 Task: Look for space in Pemangkat, Indonesia from 10th July, 2023 to 15th July, 2023 for 7 adults in price range Rs.10000 to Rs.15000. Place can be entire place or shared room with 4 bedrooms having 7 beds and 4 bathrooms. Property type can be house, flat, guest house. Amenities needed are: wifi, TV, free parkinig on premises, gym, breakfast. Booking option can be shelf check-in. Required host language is English.
Action: Mouse moved to (619, 155)
Screenshot: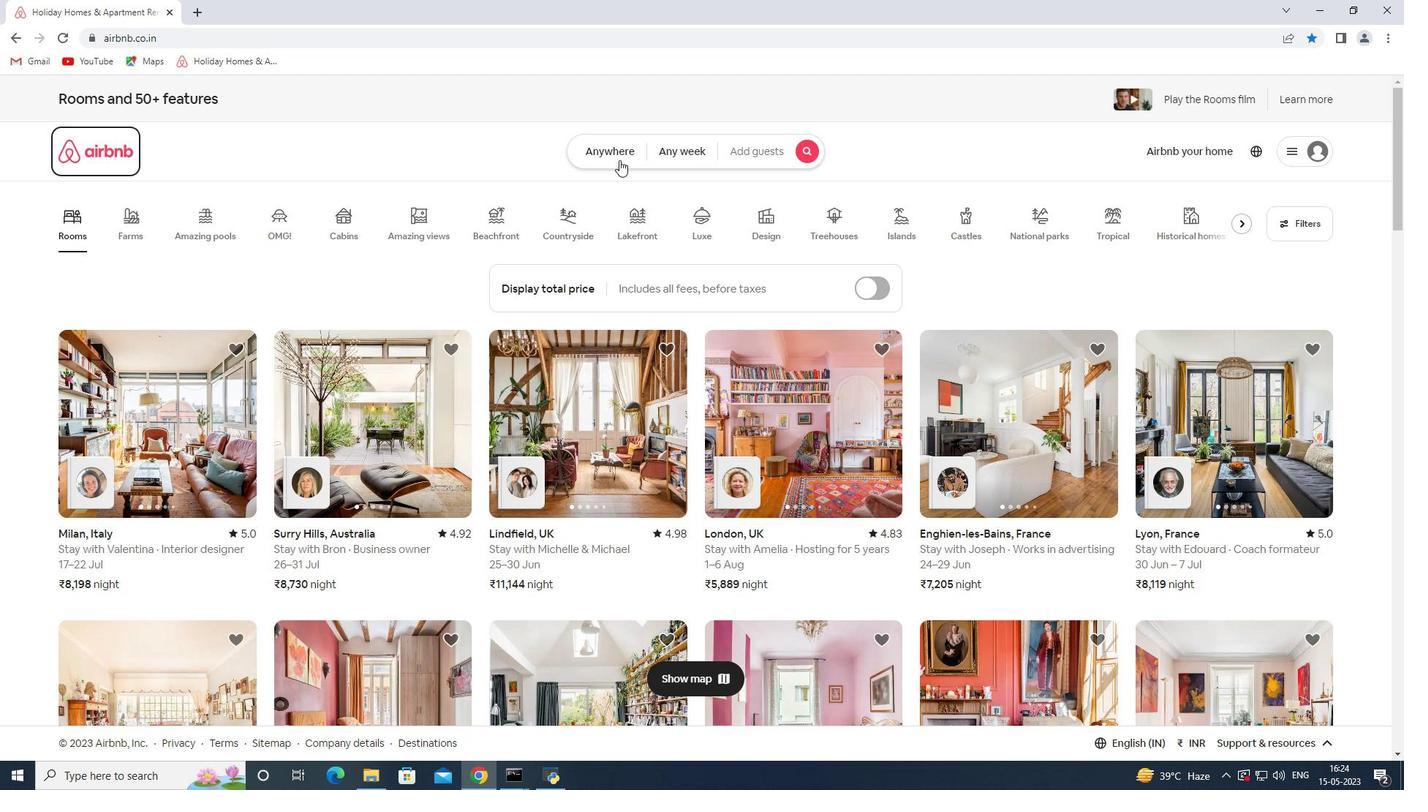 
Action: Mouse pressed left at (619, 155)
Screenshot: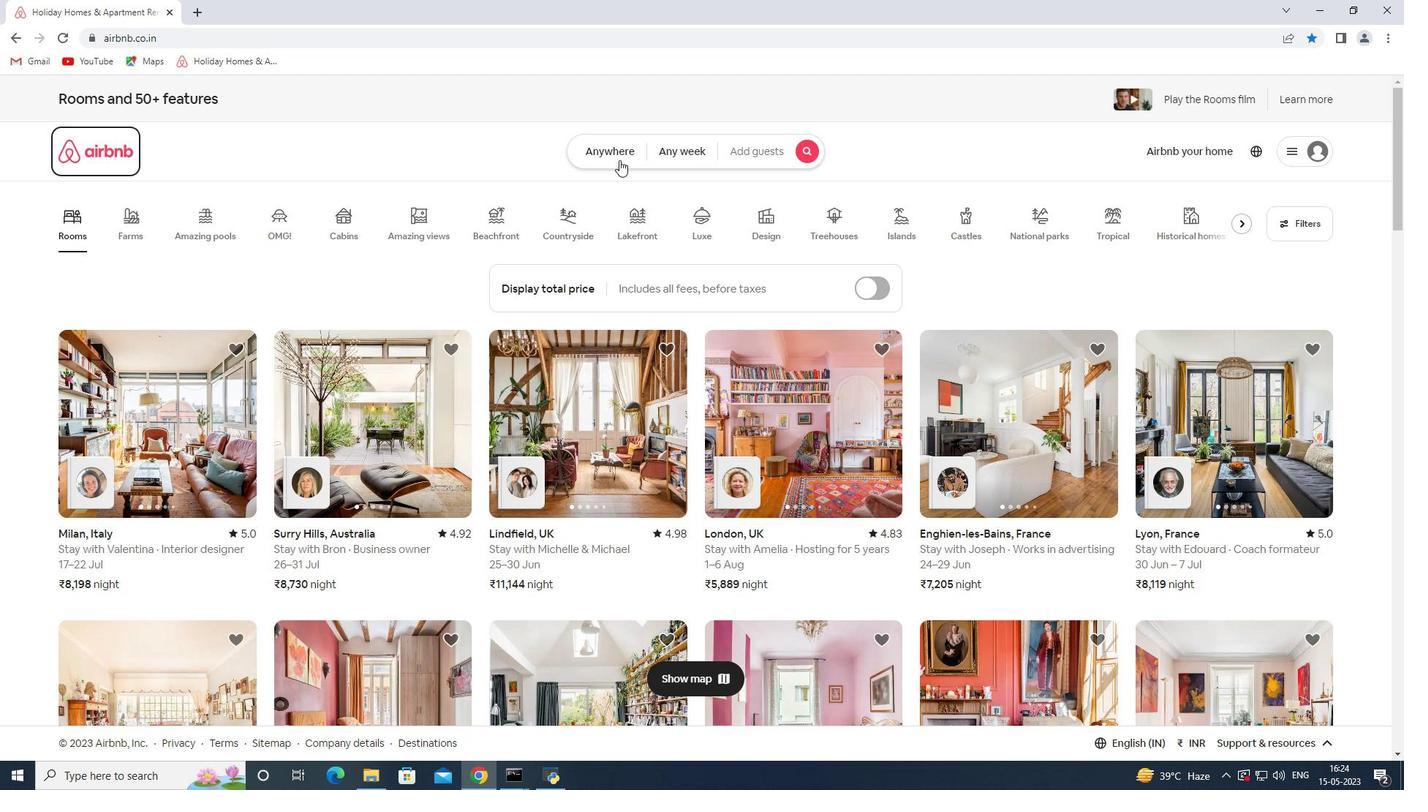 
Action: Mouse moved to (540, 209)
Screenshot: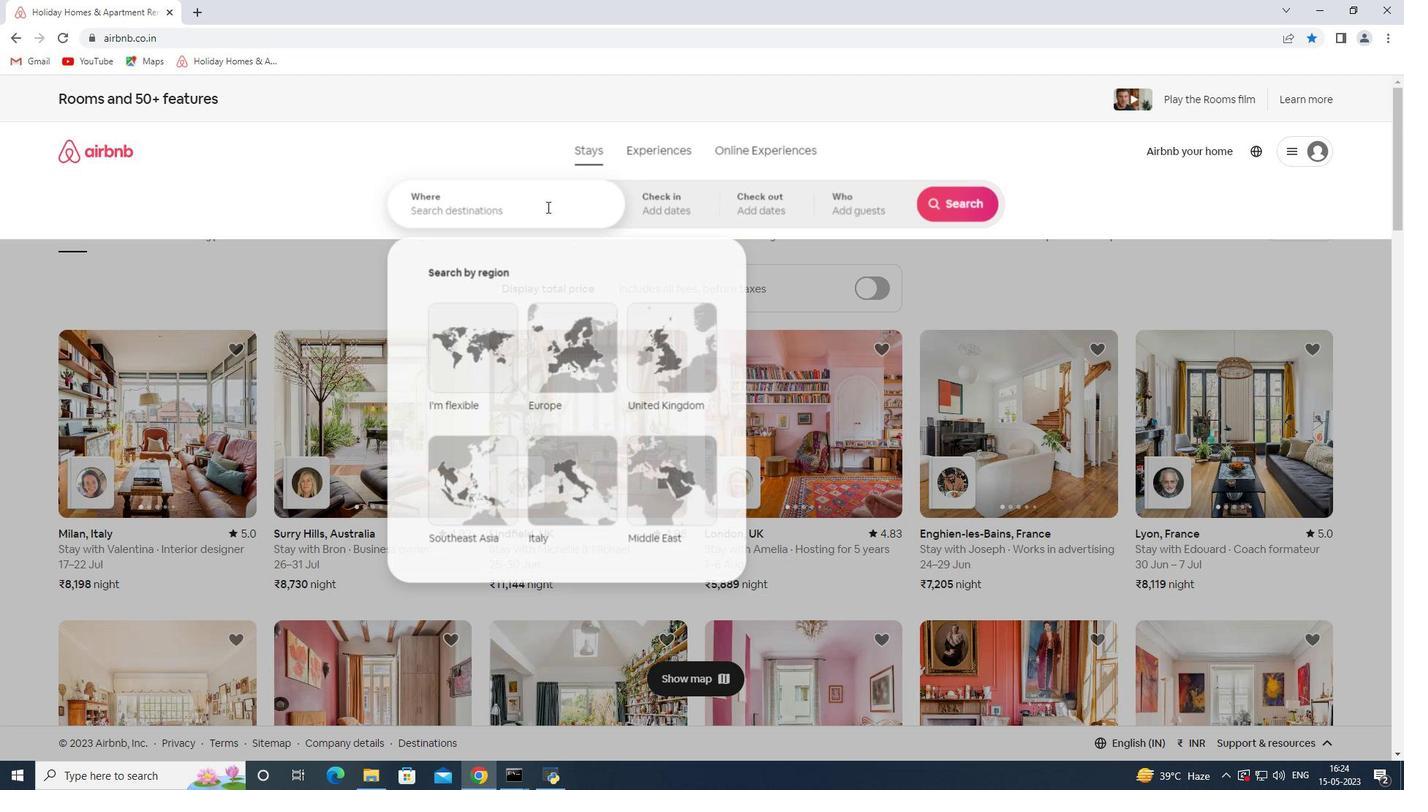 
Action: Mouse pressed left at (540, 209)
Screenshot: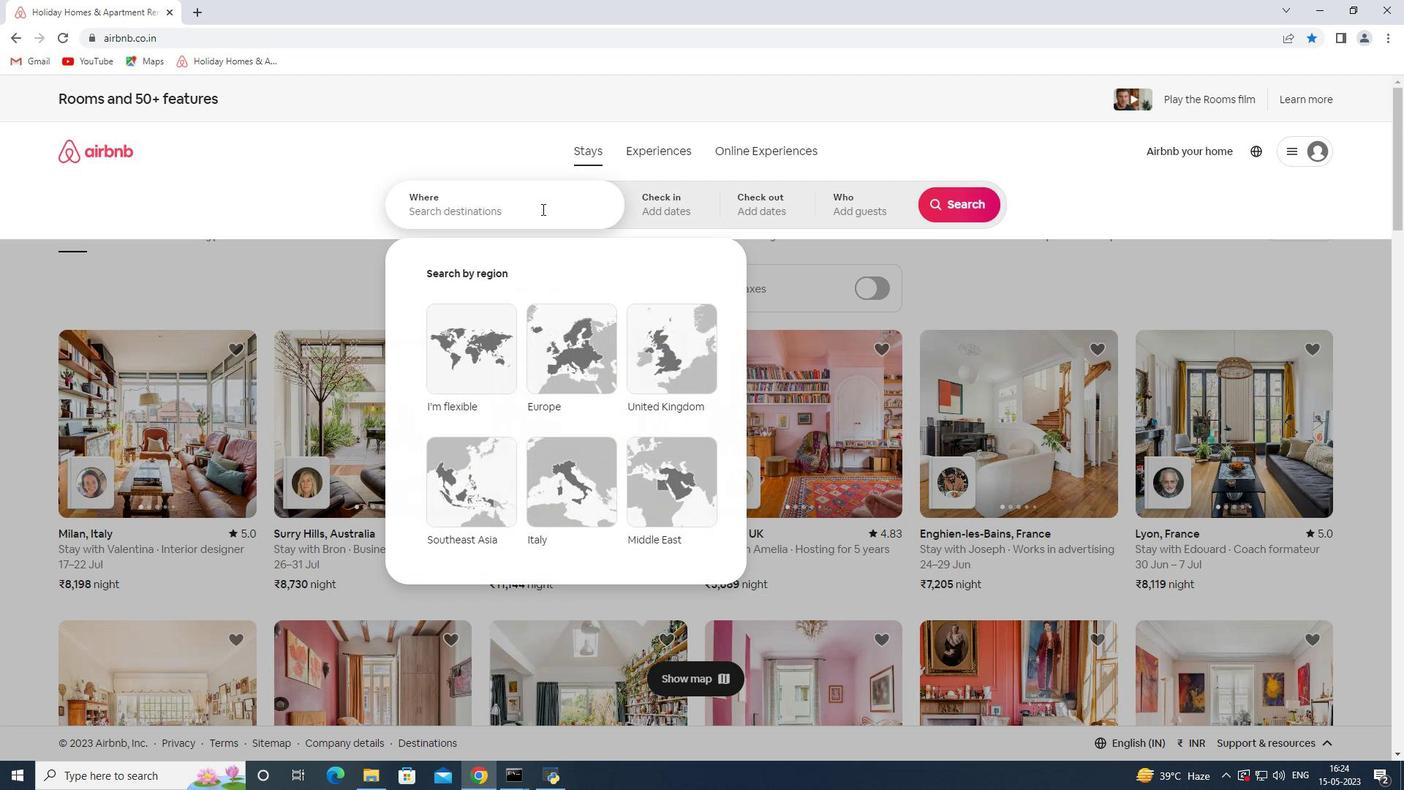 
Action: Key pressed <Key.shift><Key.shift><Key.shift><Key.shift><Key.shift><Key.shift><Key.shift><Key.shift><Key.shift><Key.shift><Key.shift><Key.shift><Key.shift><Key.shift><Key.shift><Key.shift><Key.shift><Key.shift><Key.shift><Key.shift><Key.shift><Key.shift><Key.shift><Key.shift><Key.shift><Key.shift><Key.shift><Key.shift><Key.shift><Key.shift><Key.shift><Key.shift><Key.shift><Key.shift><Key.shift><Key.shift><Key.shift><Key.shift><Key.shift><Key.shift><Key.shift><Key.shift><Key.shift><Key.shift><Key.shift><Key.shift><Key.shift><Key.shift><Key.shift><Key.shift><Key.shift><Key.shift><Key.shift><Key.shift><Key.shift>Pemangkat<Key.space><Key.shift>Indonesia<Key.space>b<Key.backspace><Key.enter>
Screenshot: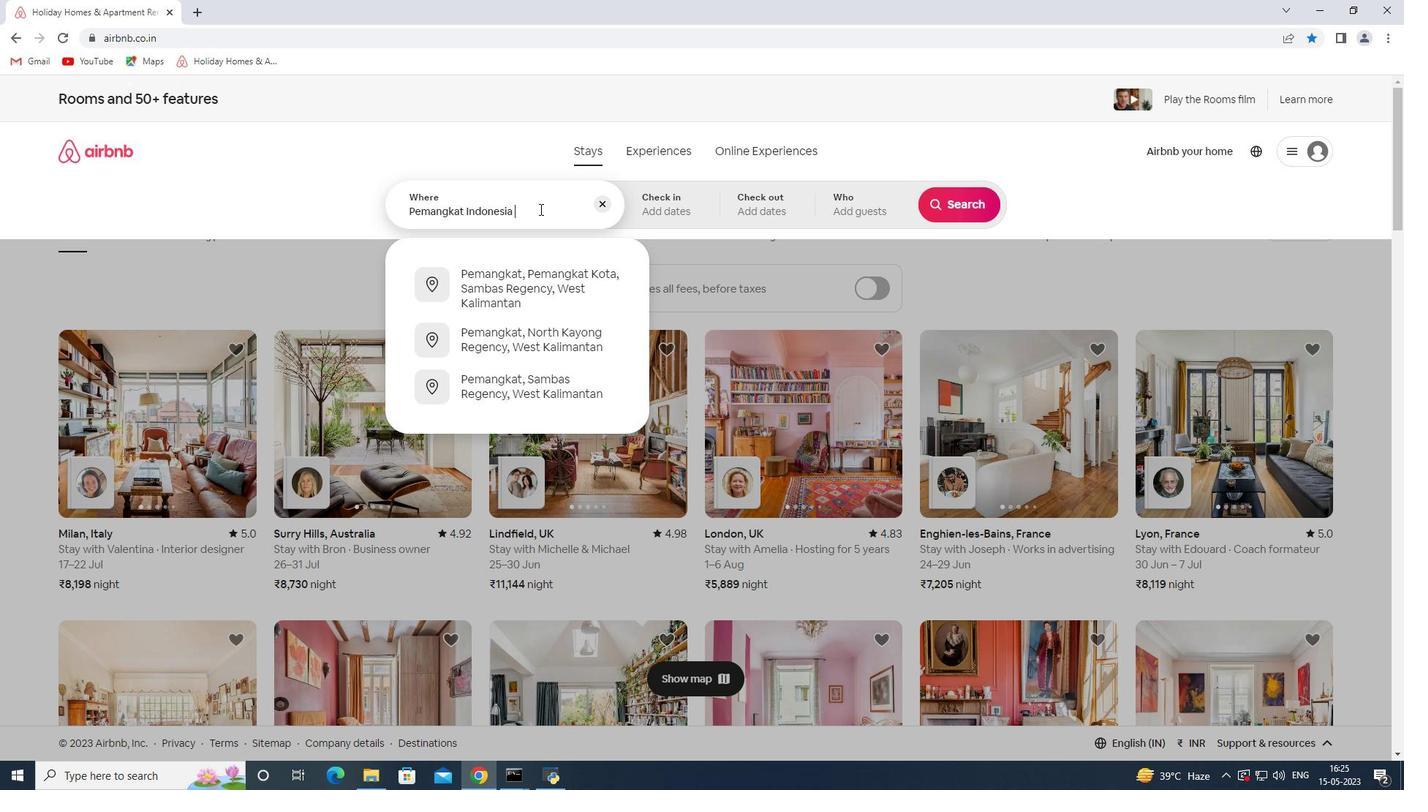 
Action: Mouse moved to (952, 321)
Screenshot: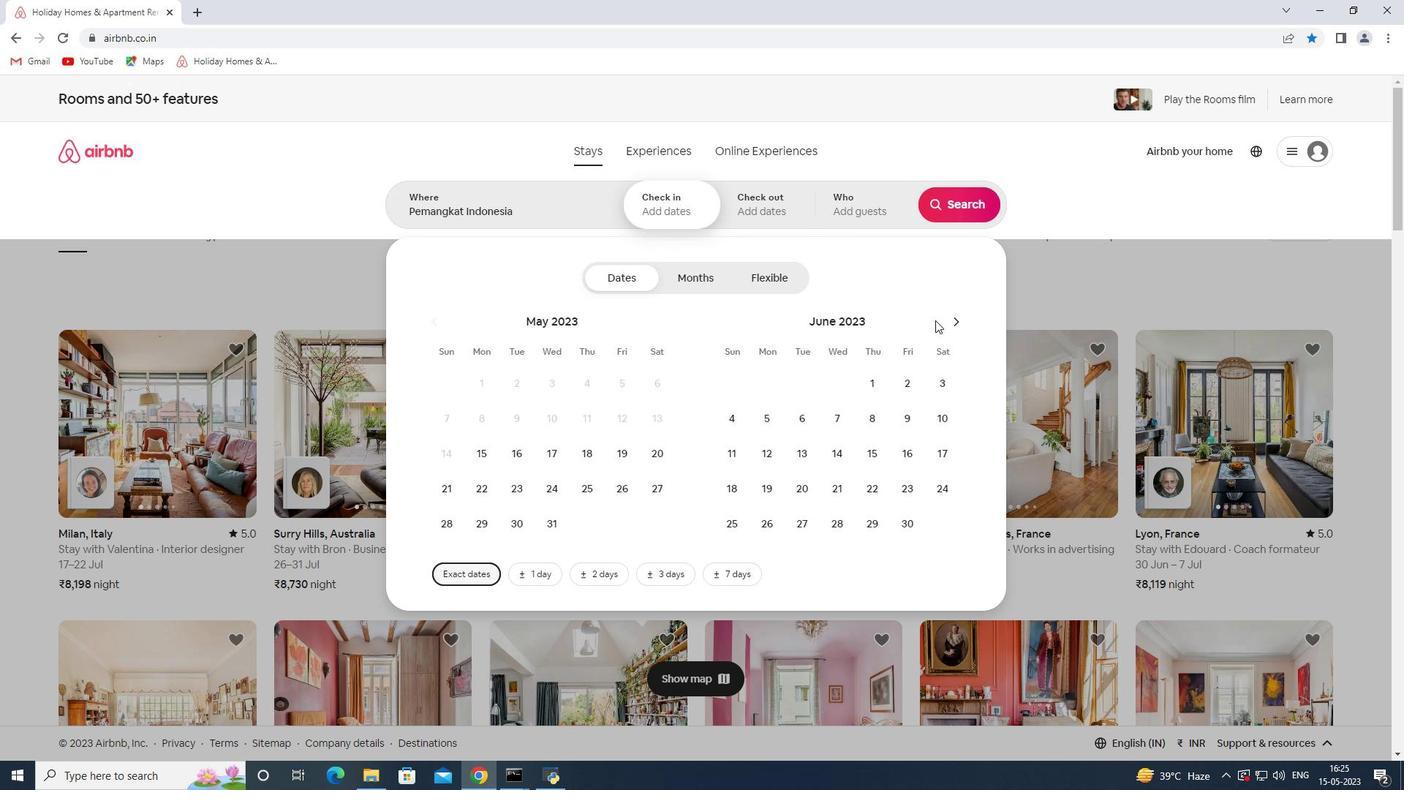 
Action: Mouse pressed left at (952, 321)
Screenshot: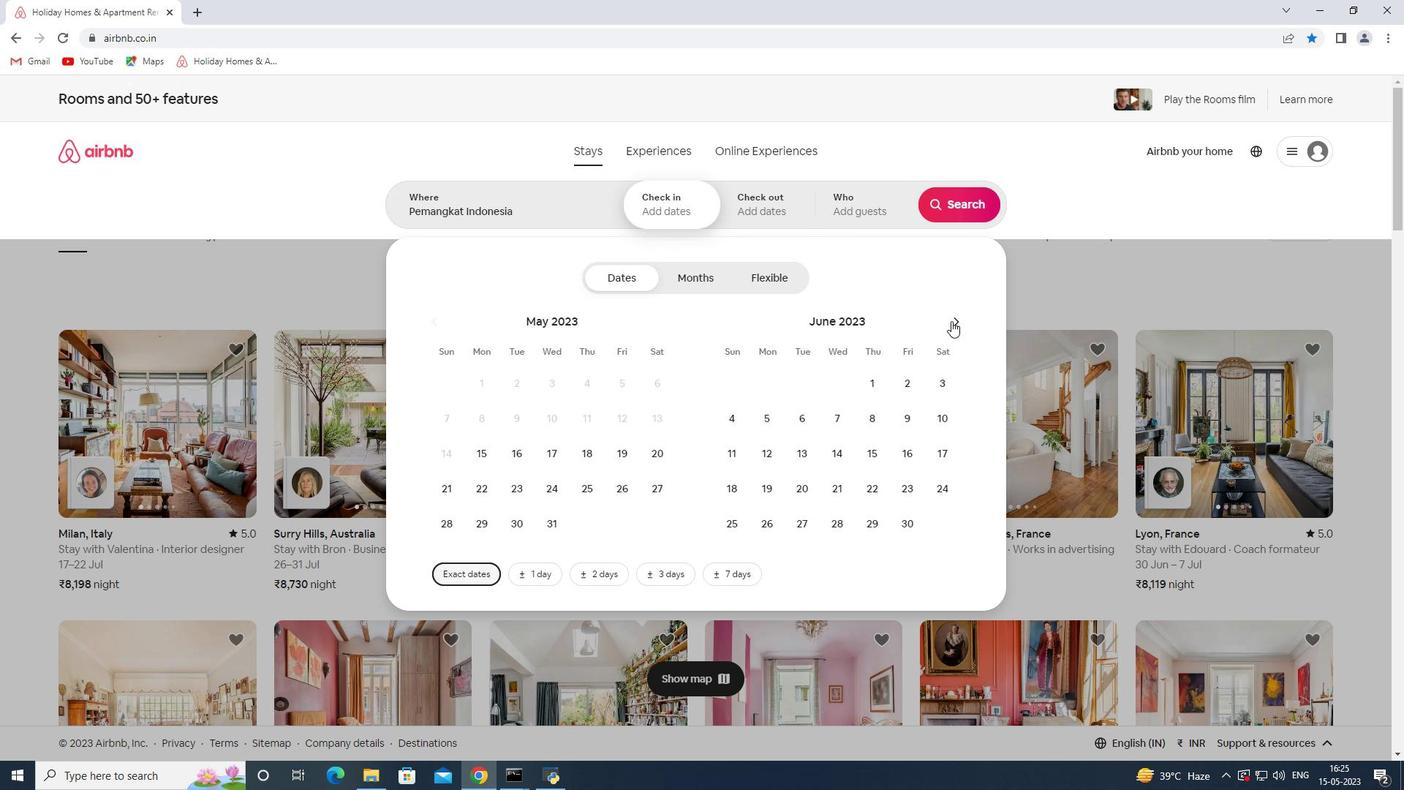 
Action: Mouse moved to (775, 452)
Screenshot: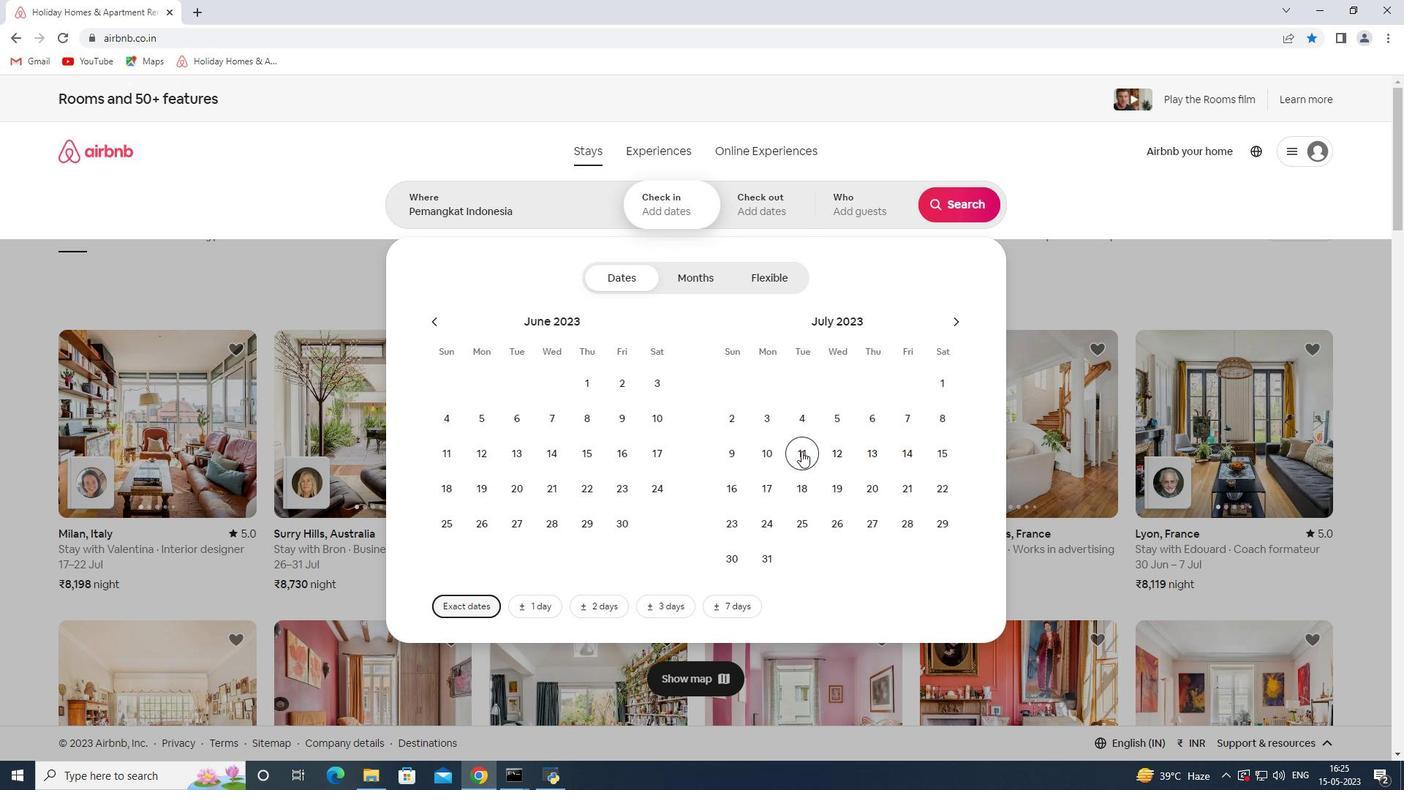 
Action: Mouse pressed left at (775, 452)
Screenshot: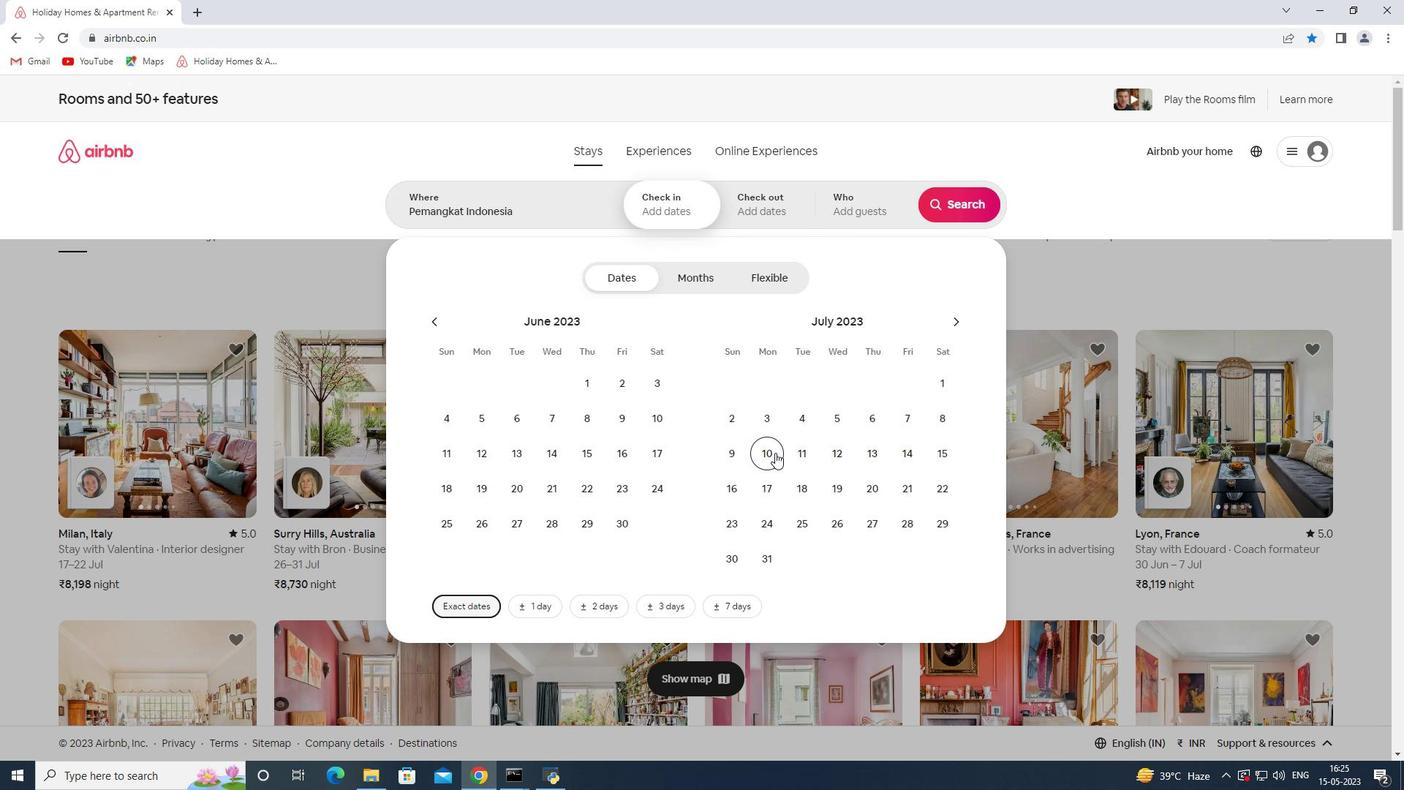
Action: Mouse moved to (955, 452)
Screenshot: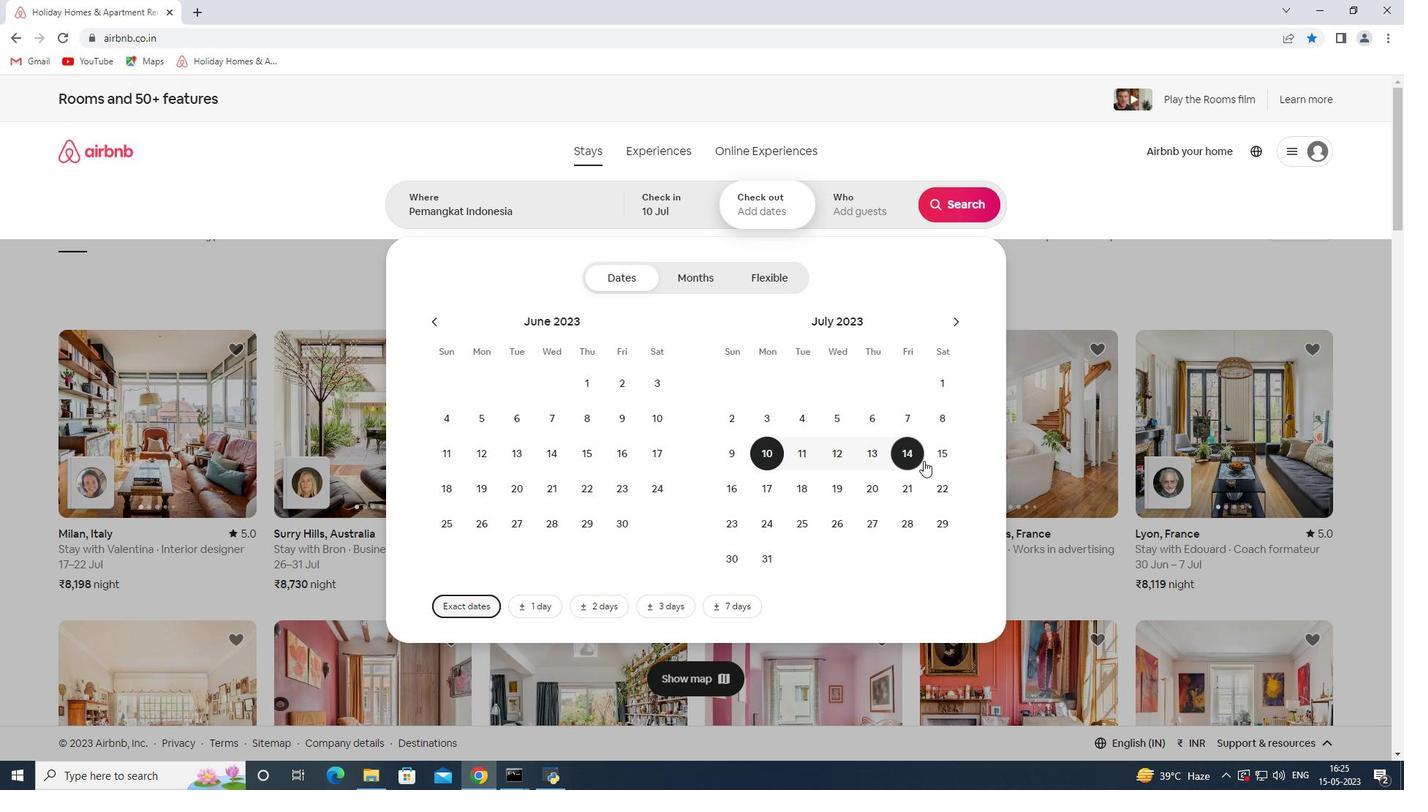 
Action: Mouse pressed left at (955, 452)
Screenshot: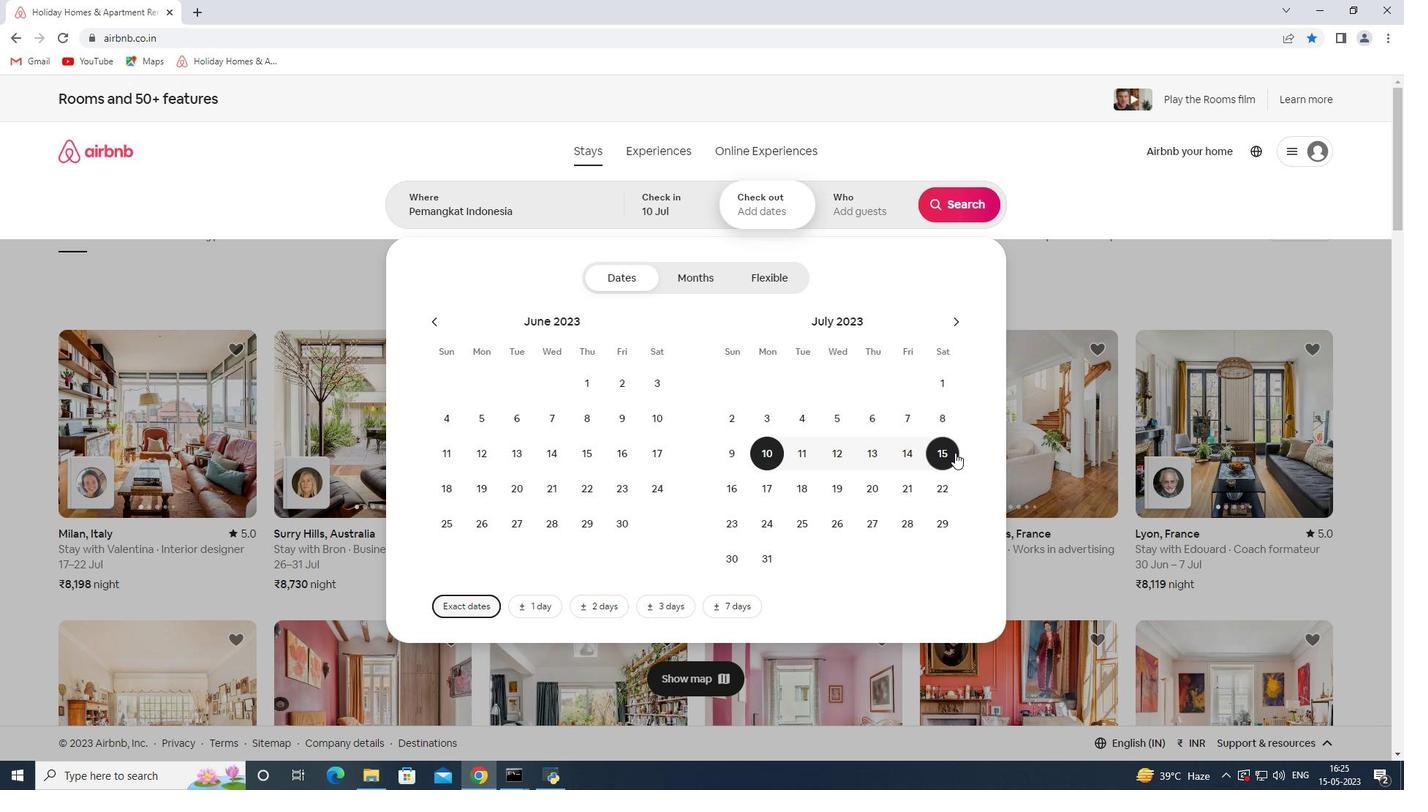 
Action: Mouse moved to (859, 210)
Screenshot: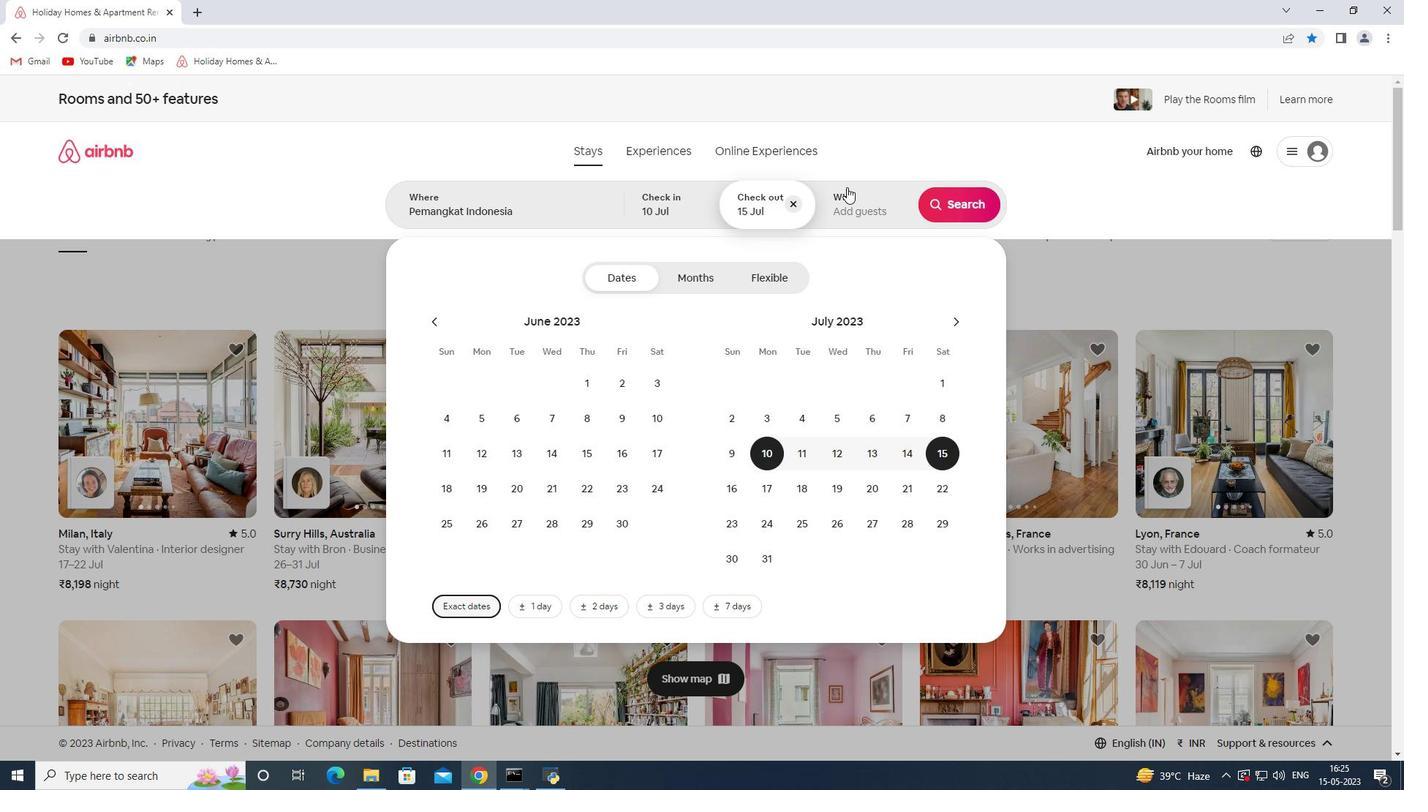 
Action: Mouse pressed left at (859, 210)
Screenshot: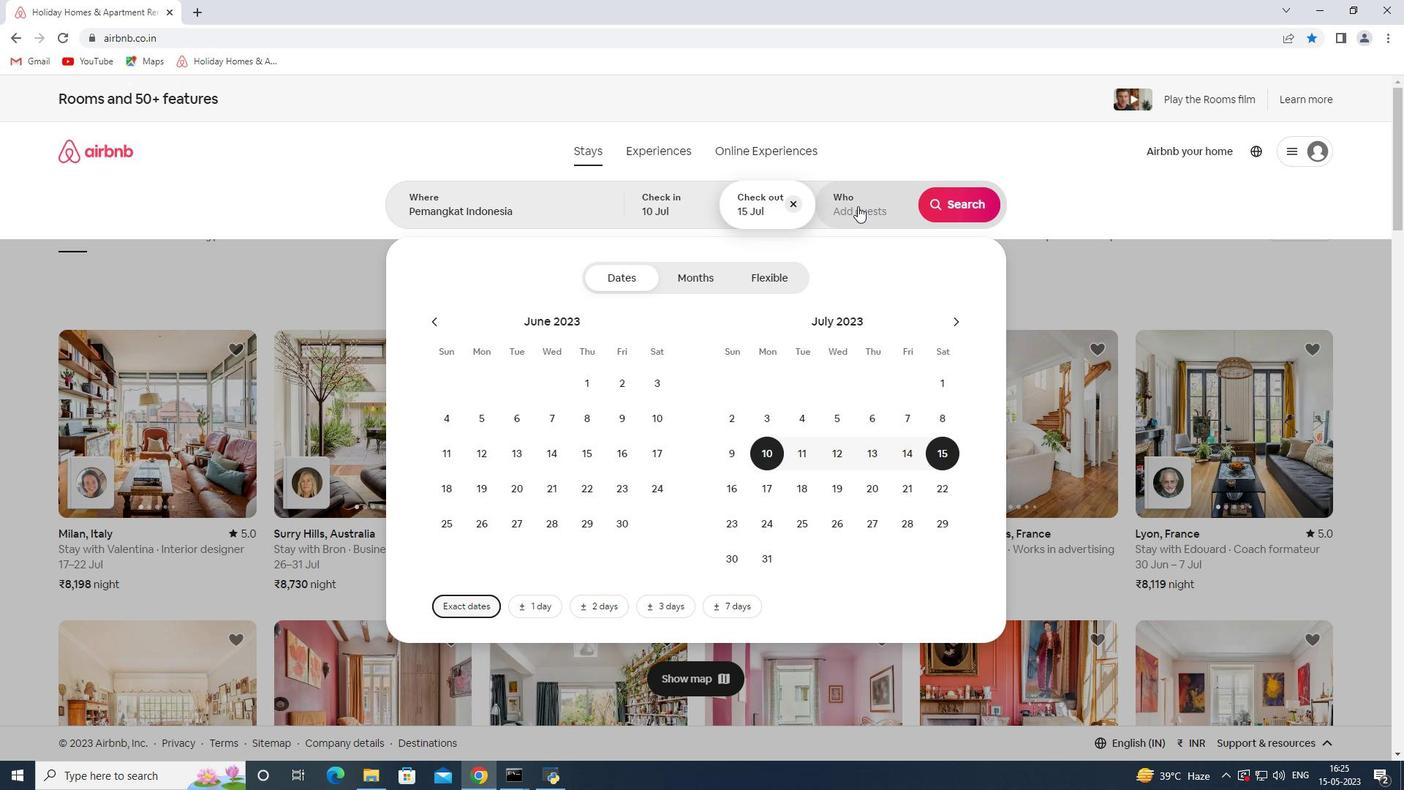 
Action: Mouse moved to (960, 287)
Screenshot: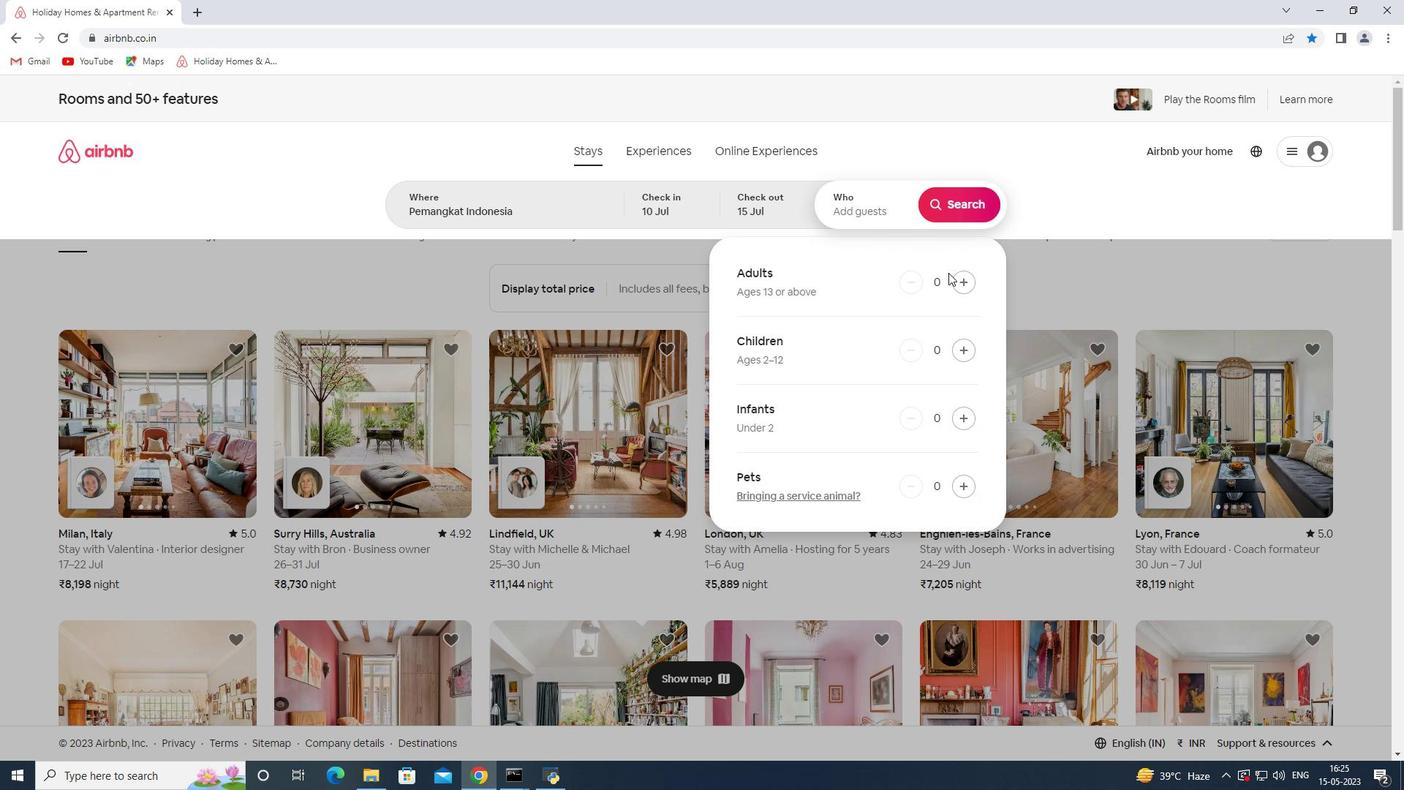 
Action: Mouse pressed left at (960, 287)
Screenshot: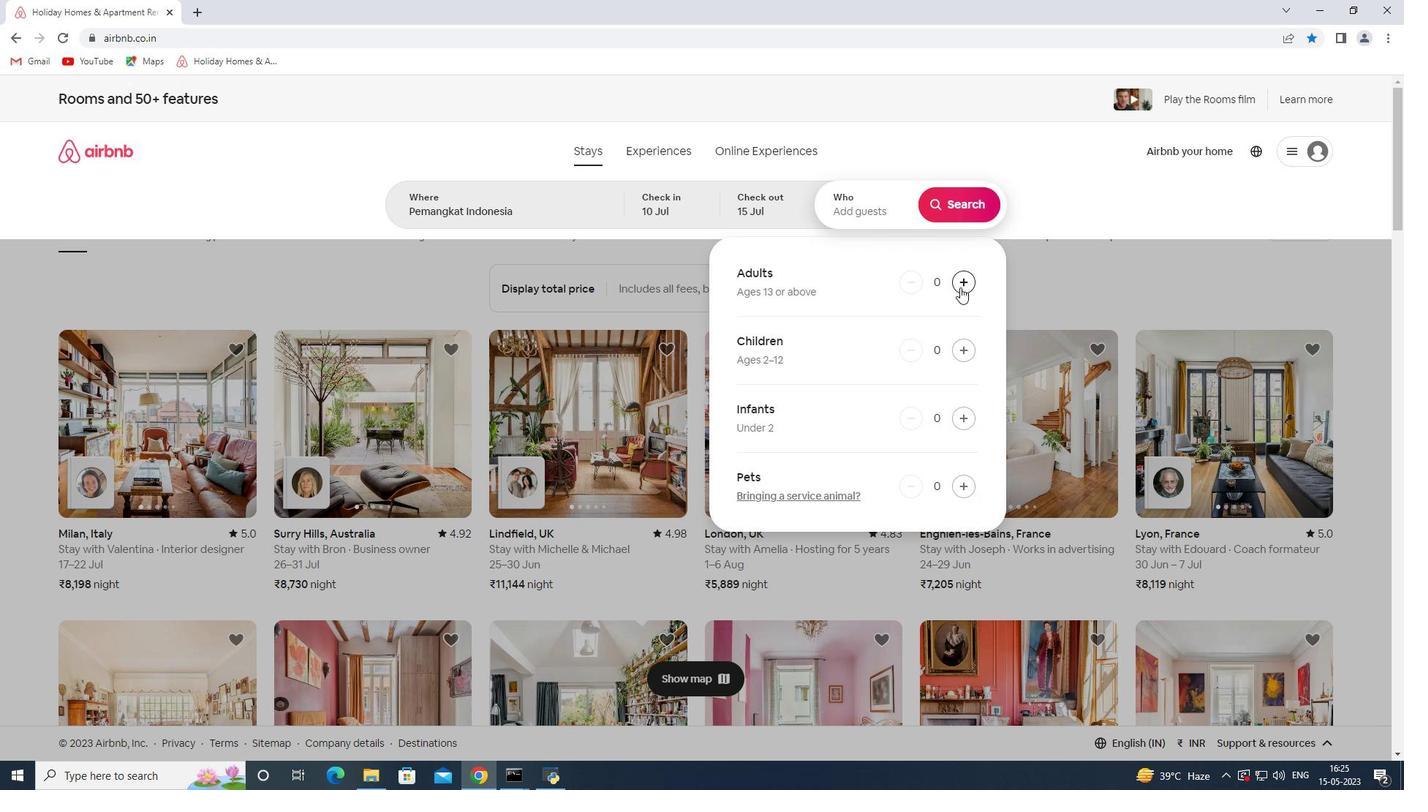 
Action: Mouse pressed left at (960, 287)
Screenshot: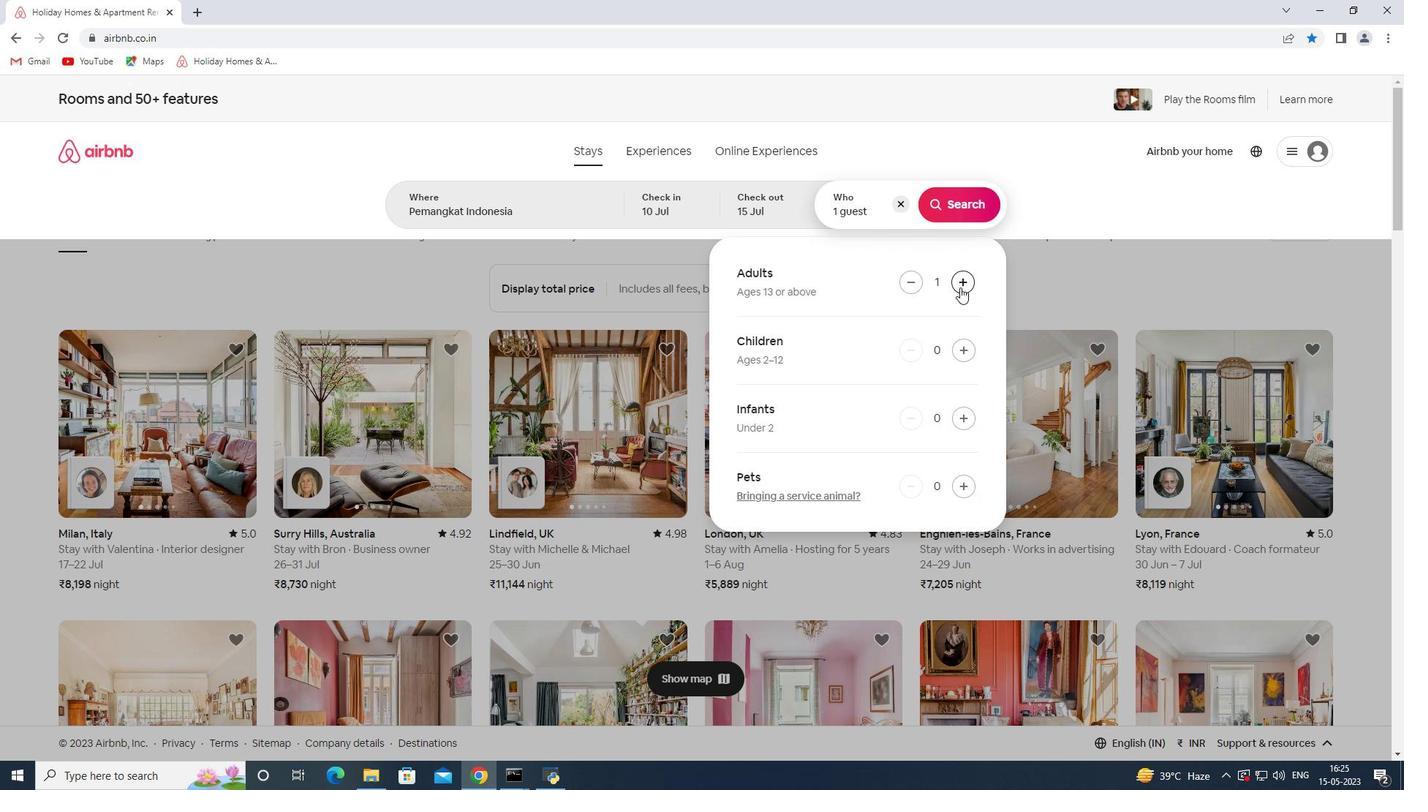 
Action: Mouse pressed left at (960, 287)
Screenshot: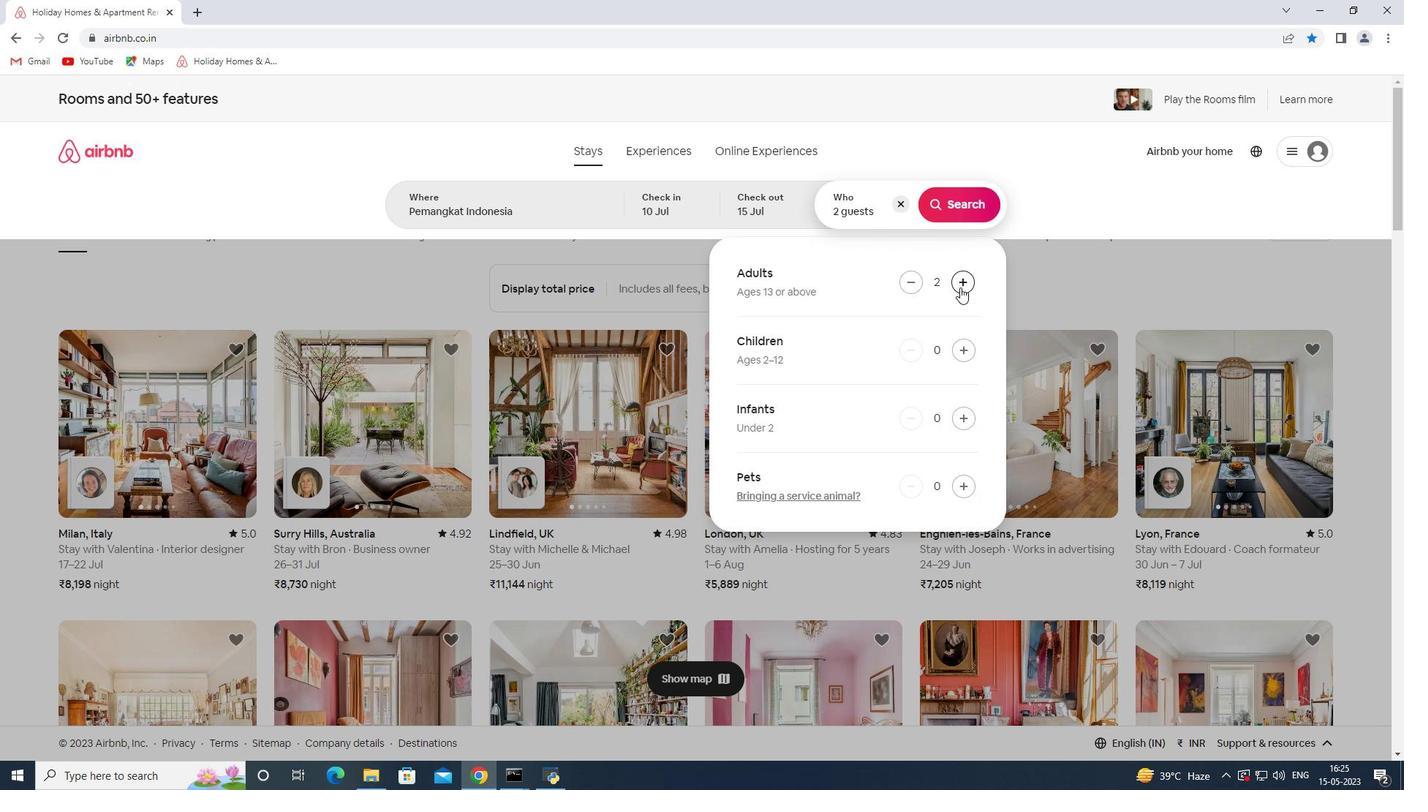 
Action: Mouse pressed left at (960, 287)
Screenshot: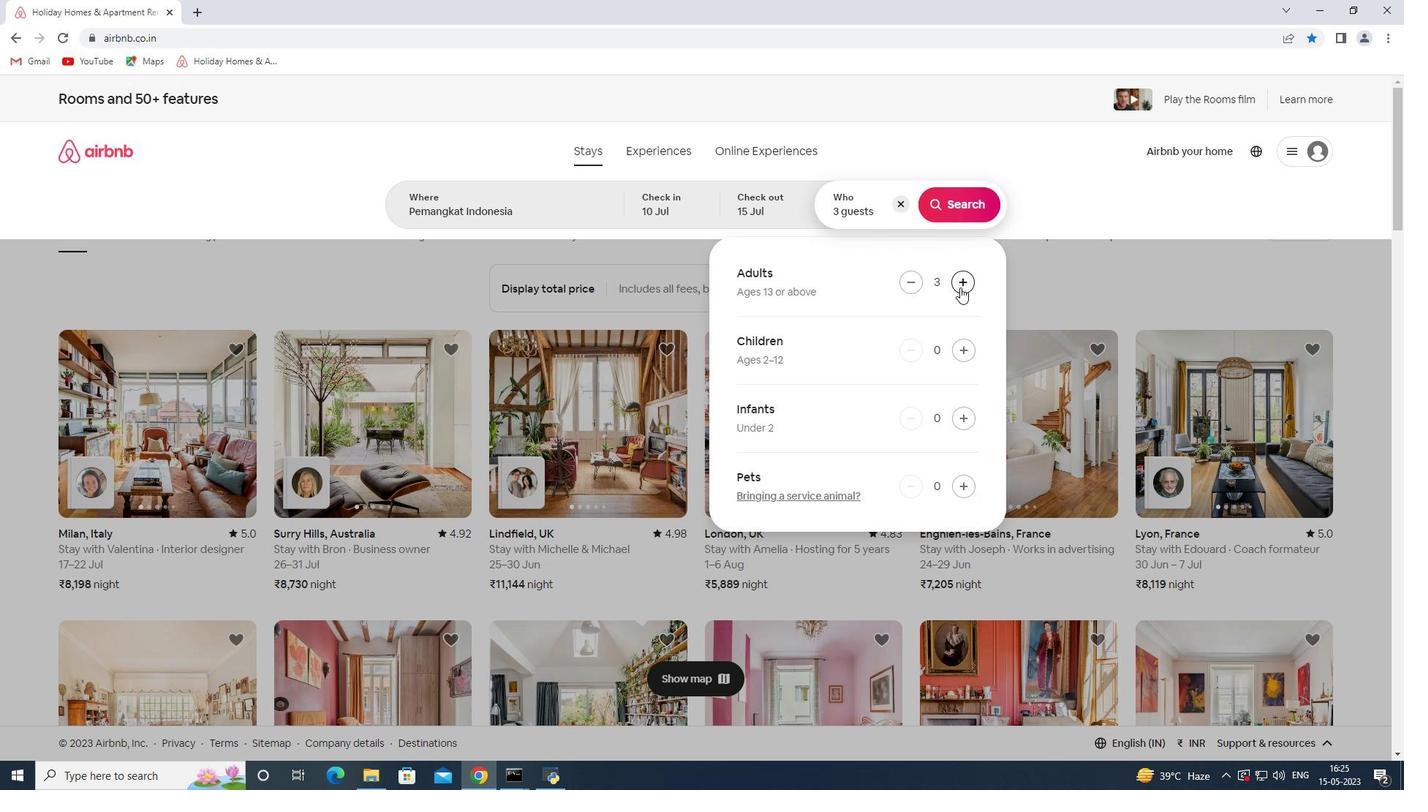 
Action: Mouse pressed left at (960, 287)
Screenshot: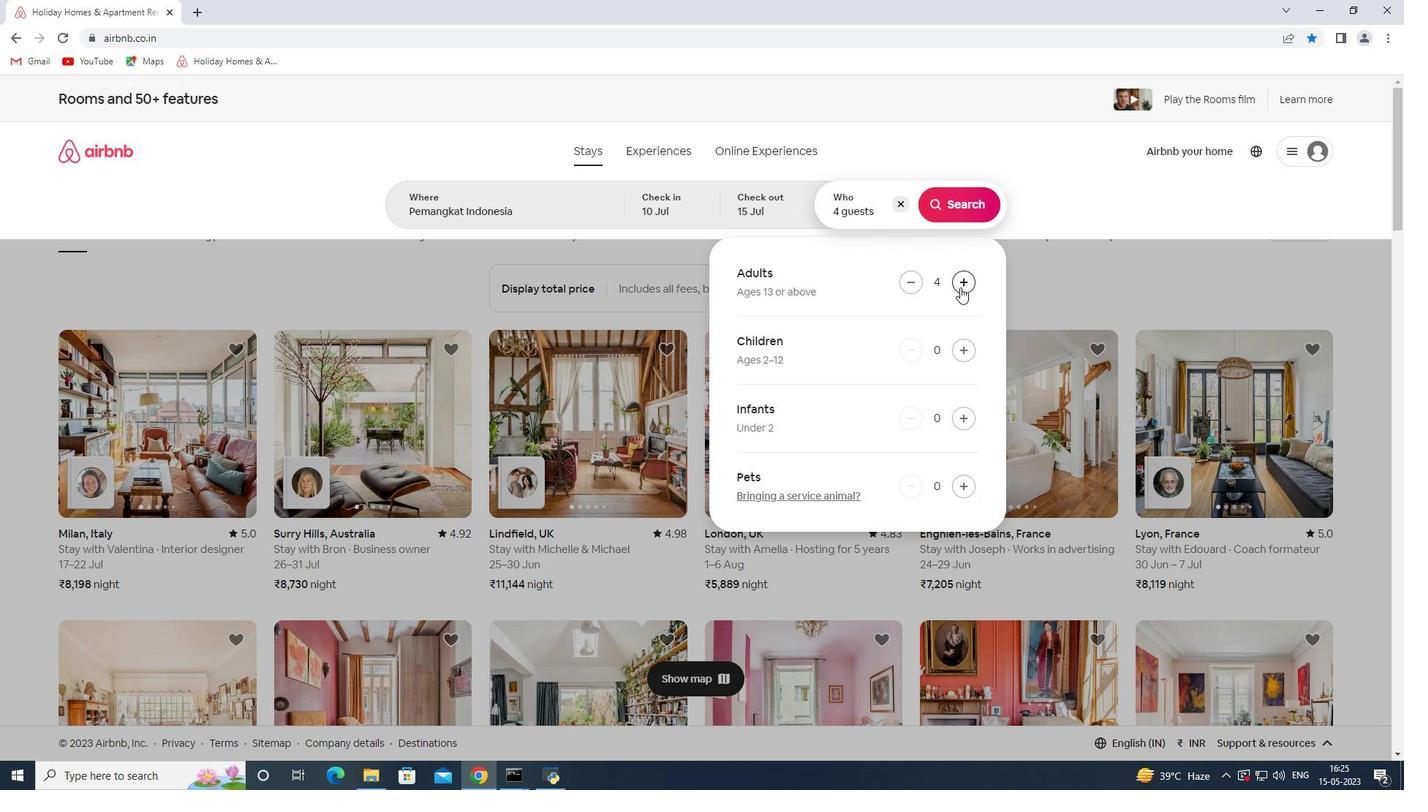 
Action: Mouse pressed left at (960, 287)
Screenshot: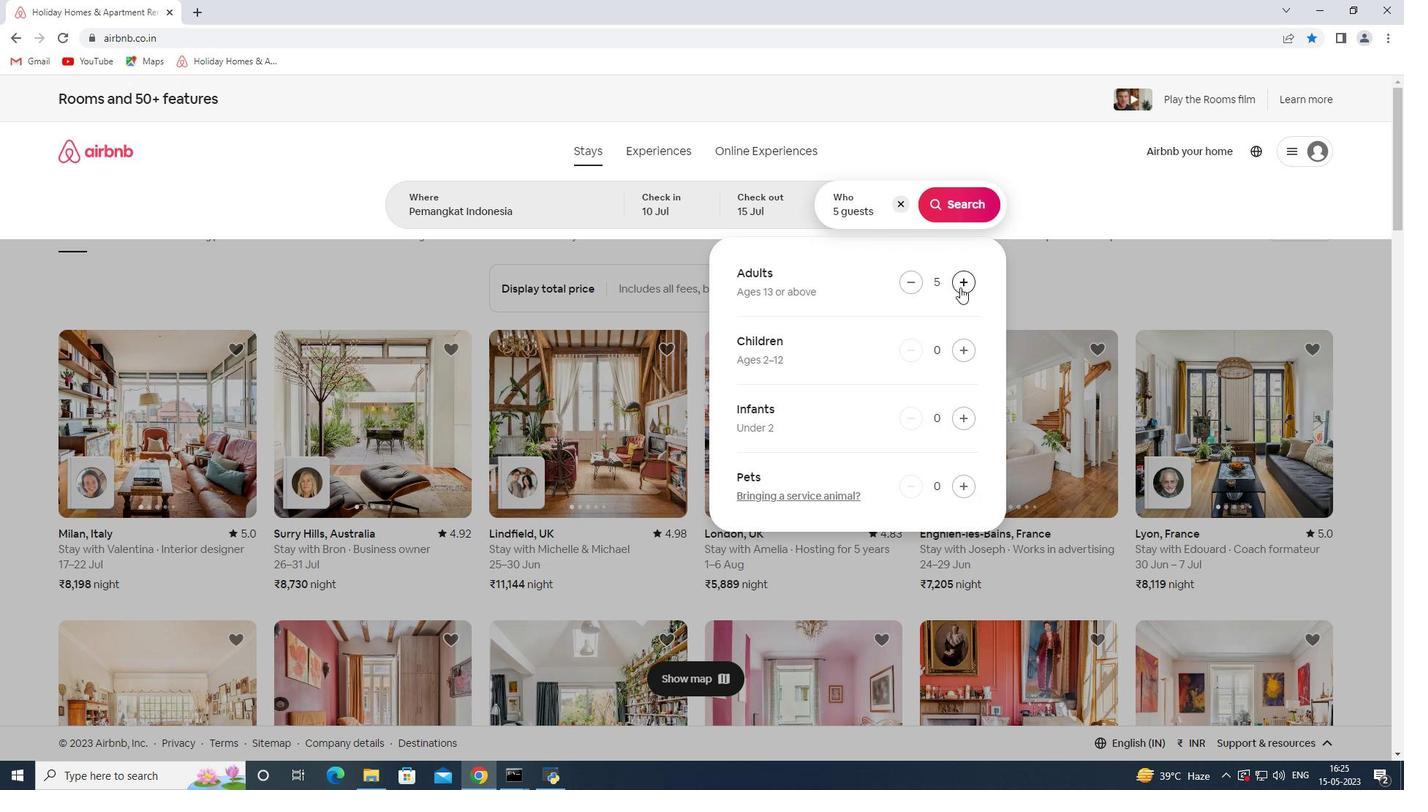 
Action: Mouse pressed left at (960, 287)
Screenshot: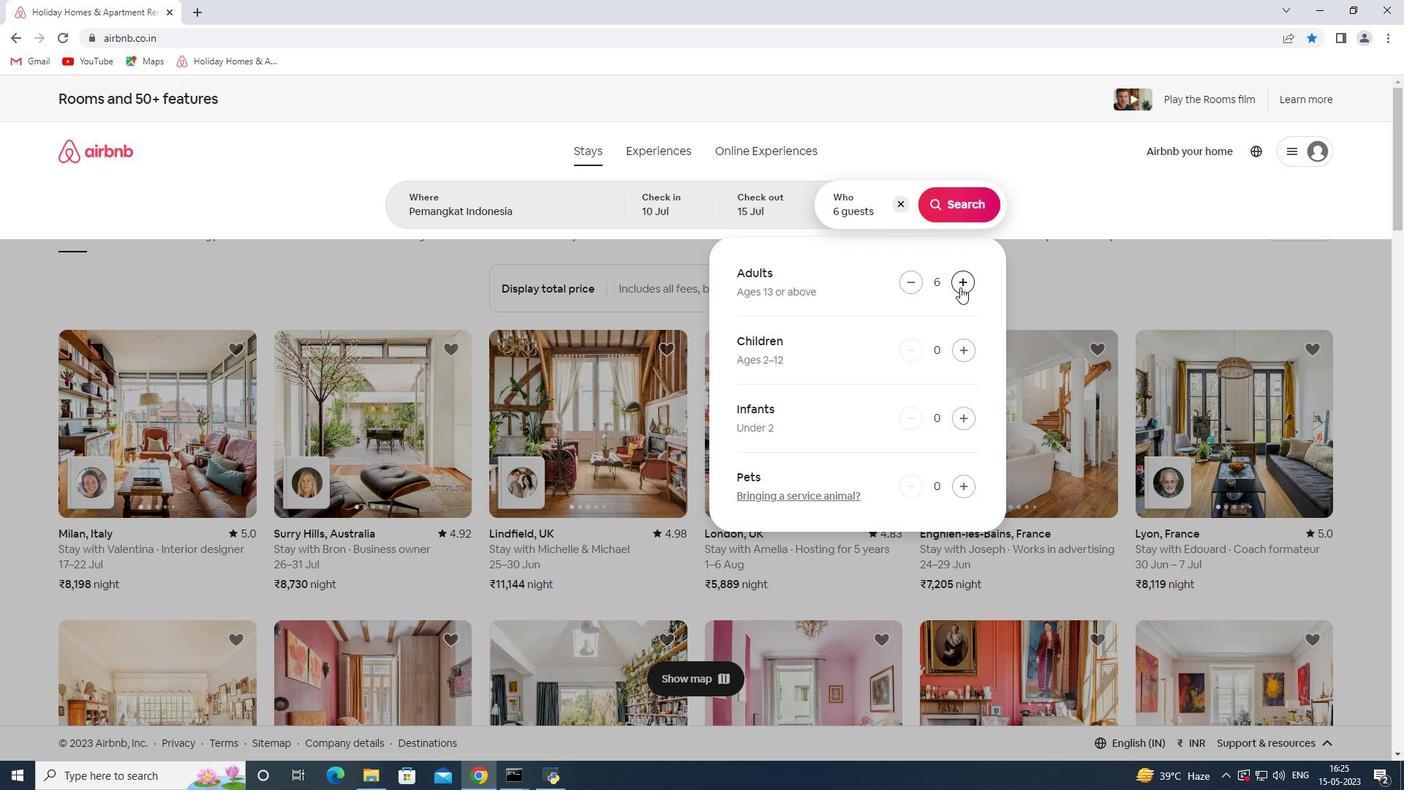 
Action: Mouse moved to (962, 209)
Screenshot: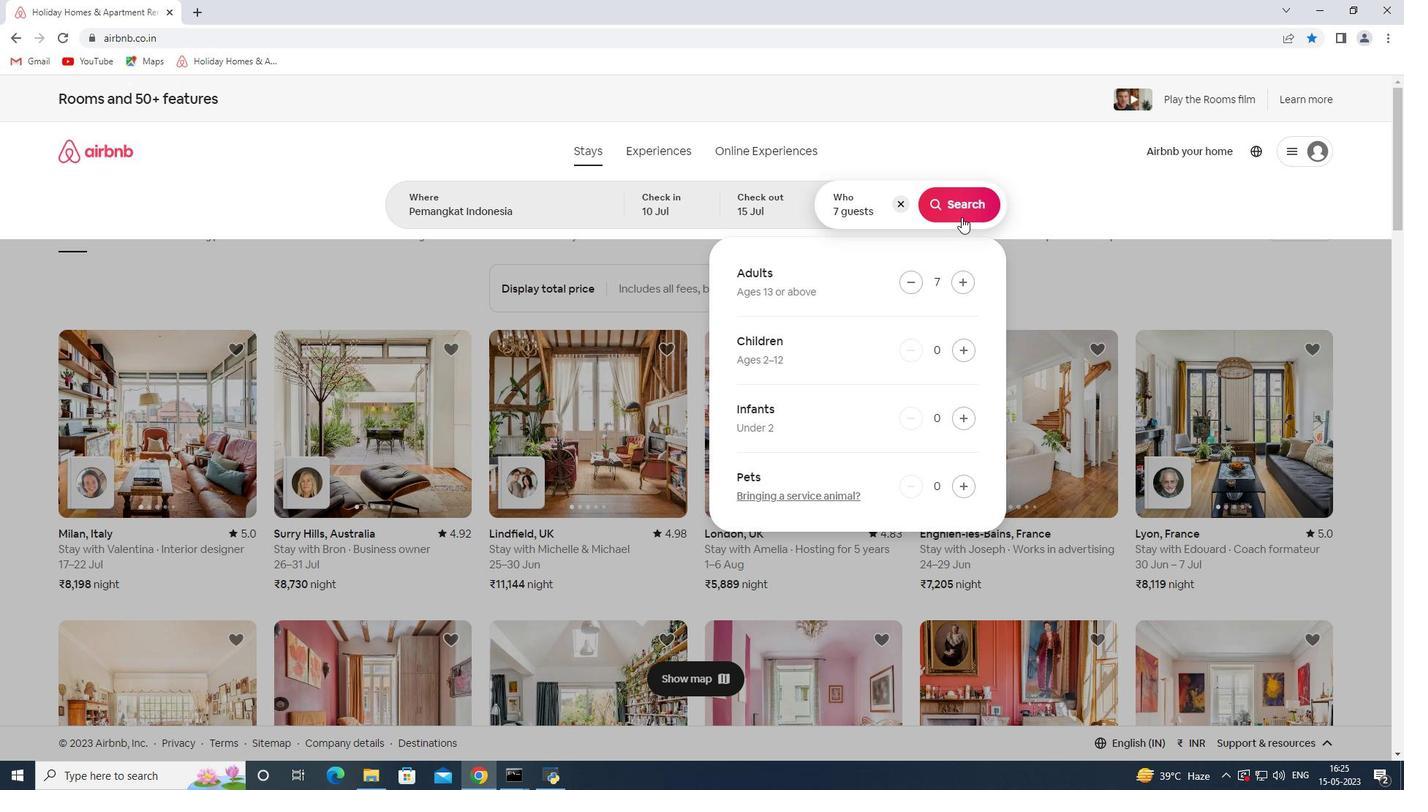 
Action: Mouse pressed left at (962, 209)
Screenshot: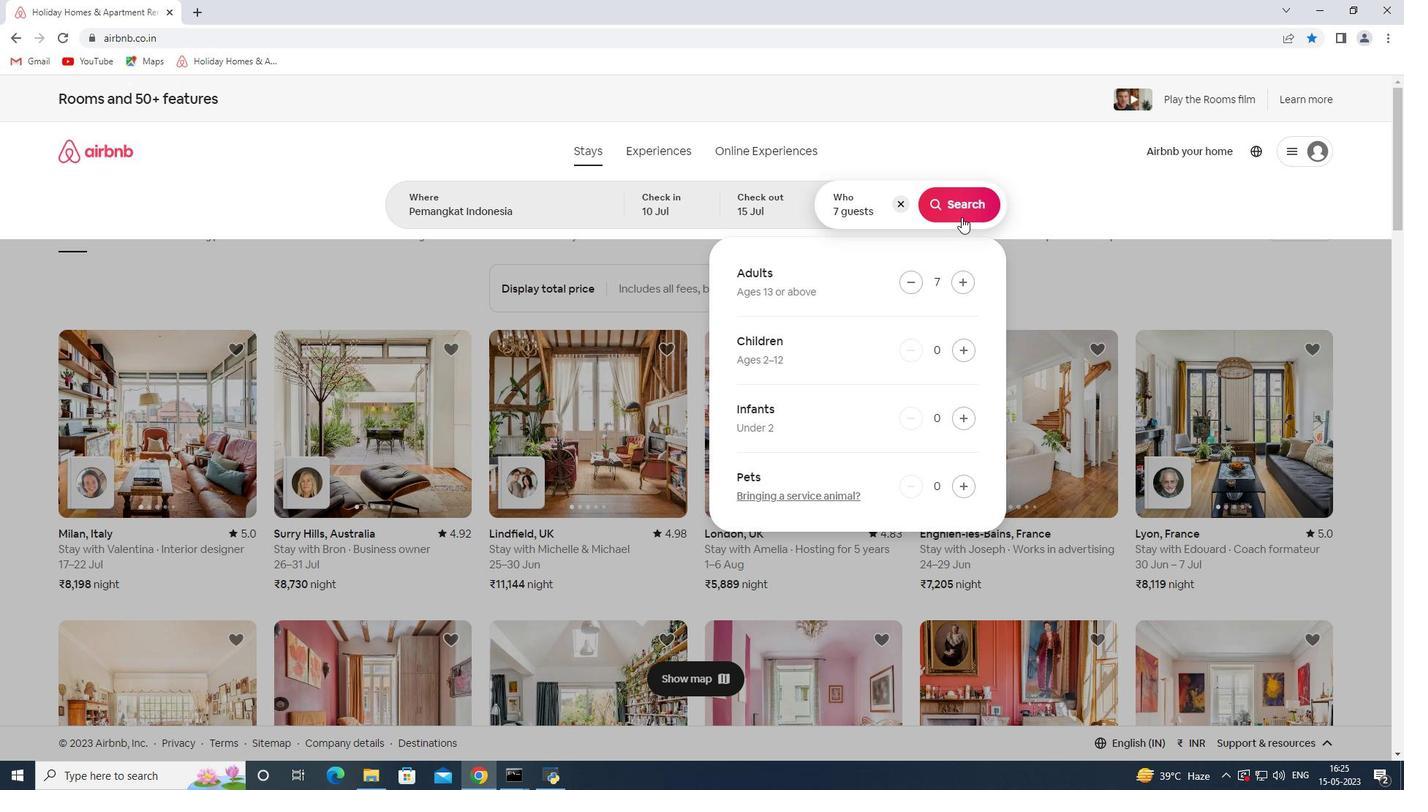 
Action: Mouse moved to (1342, 168)
Screenshot: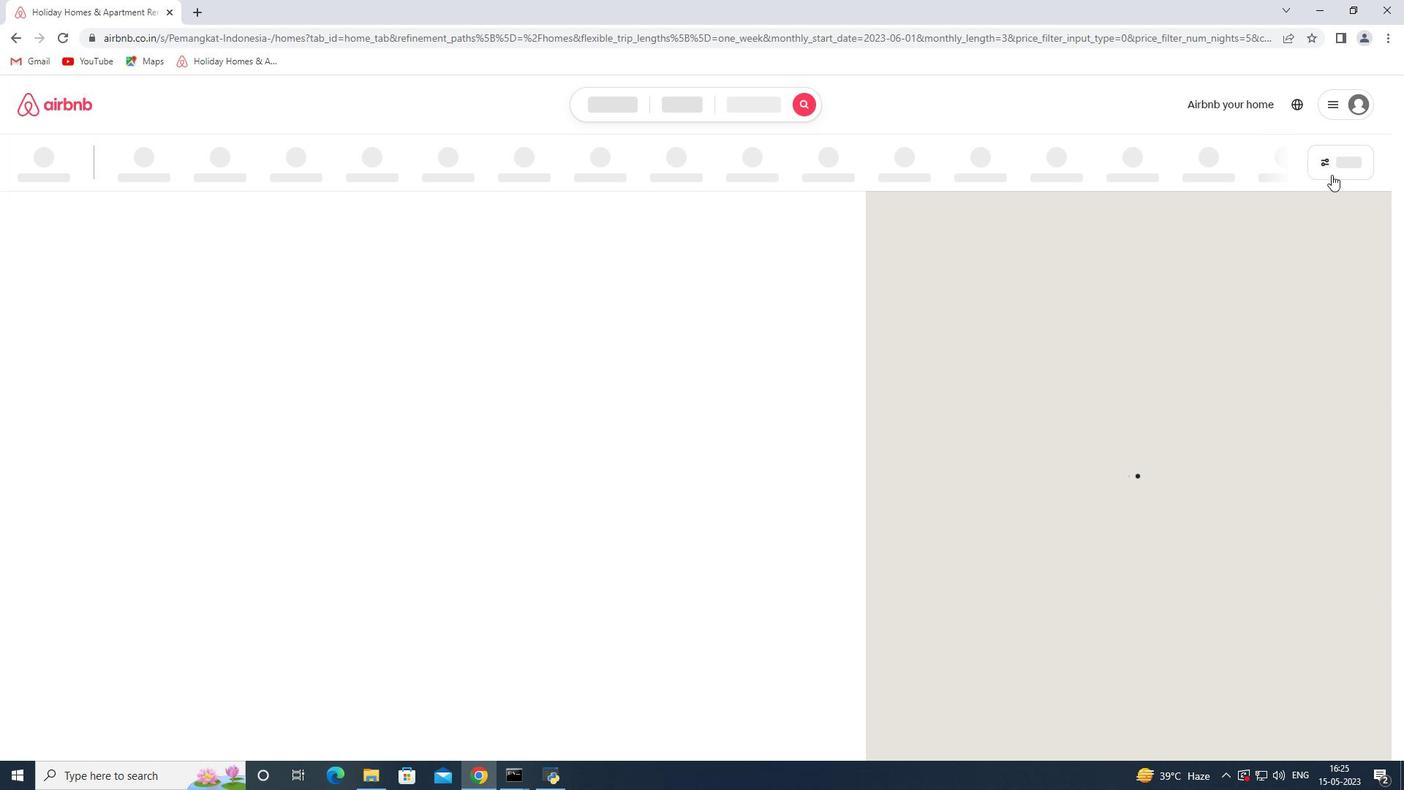 
Action: Mouse pressed left at (1342, 168)
Screenshot: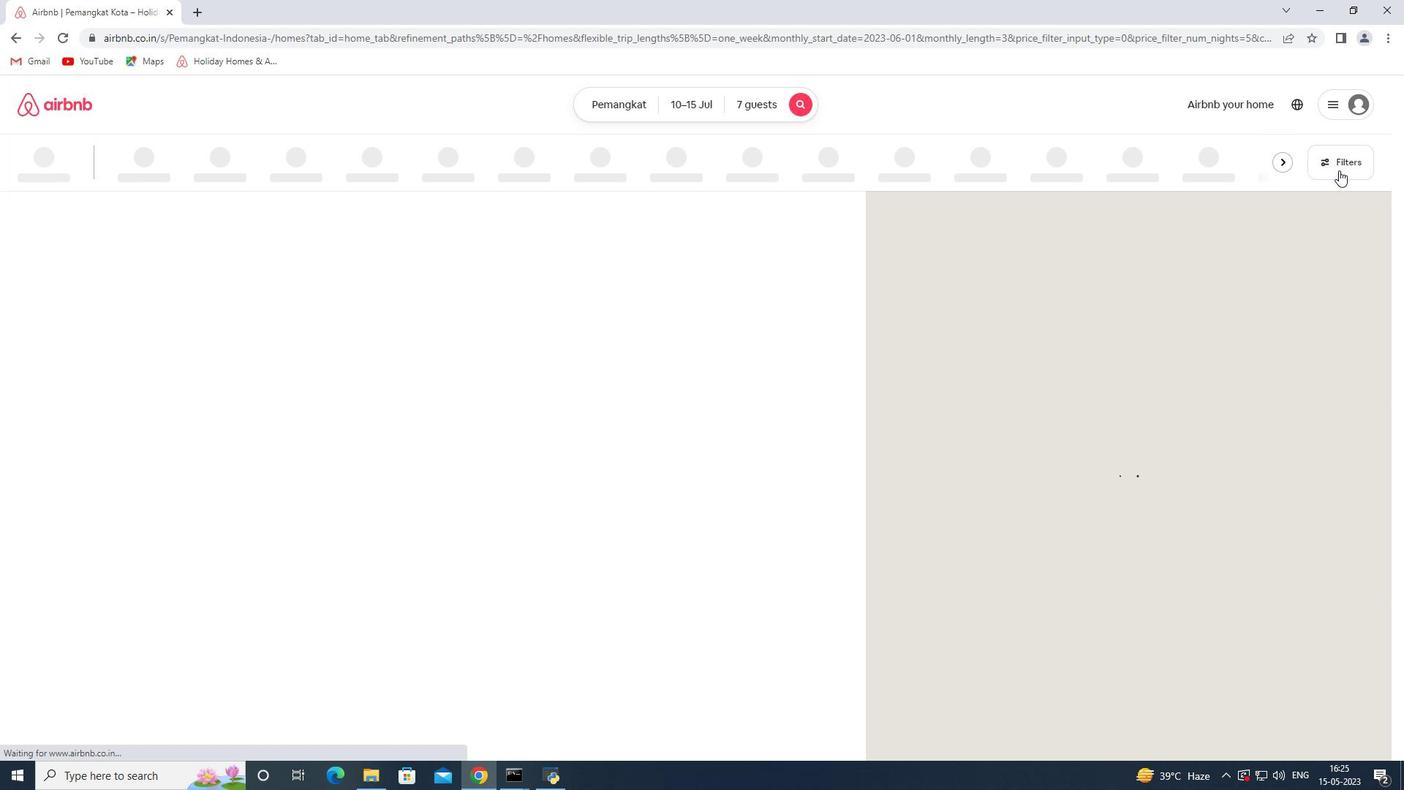 
Action: Mouse moved to (515, 519)
Screenshot: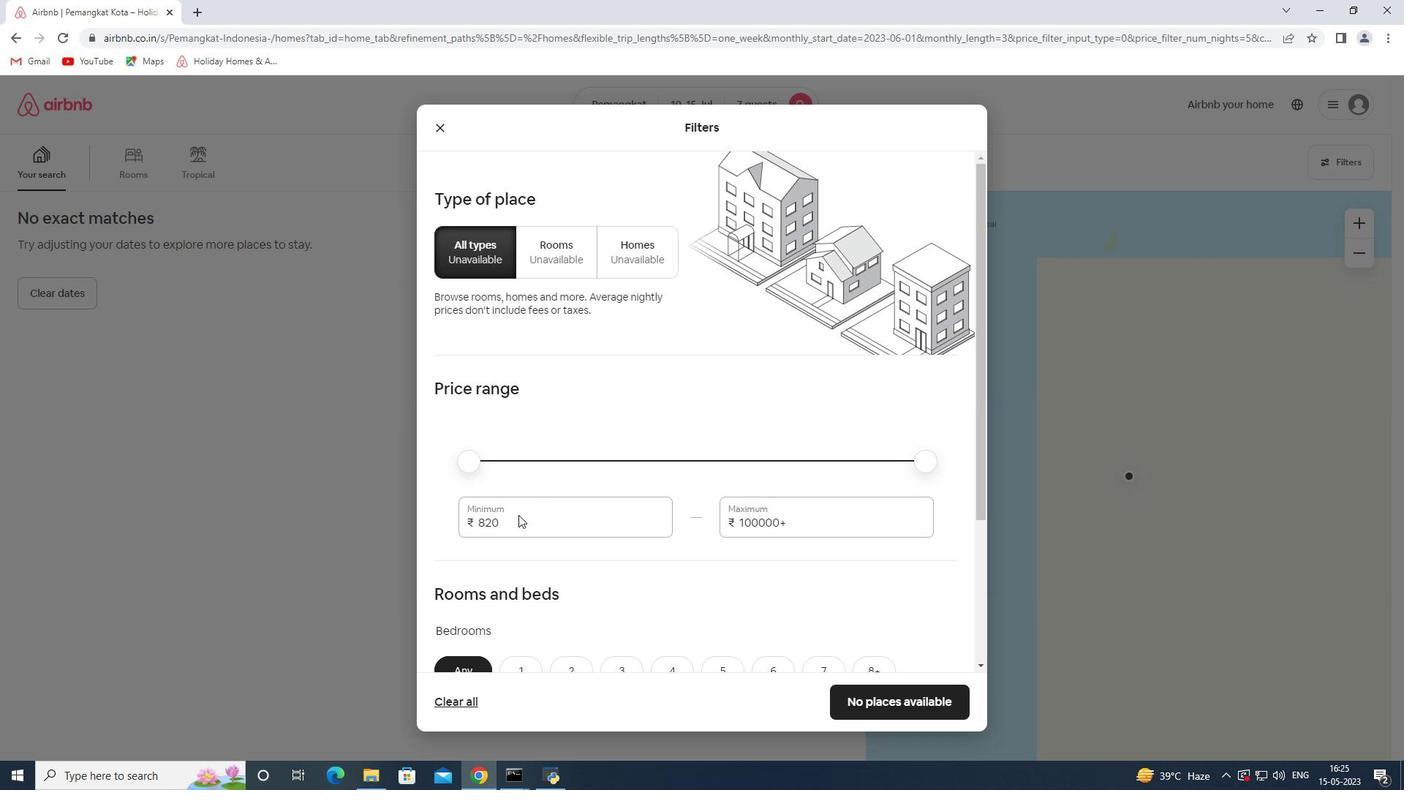 
Action: Mouse pressed left at (515, 519)
Screenshot: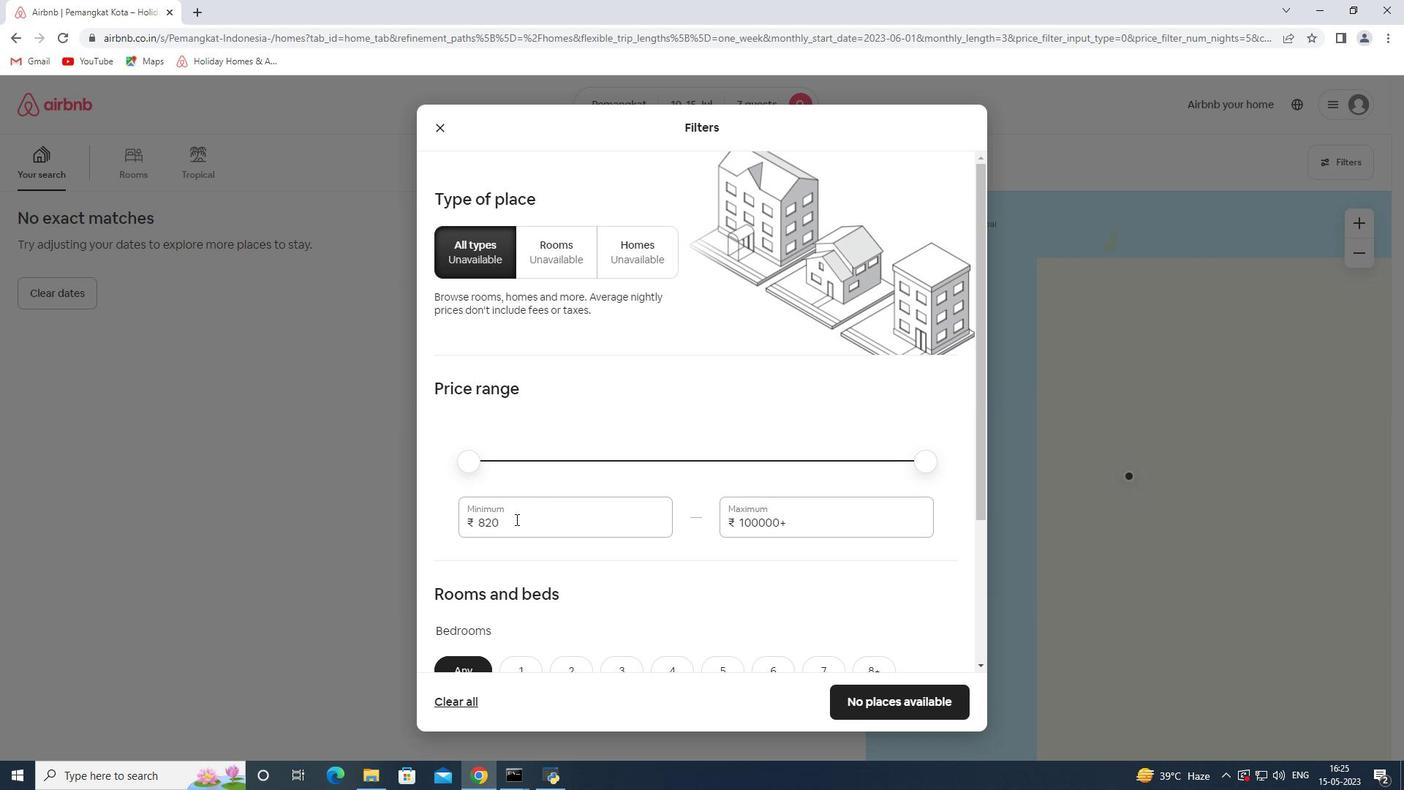 
Action: Mouse pressed left at (515, 519)
Screenshot: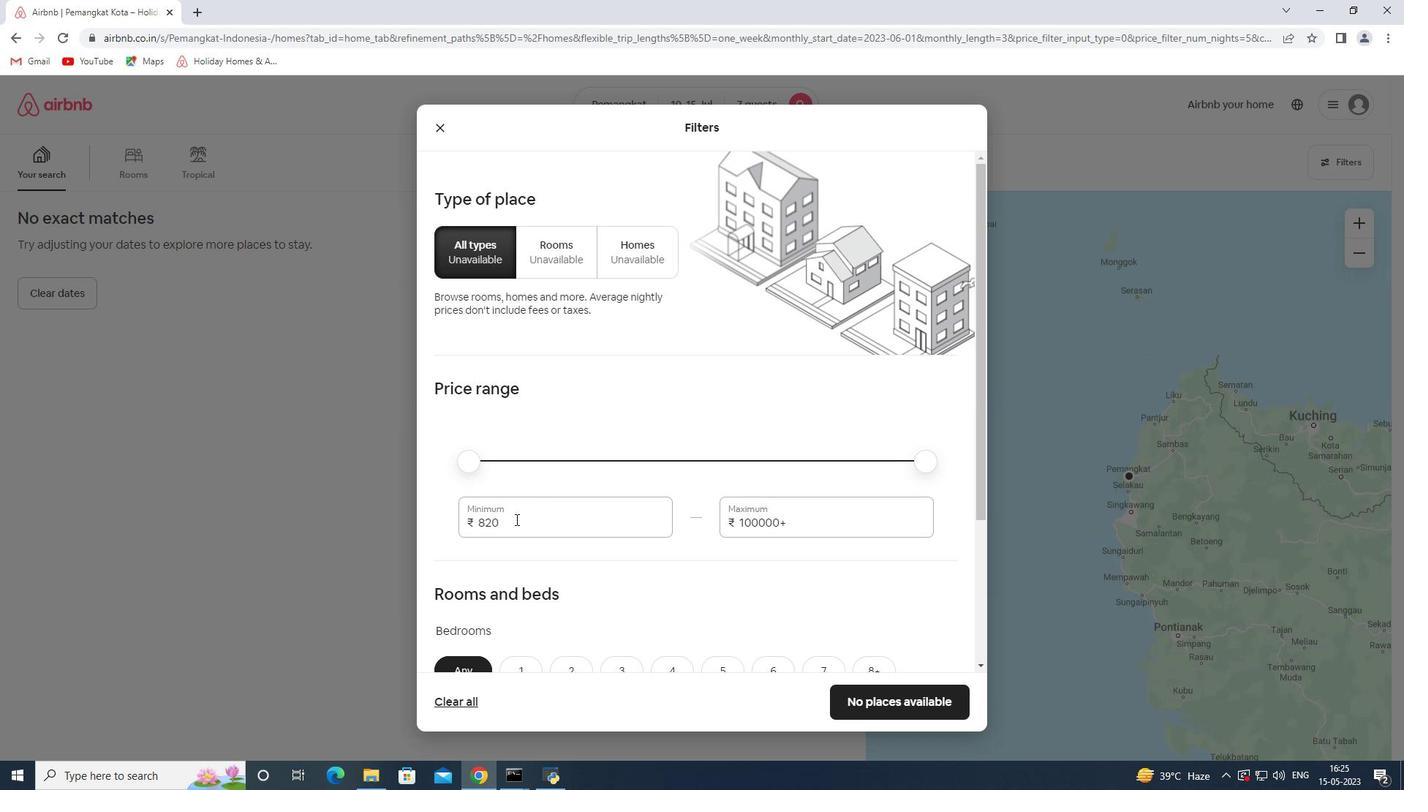 
Action: Key pressed 10000<Key.tab>15000
Screenshot: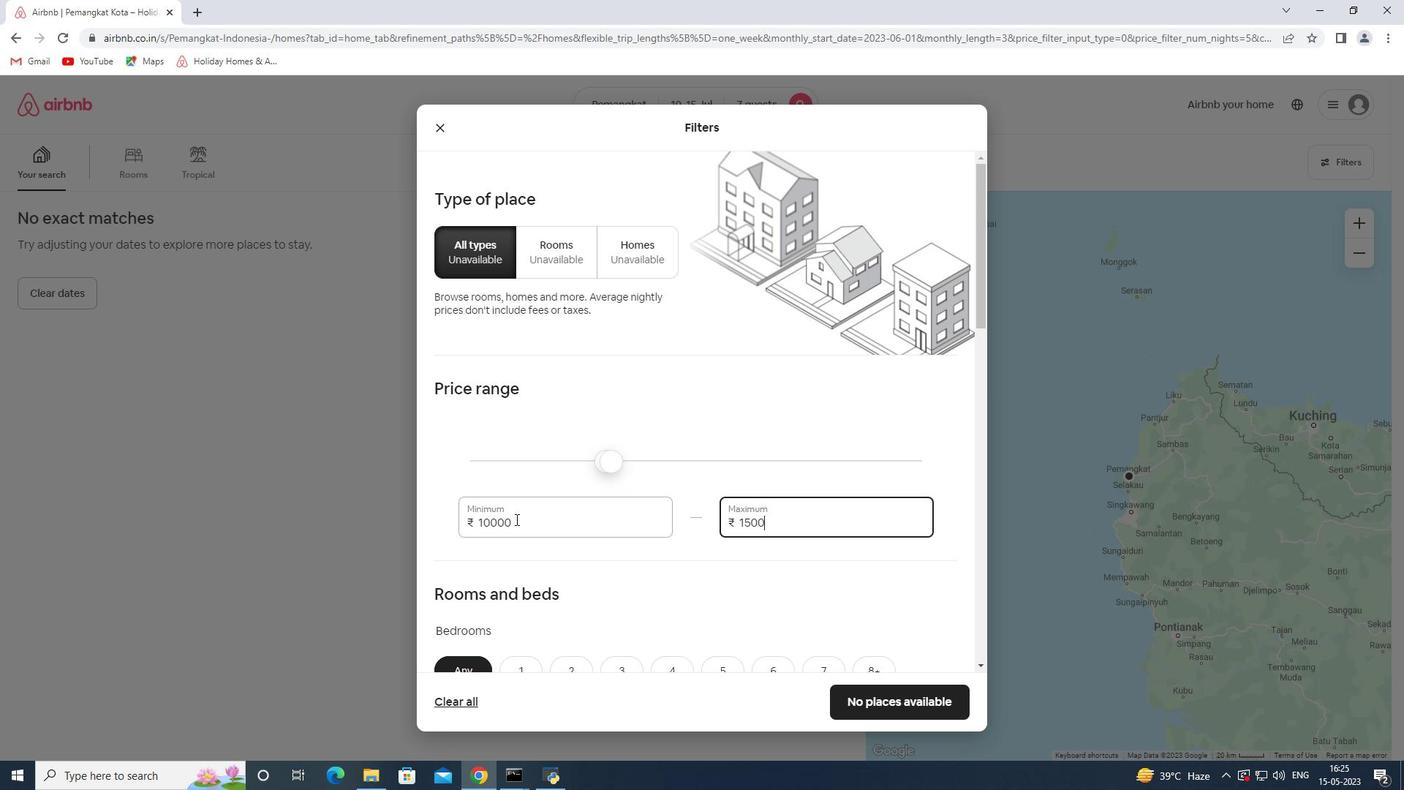 
Action: Mouse moved to (546, 482)
Screenshot: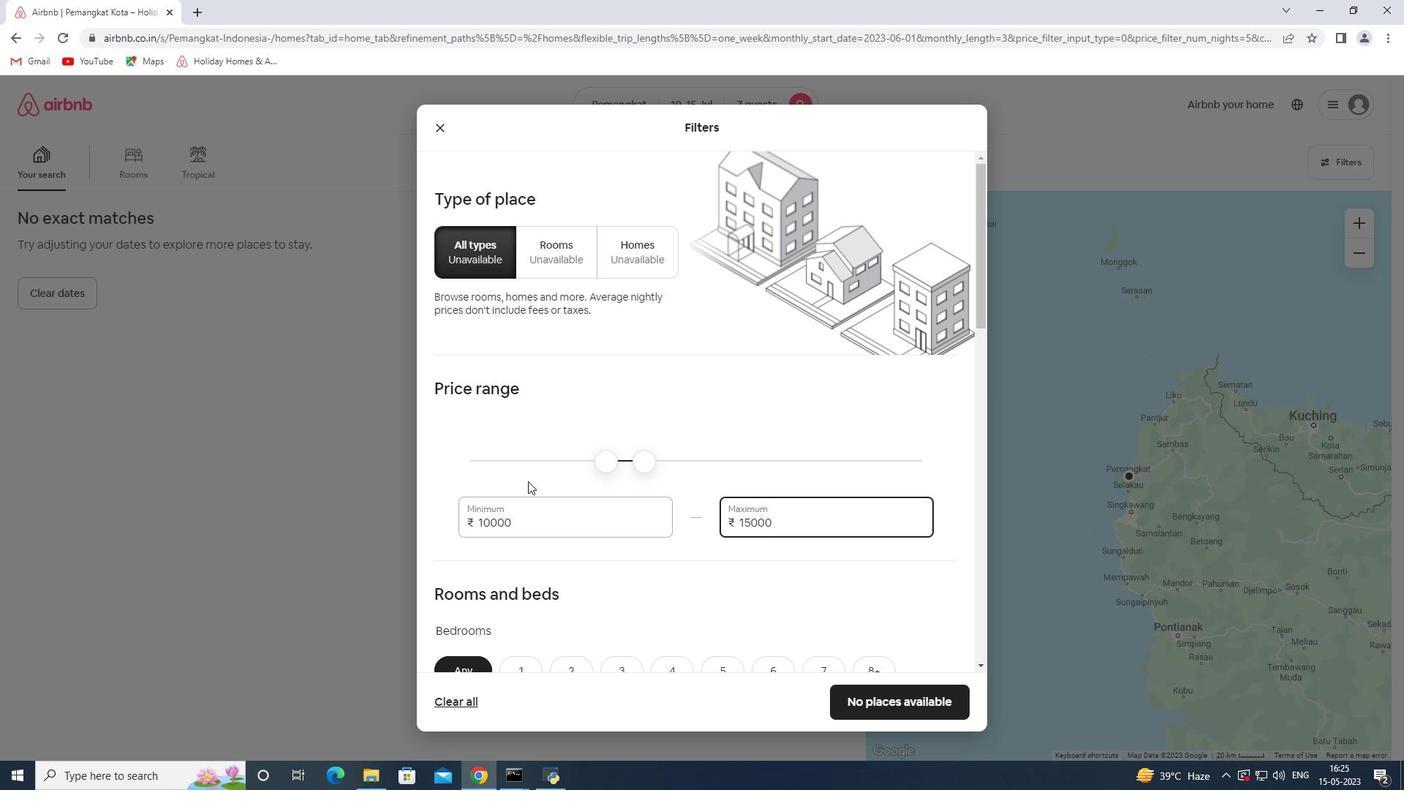 
Action: Mouse scrolled (546, 481) with delta (0, 0)
Screenshot: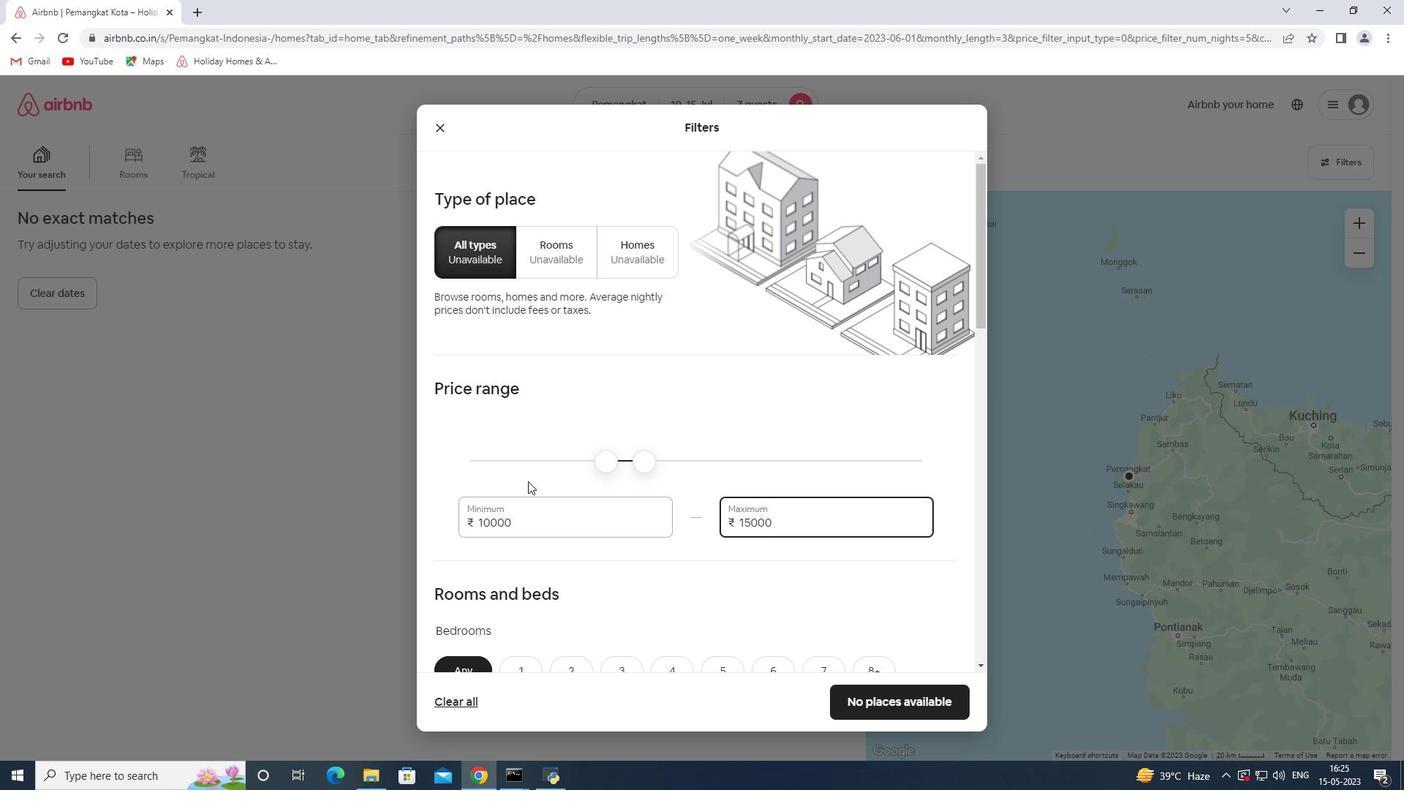 
Action: Mouse moved to (553, 480)
Screenshot: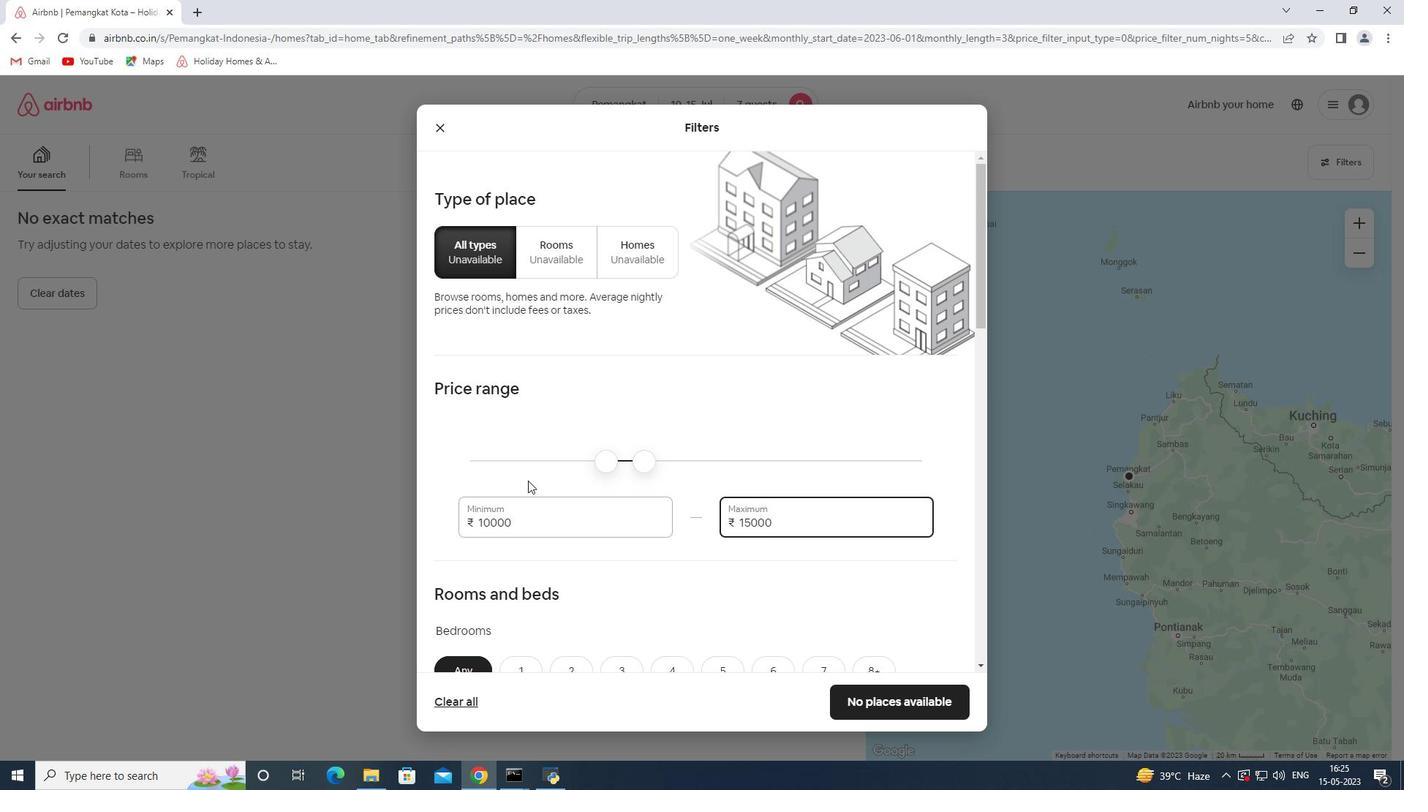 
Action: Mouse scrolled (553, 480) with delta (0, 0)
Screenshot: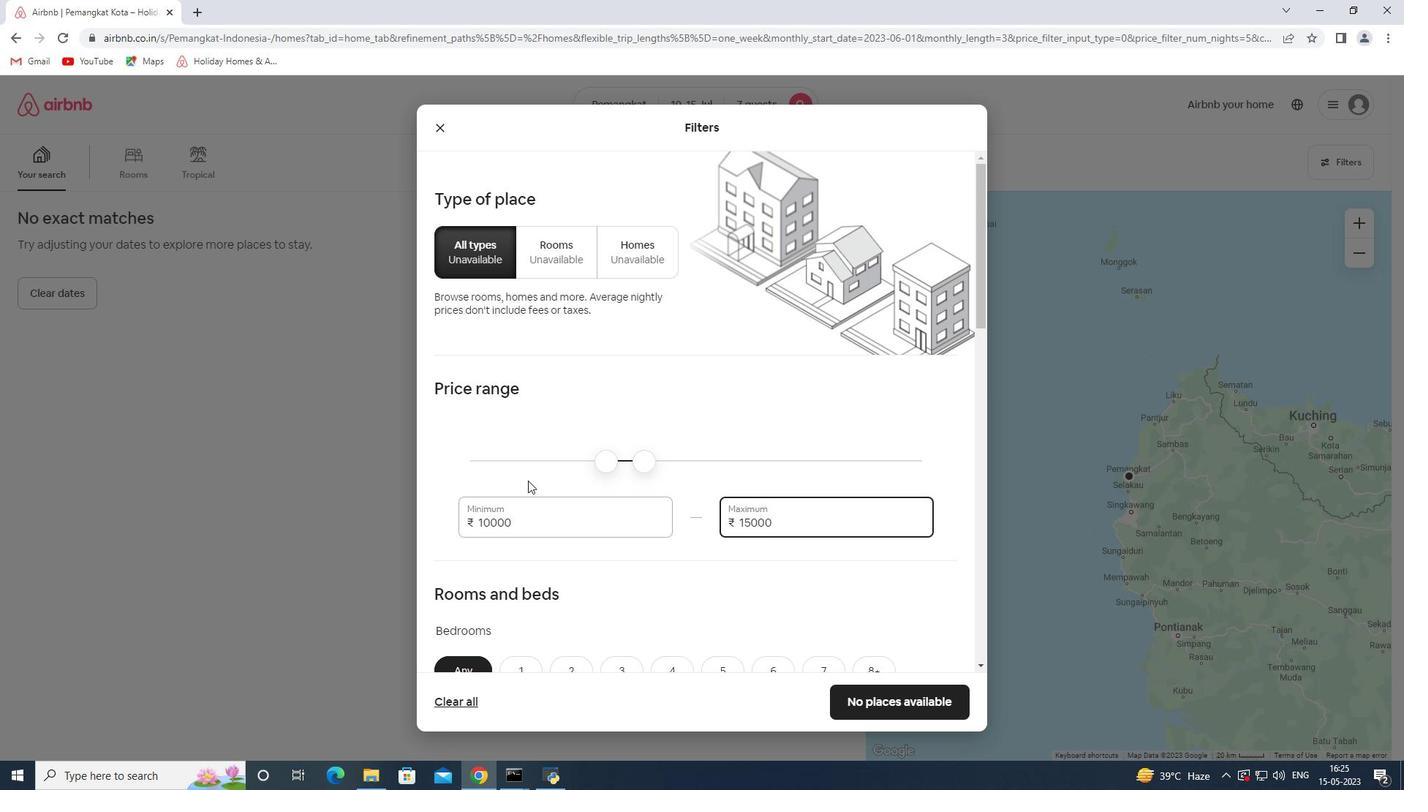 
Action: Mouse moved to (560, 478)
Screenshot: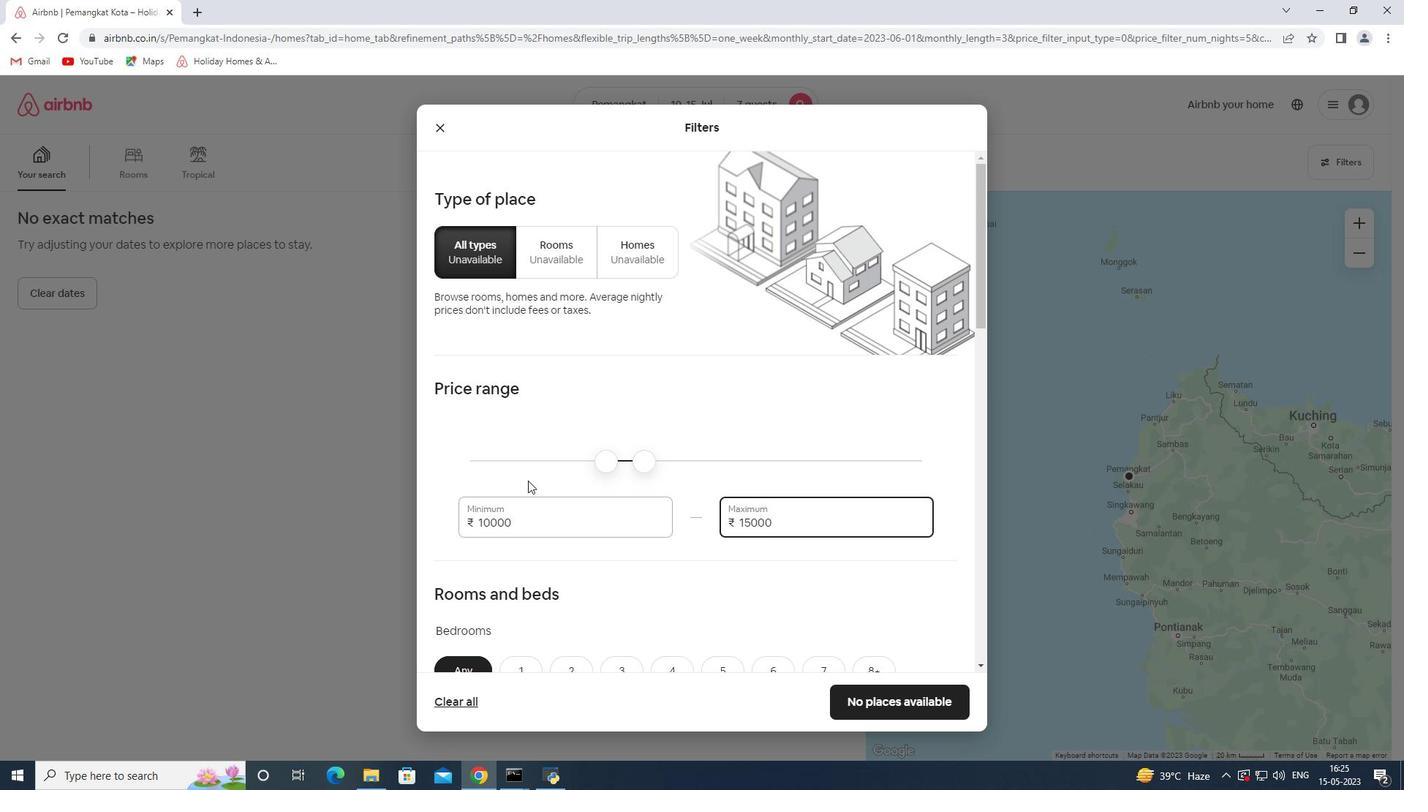 
Action: Mouse scrolled (560, 477) with delta (0, 0)
Screenshot: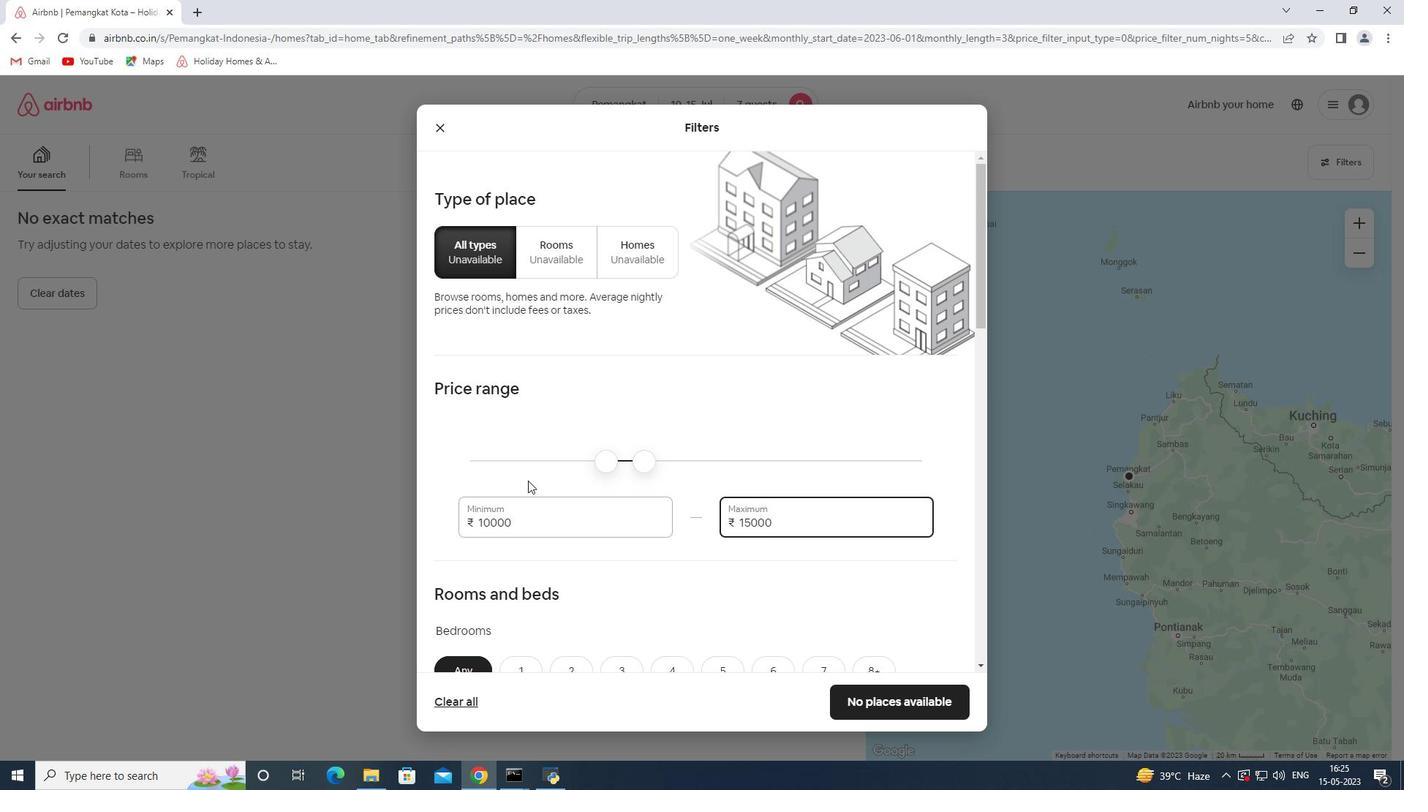 
Action: Mouse moved to (563, 477)
Screenshot: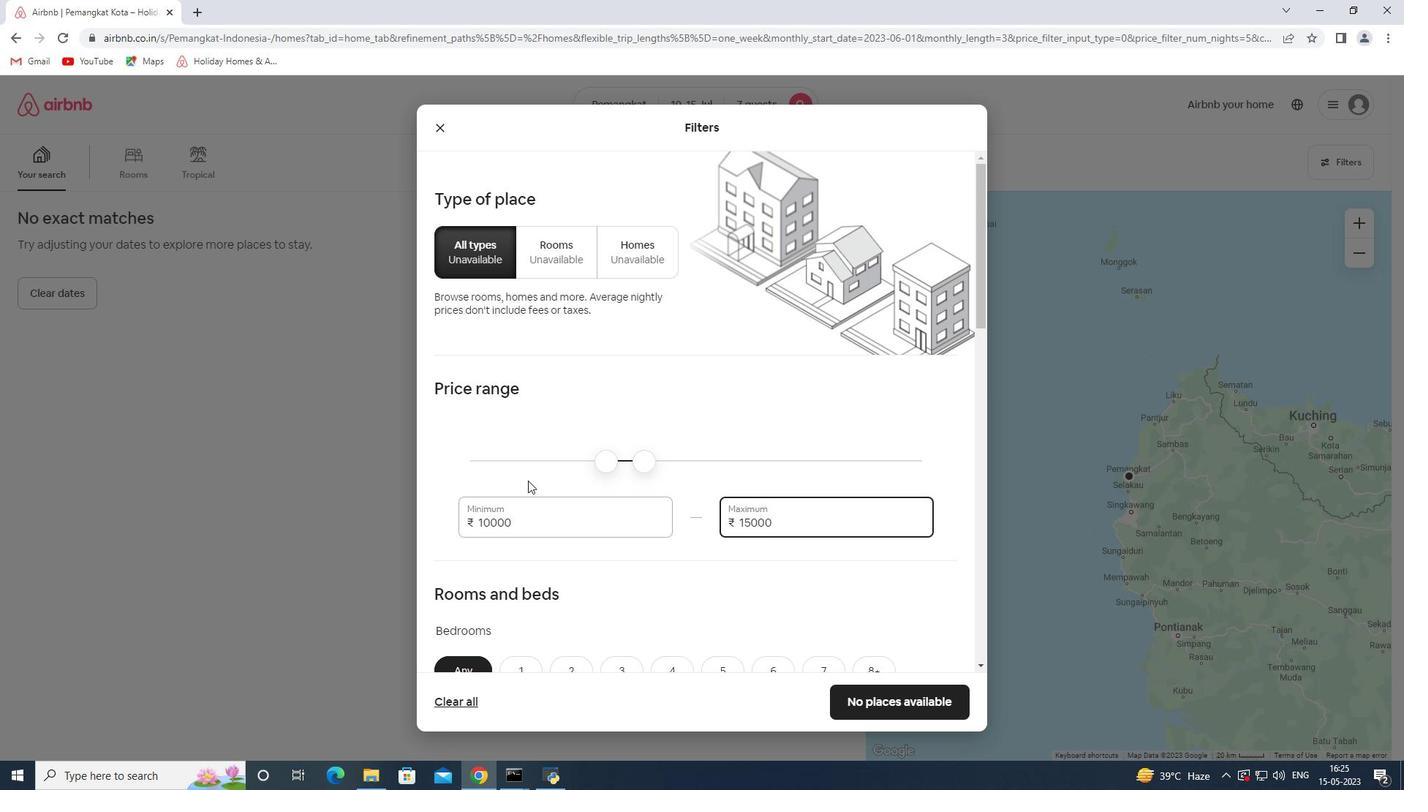 
Action: Mouse scrolled (563, 476) with delta (0, 0)
Screenshot: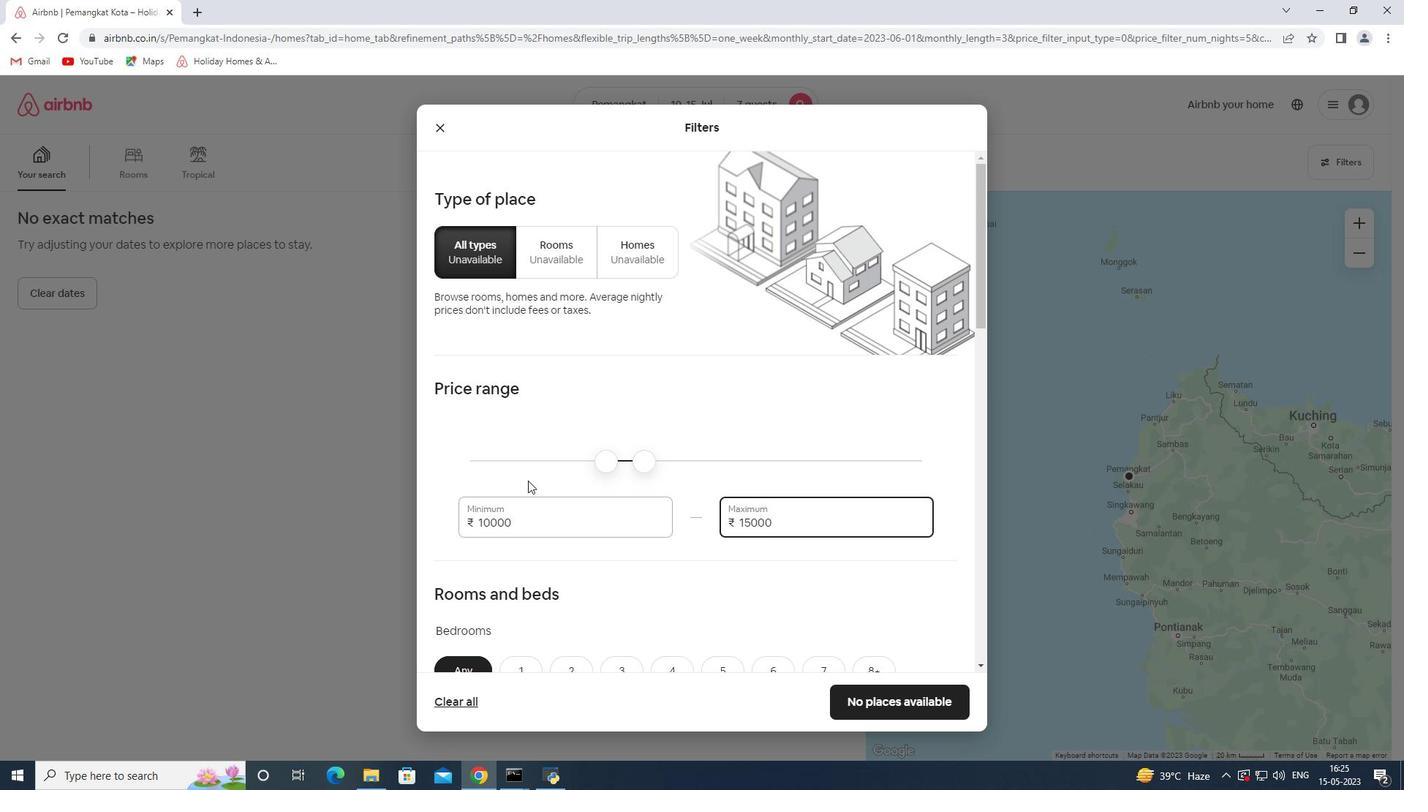 
Action: Mouse moved to (566, 476)
Screenshot: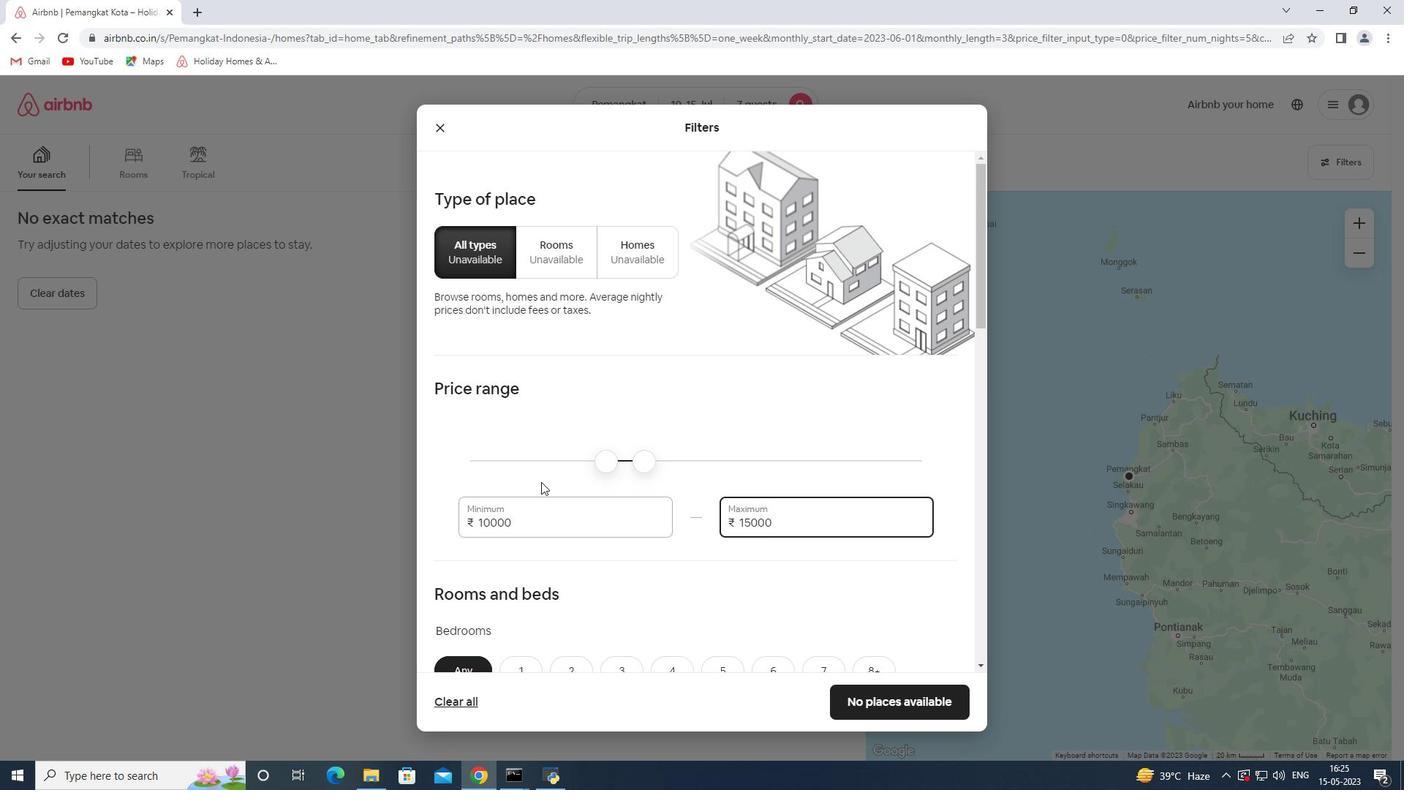 
Action: Mouse scrolled (565, 476) with delta (0, 0)
Screenshot: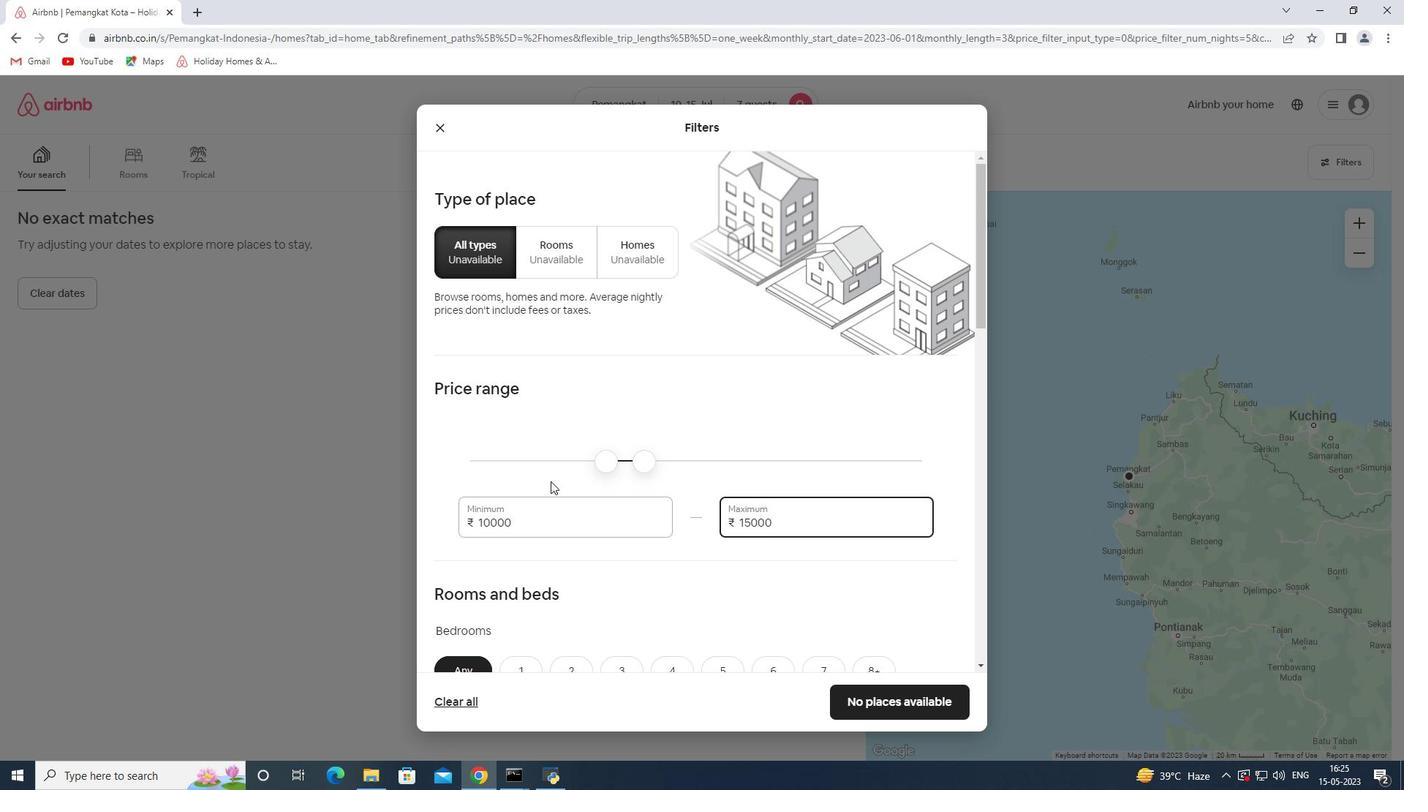 
Action: Mouse moved to (590, 436)
Screenshot: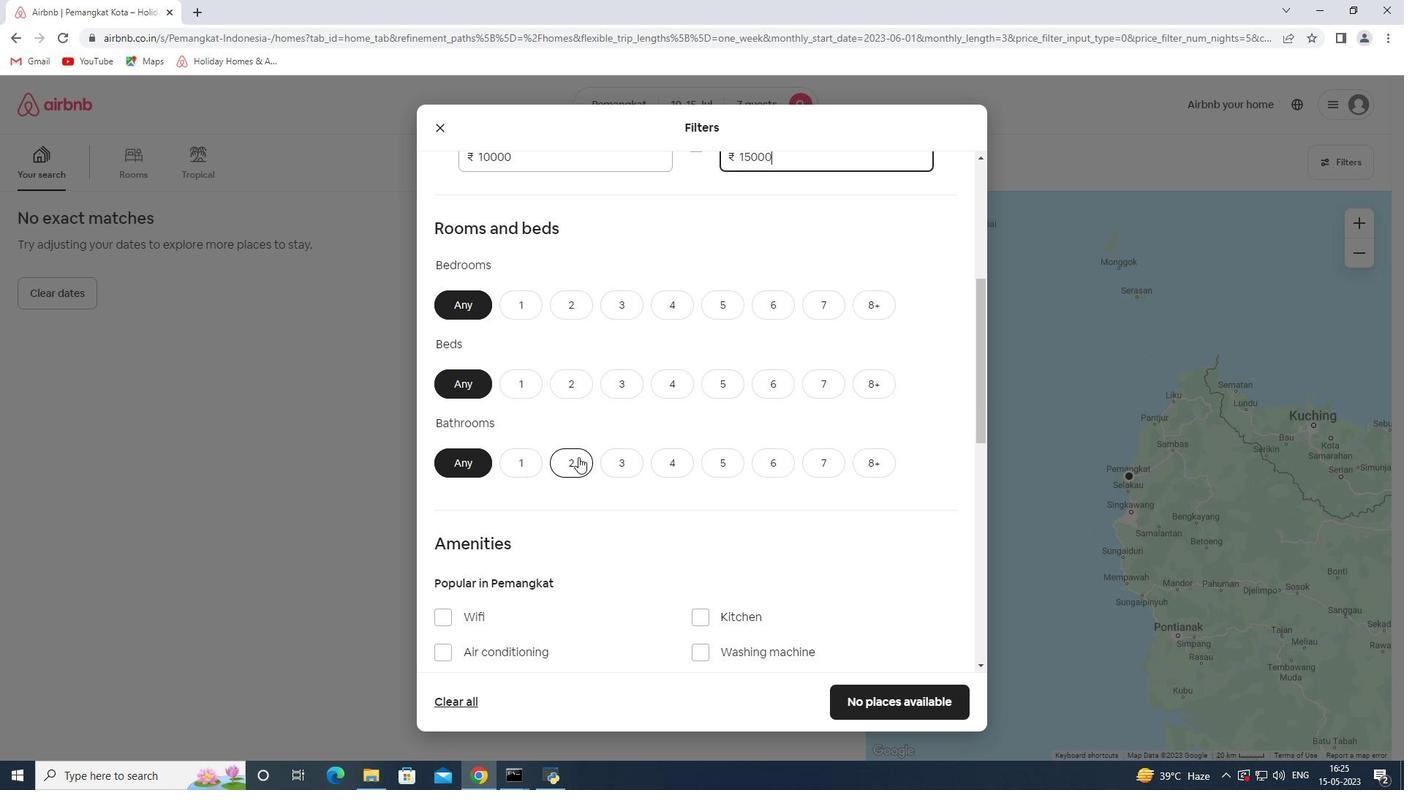 
Action: Mouse scrolled (590, 436) with delta (0, 0)
Screenshot: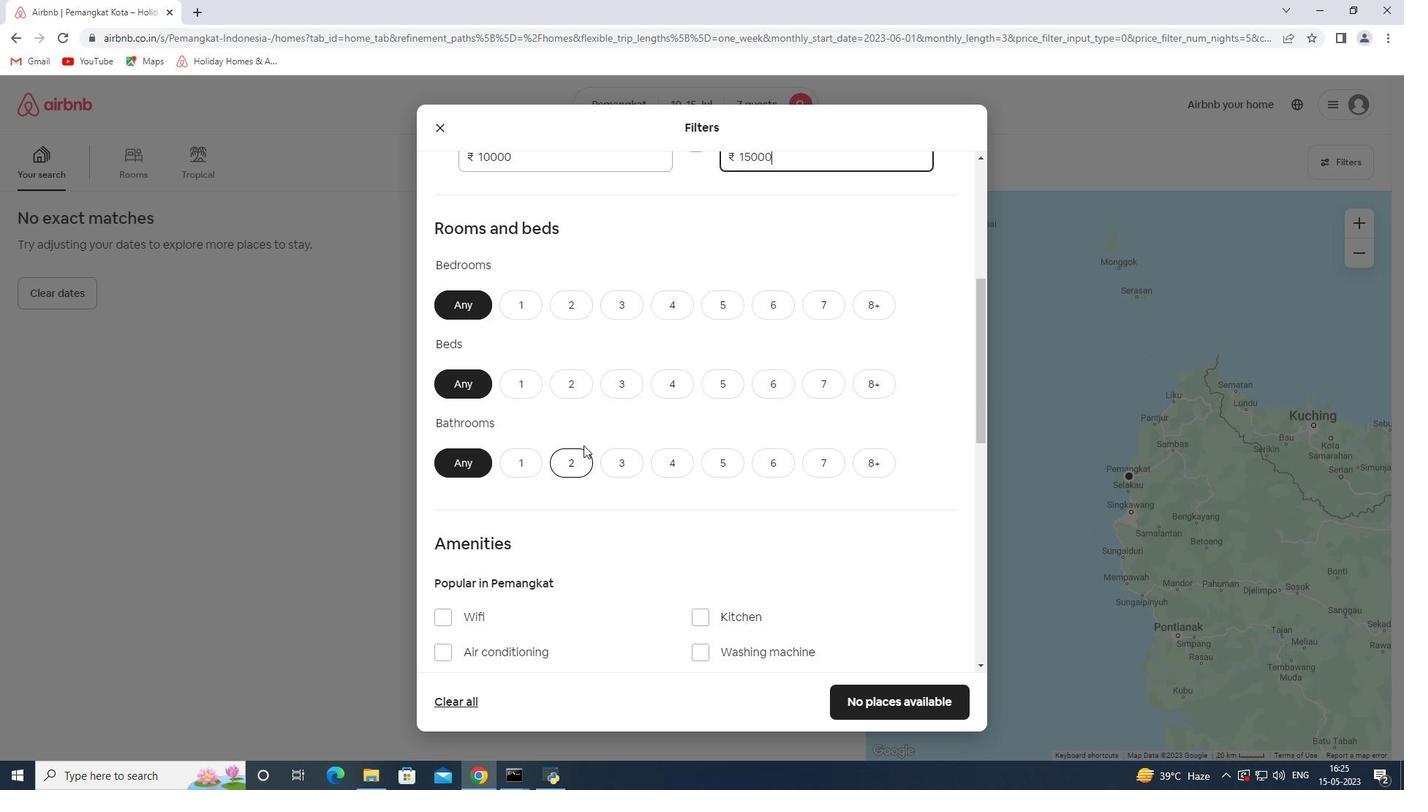 
Action: Mouse scrolled (590, 436) with delta (0, 0)
Screenshot: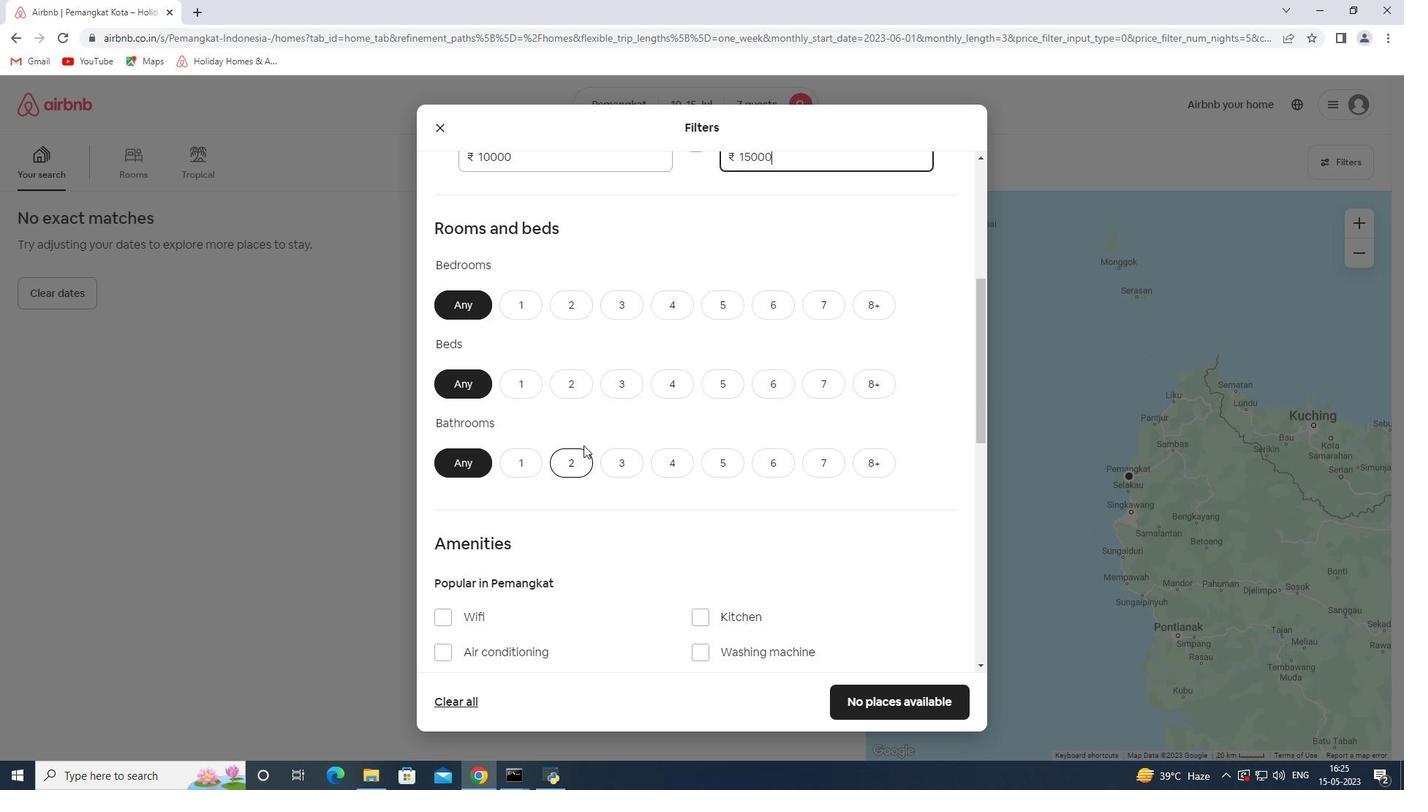 
Action: Mouse scrolled (590, 436) with delta (0, 0)
Screenshot: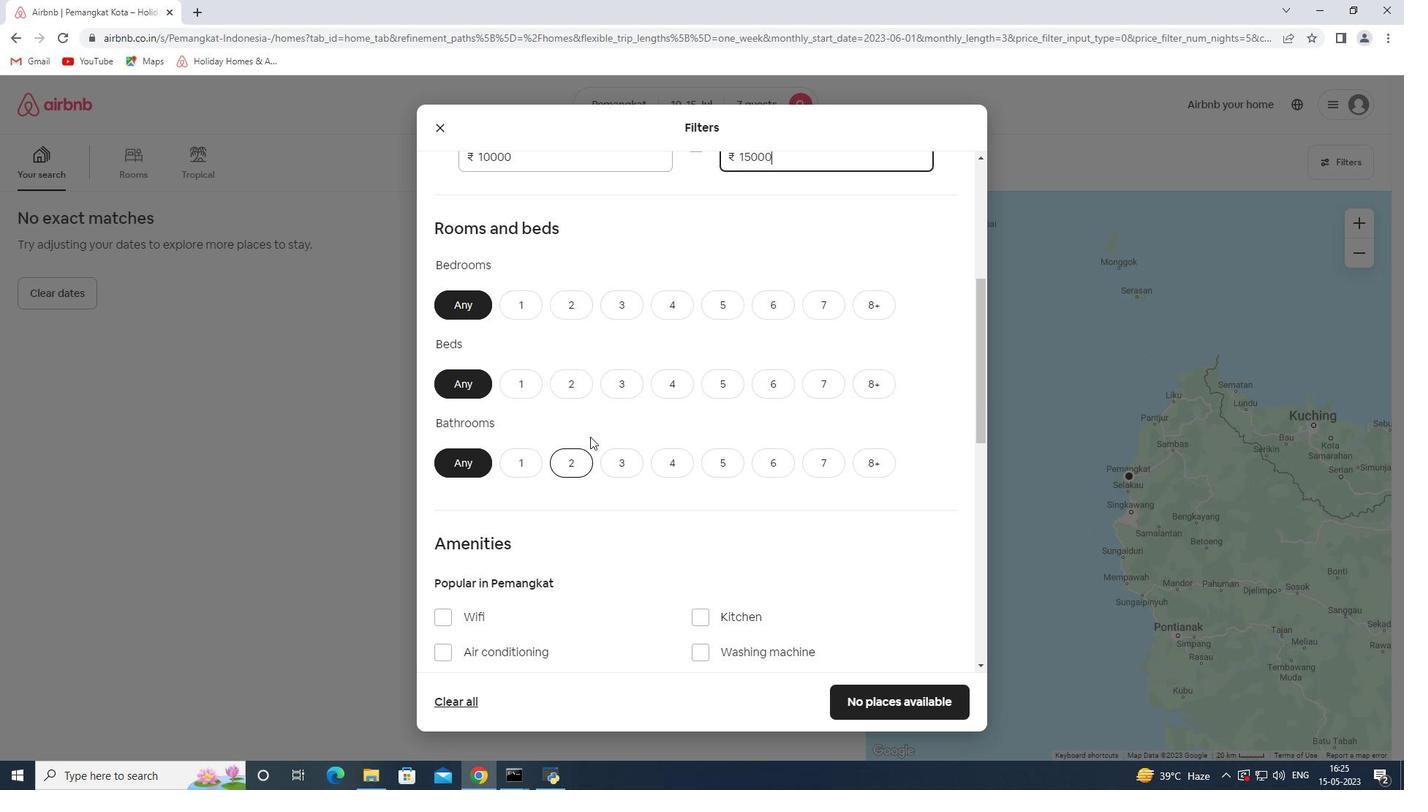 
Action: Mouse moved to (570, 410)
Screenshot: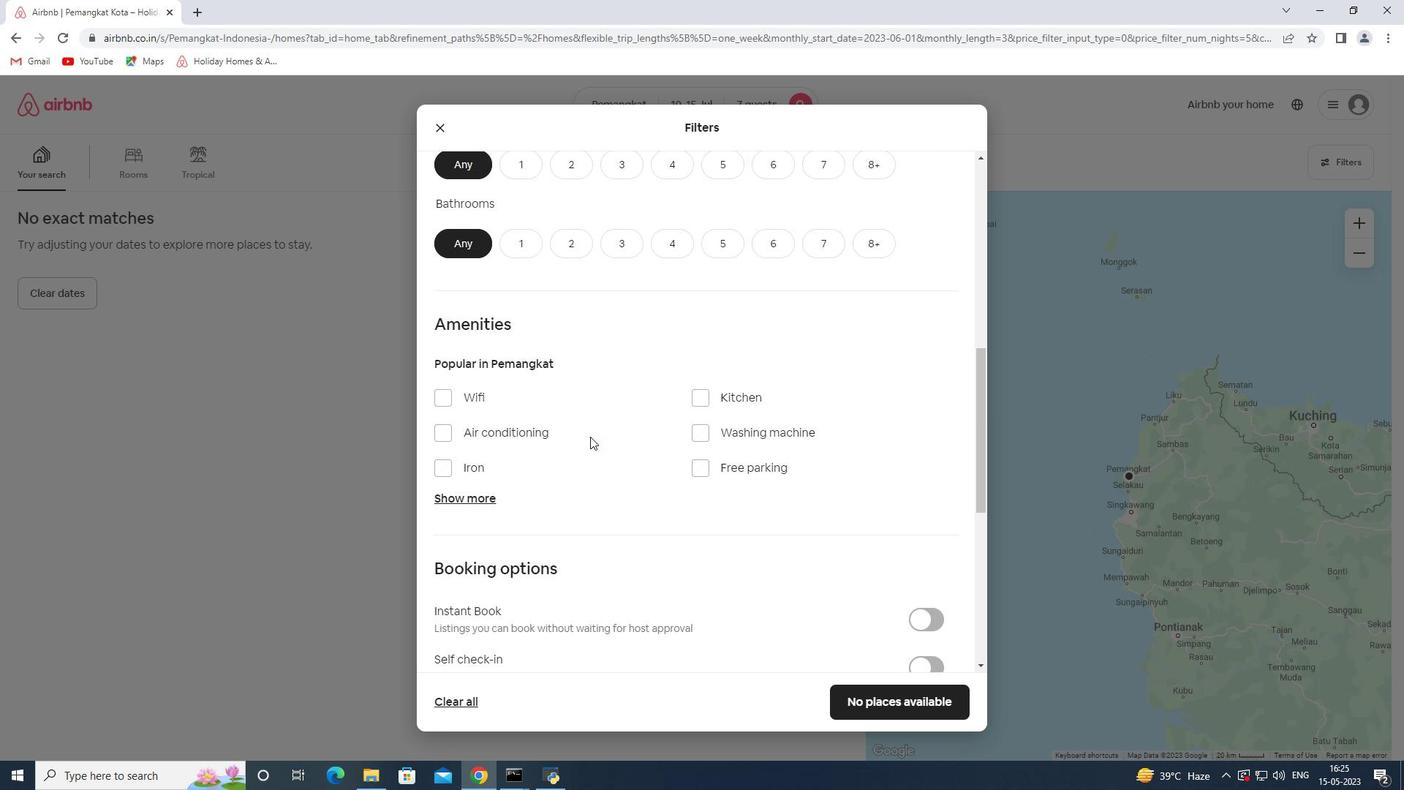 
Action: Mouse scrolled (570, 411) with delta (0, 0)
Screenshot: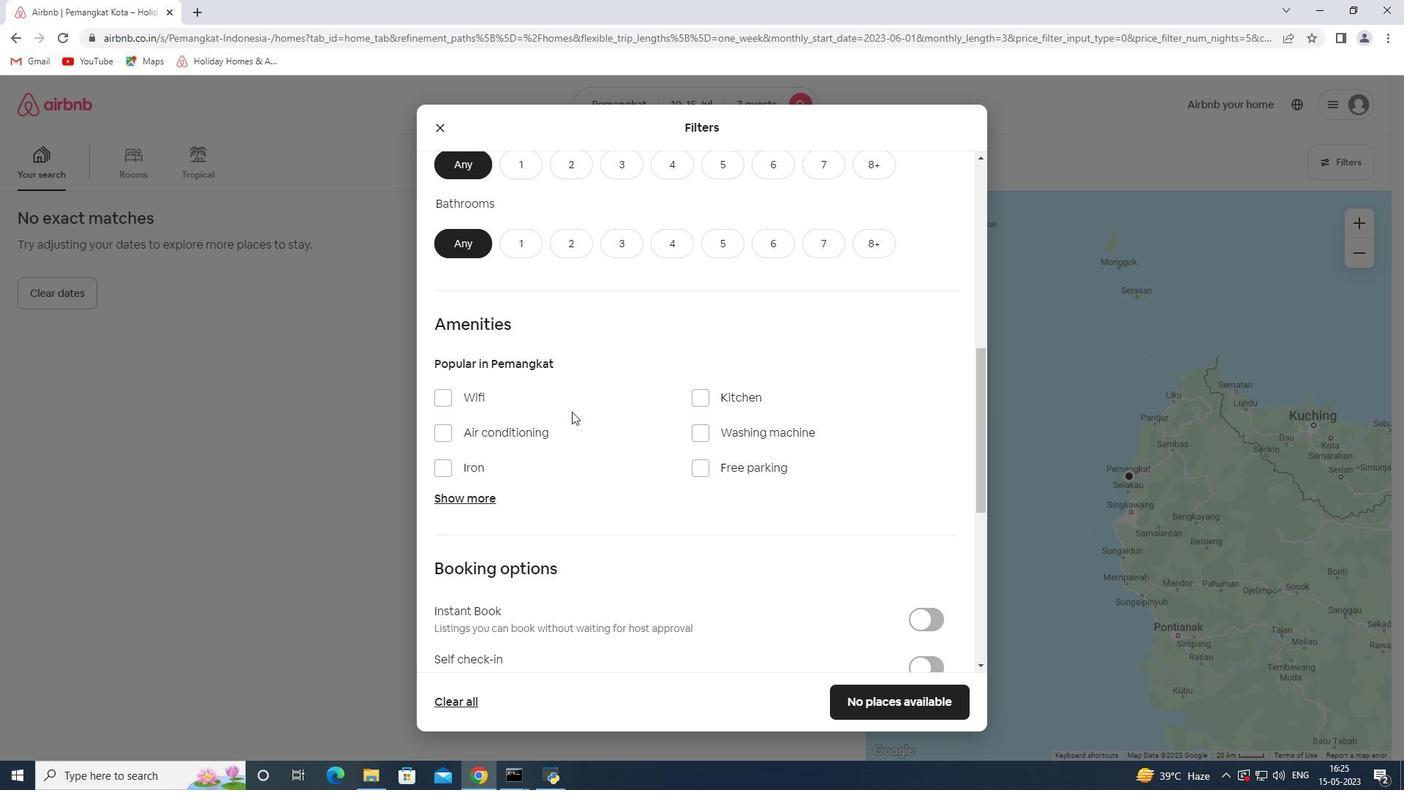 
Action: Mouse scrolled (570, 411) with delta (0, 0)
Screenshot: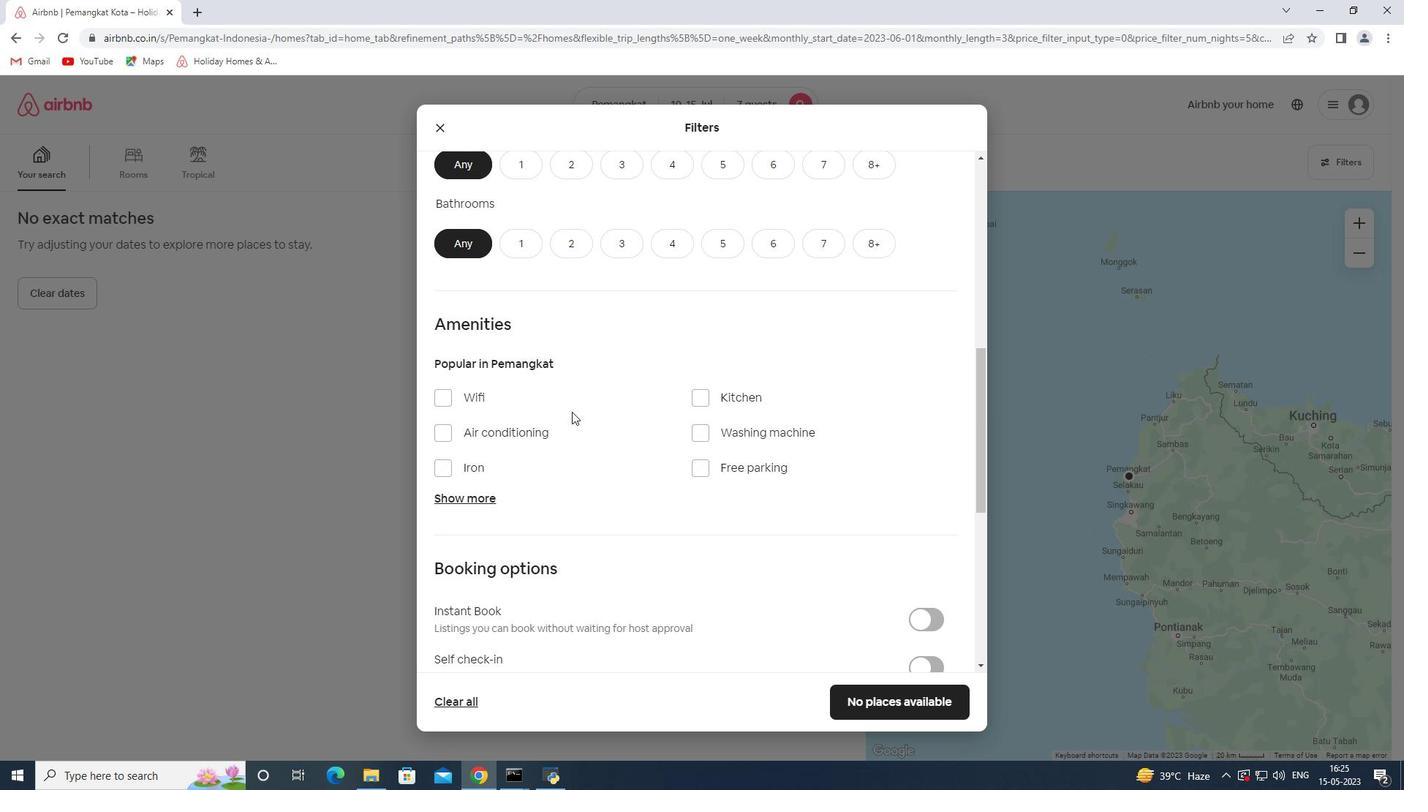 
Action: Mouse scrolled (570, 411) with delta (0, 0)
Screenshot: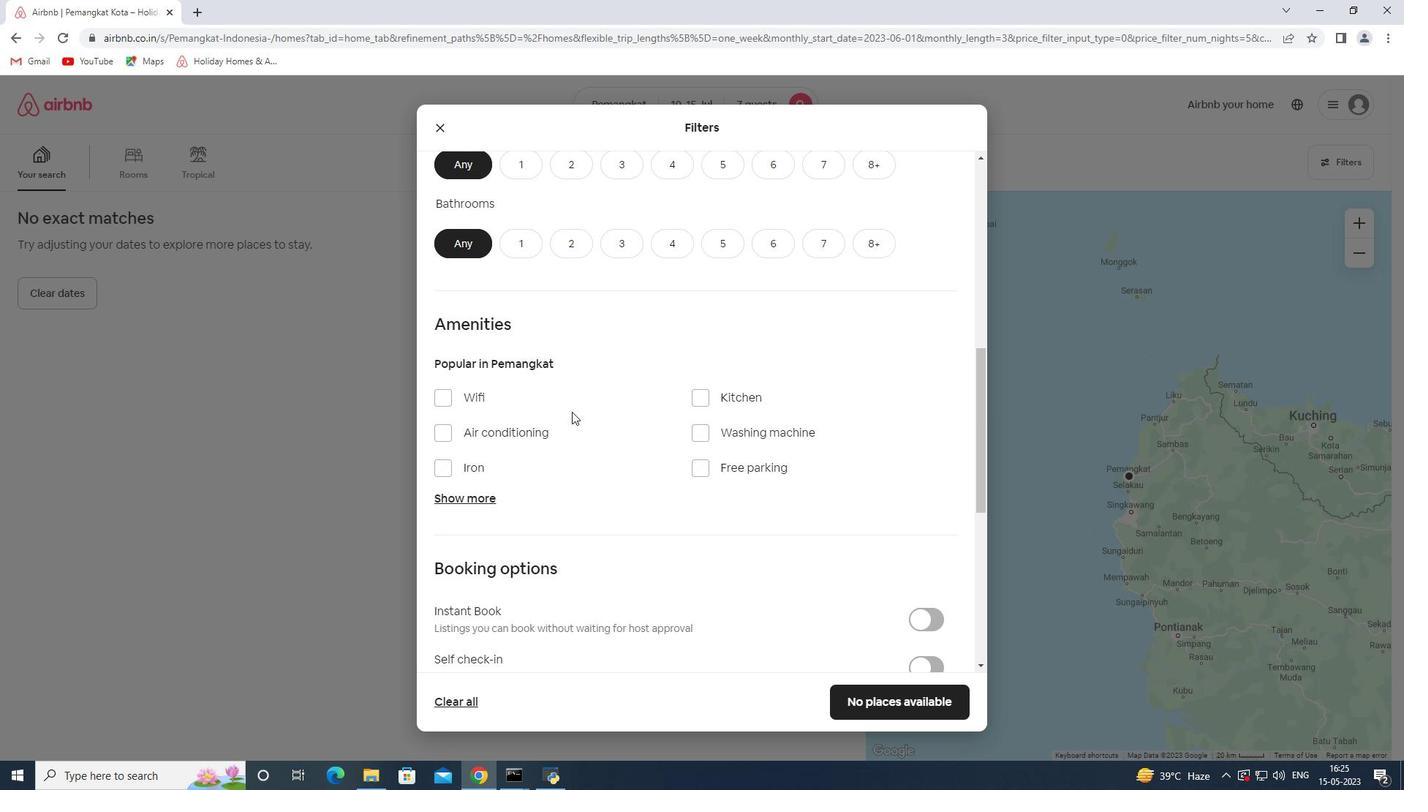 
Action: Mouse moved to (676, 302)
Screenshot: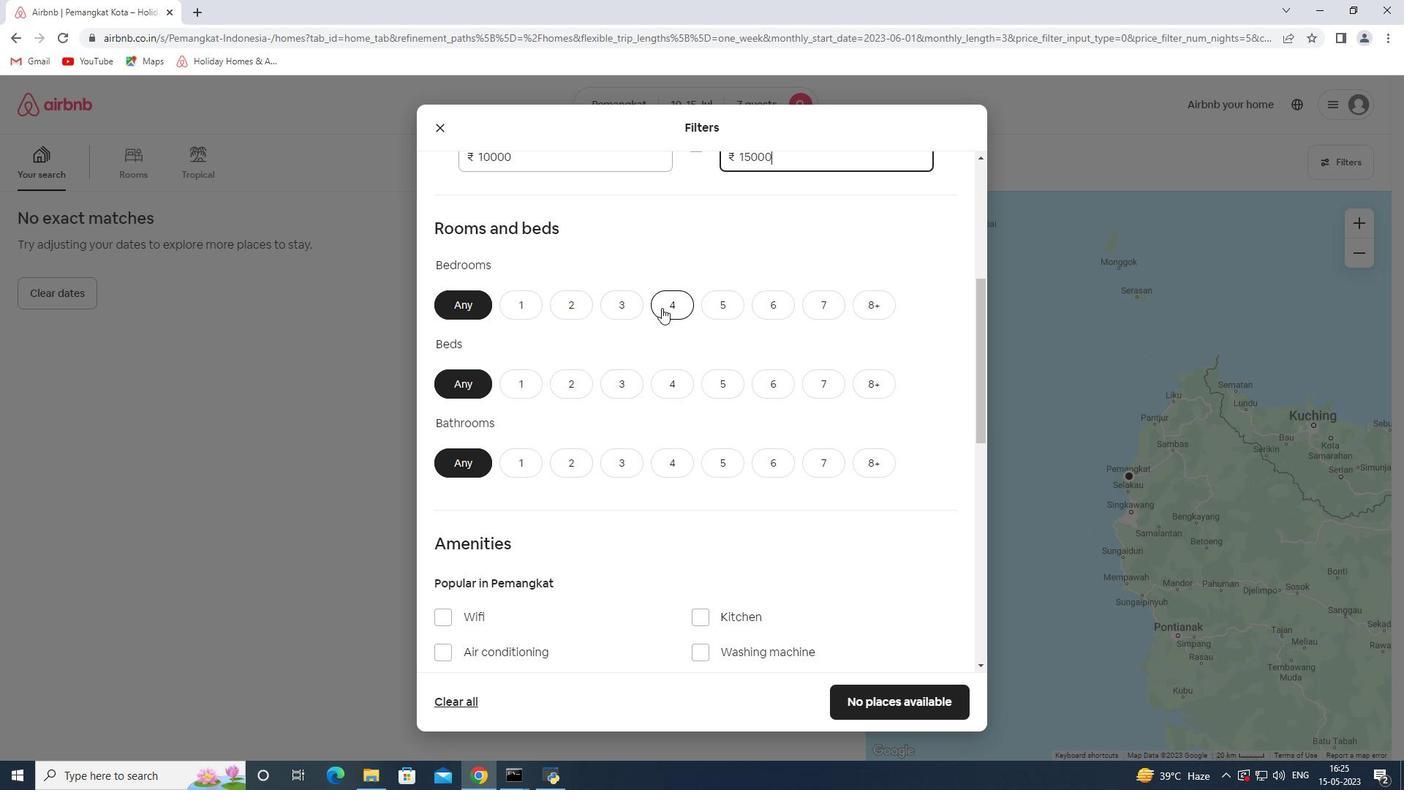 
Action: Mouse pressed left at (676, 302)
Screenshot: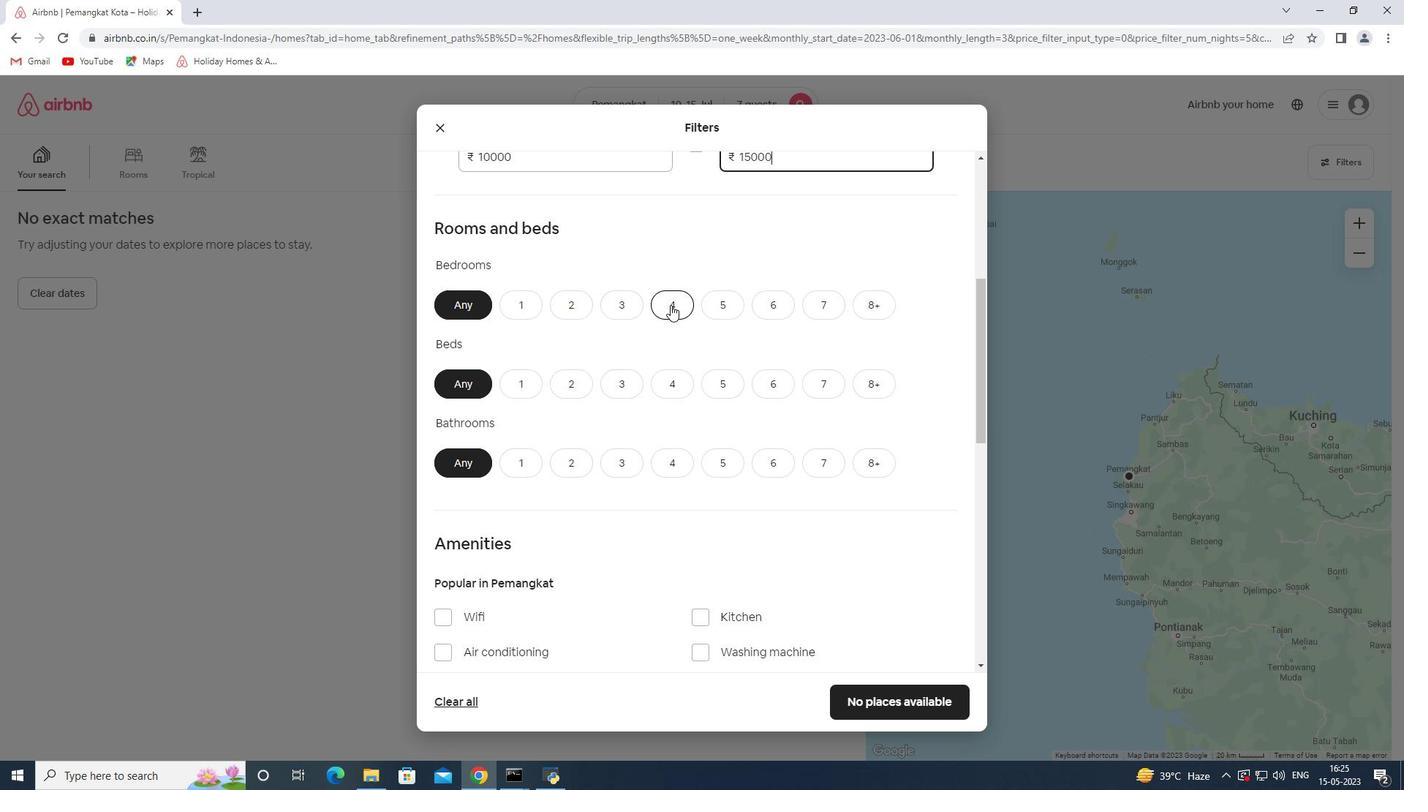 
Action: Mouse moved to (818, 384)
Screenshot: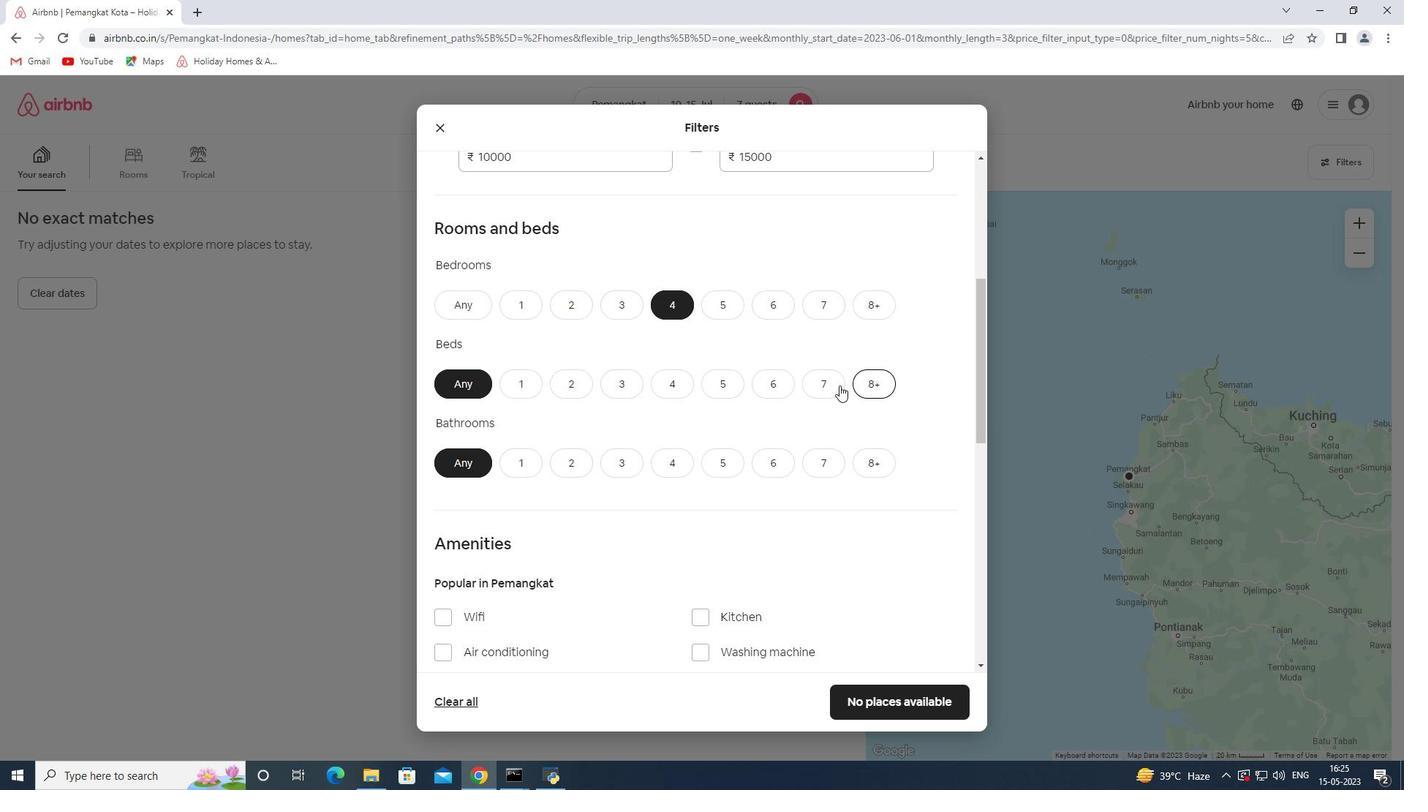 
Action: Mouse pressed left at (818, 384)
Screenshot: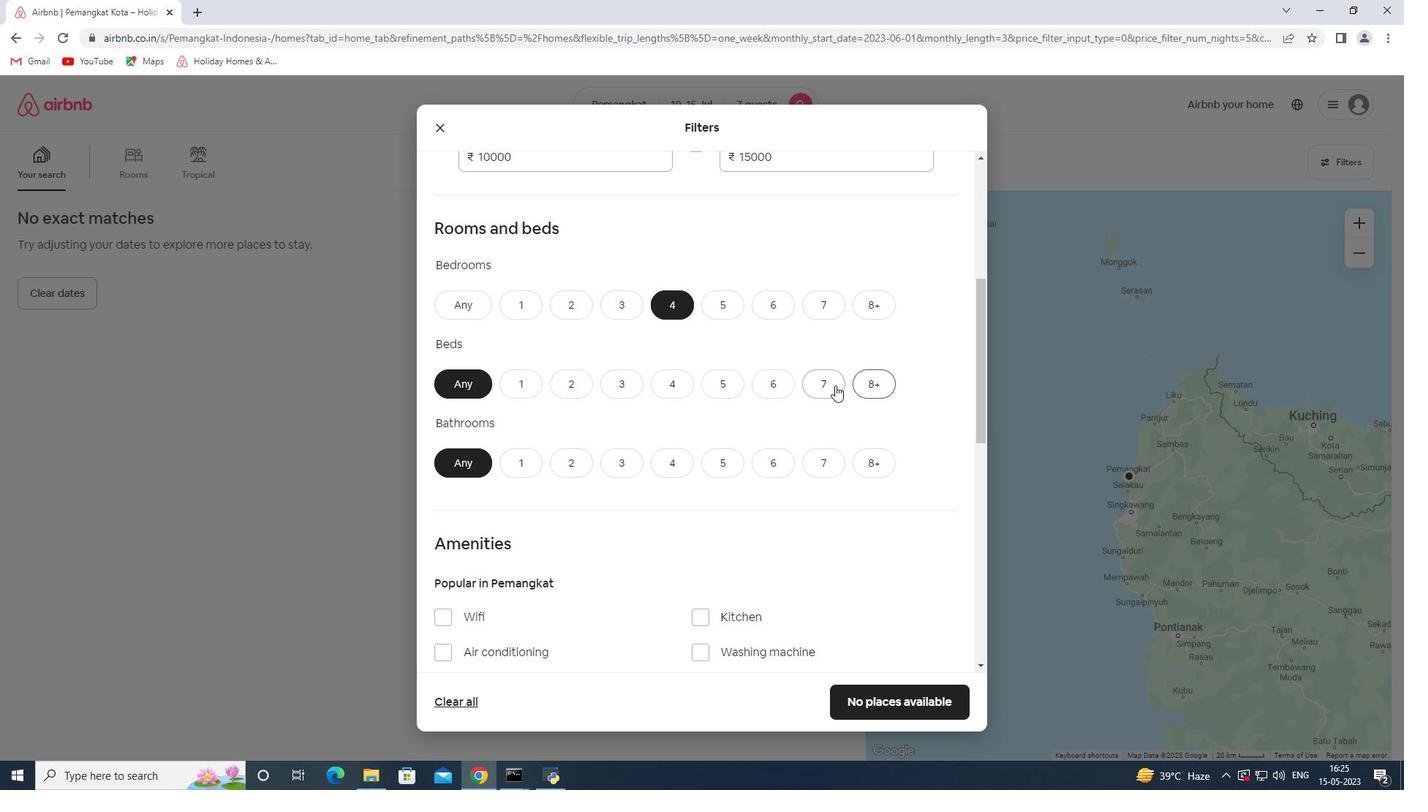 
Action: Mouse moved to (673, 463)
Screenshot: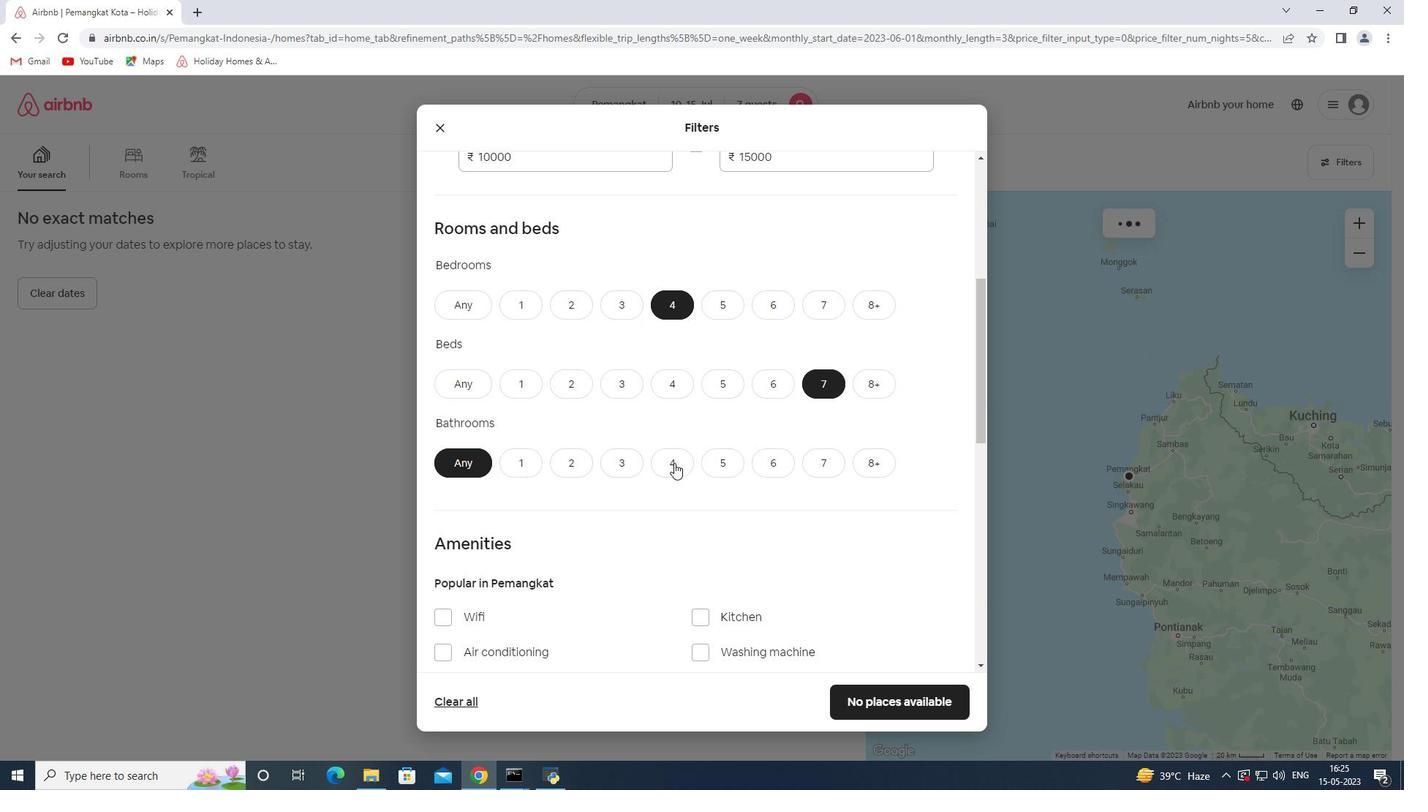 
Action: Mouse pressed left at (673, 463)
Screenshot: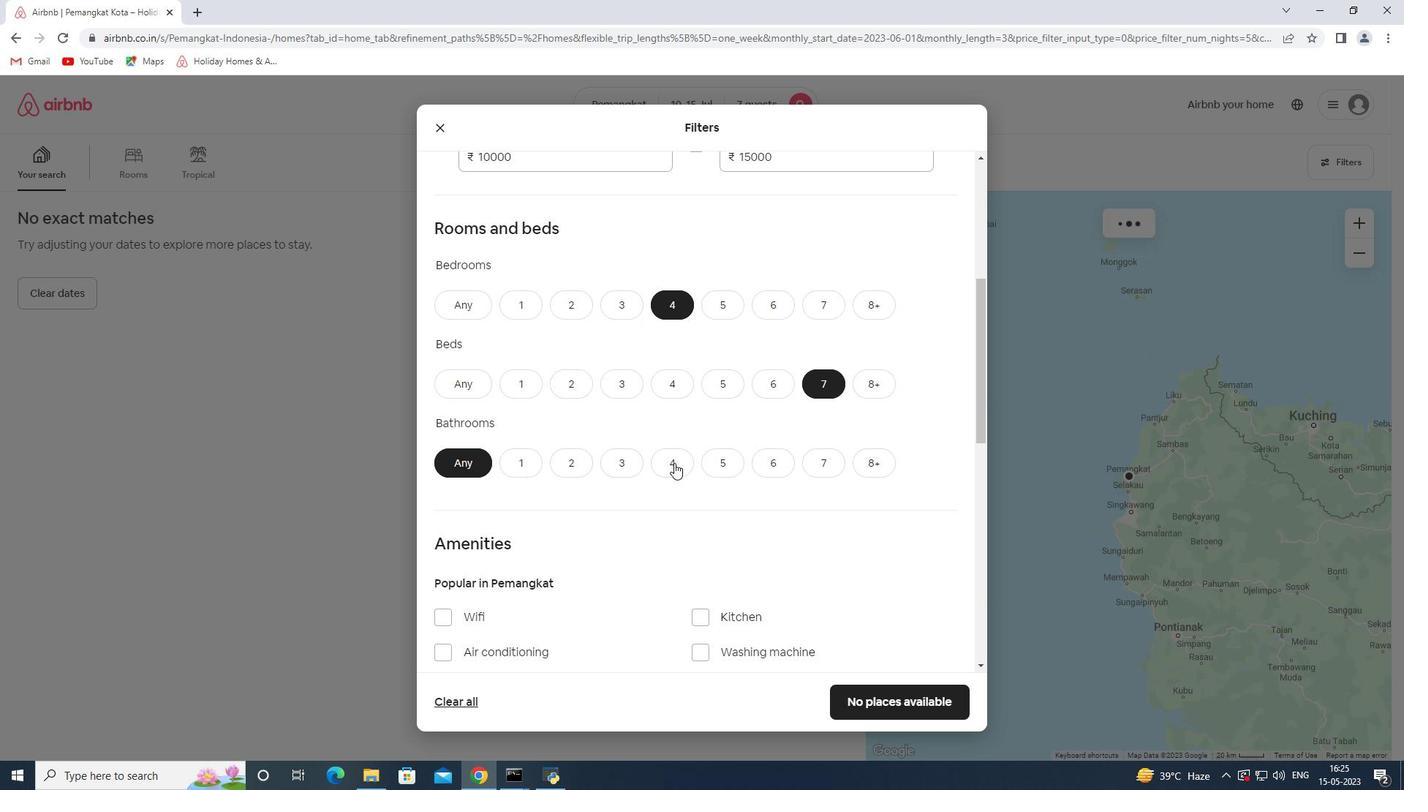 
Action: Mouse moved to (649, 501)
Screenshot: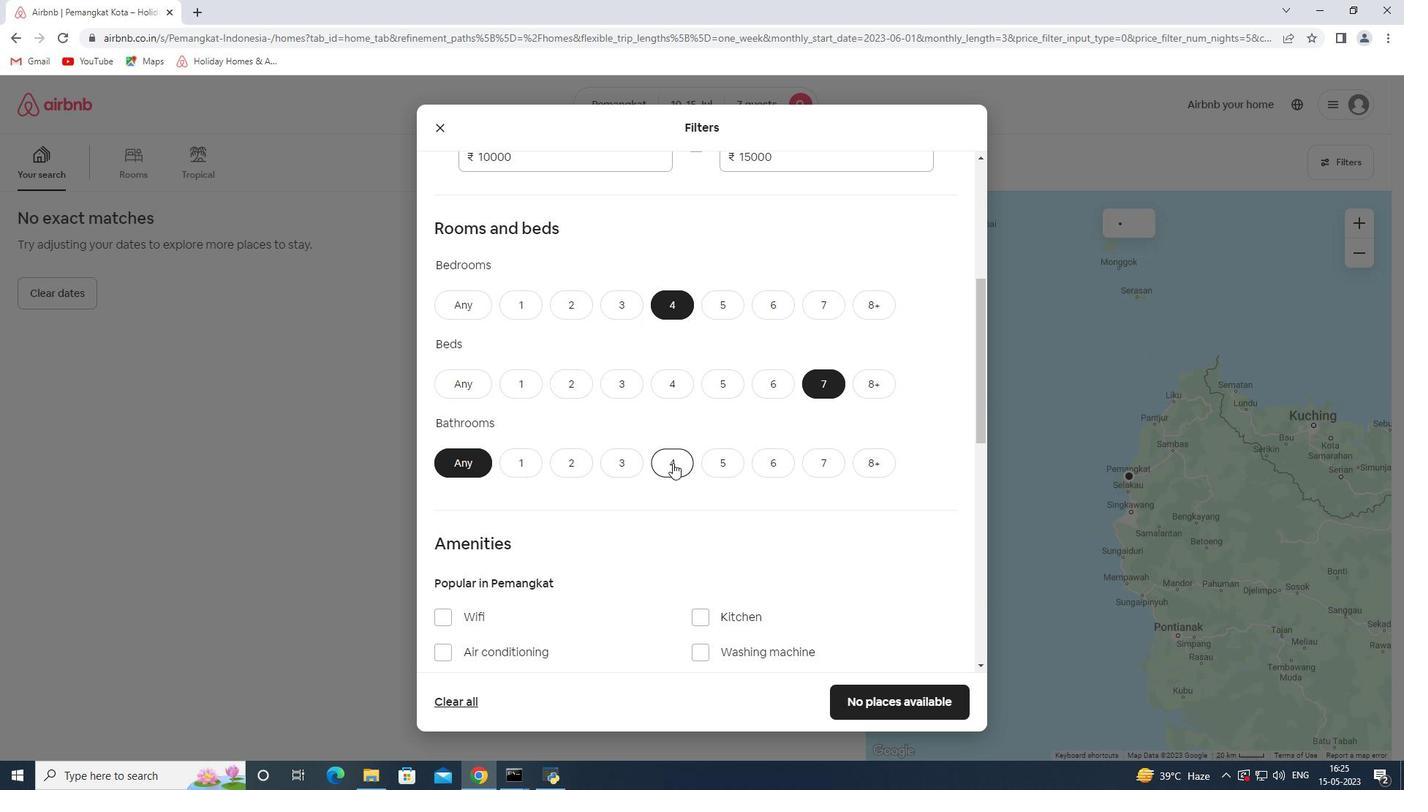 
Action: Mouse scrolled (649, 500) with delta (0, 0)
Screenshot: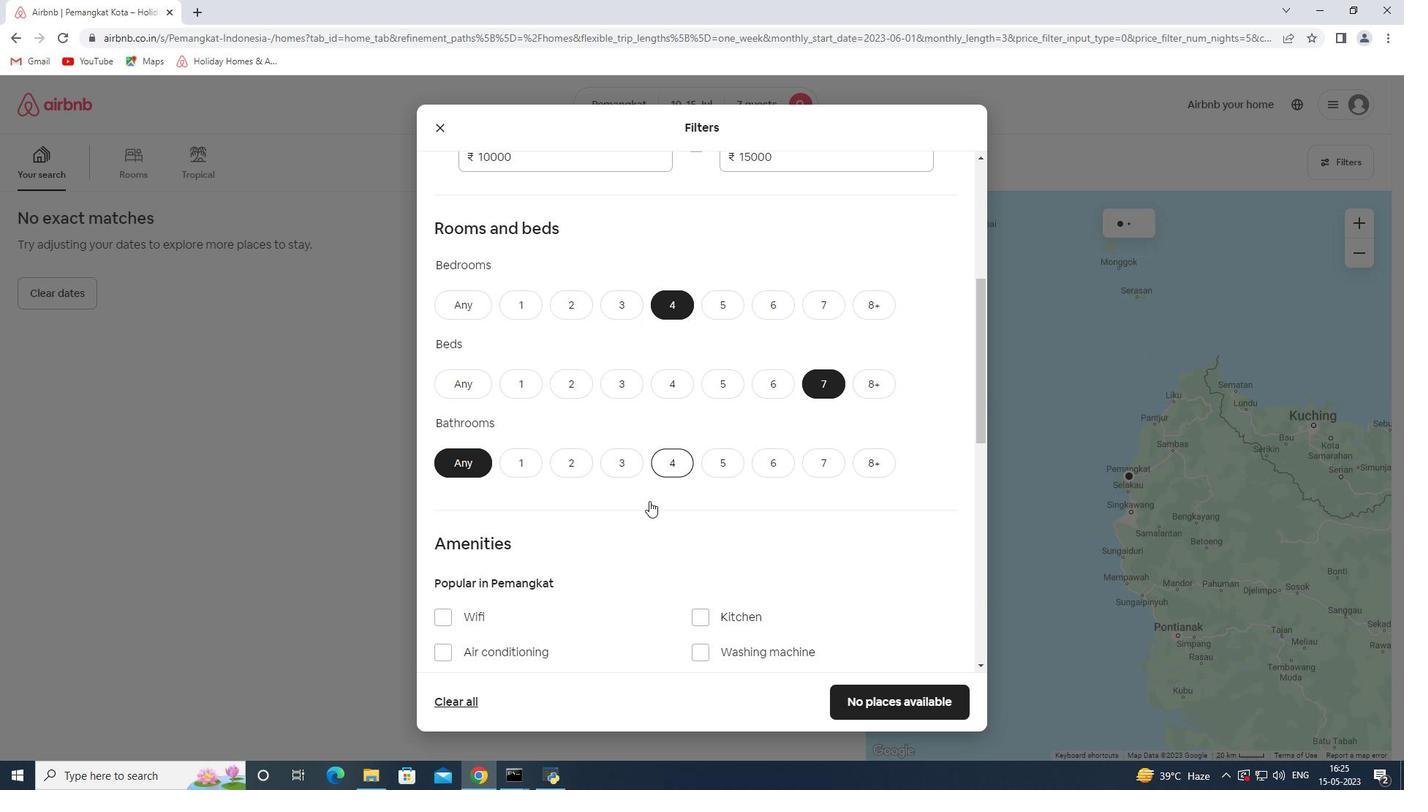 
Action: Mouse scrolled (649, 500) with delta (0, 0)
Screenshot: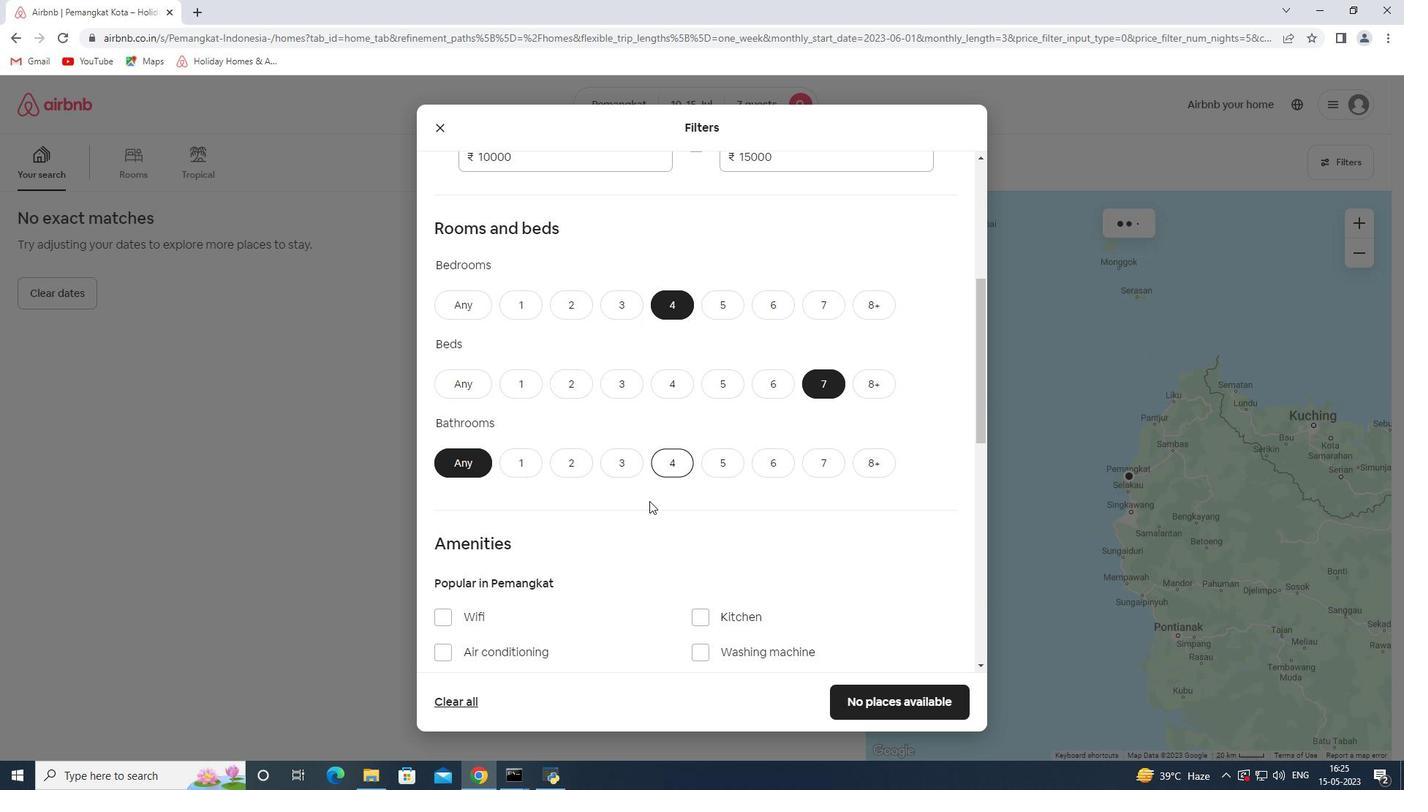 
Action: Mouse moved to (461, 471)
Screenshot: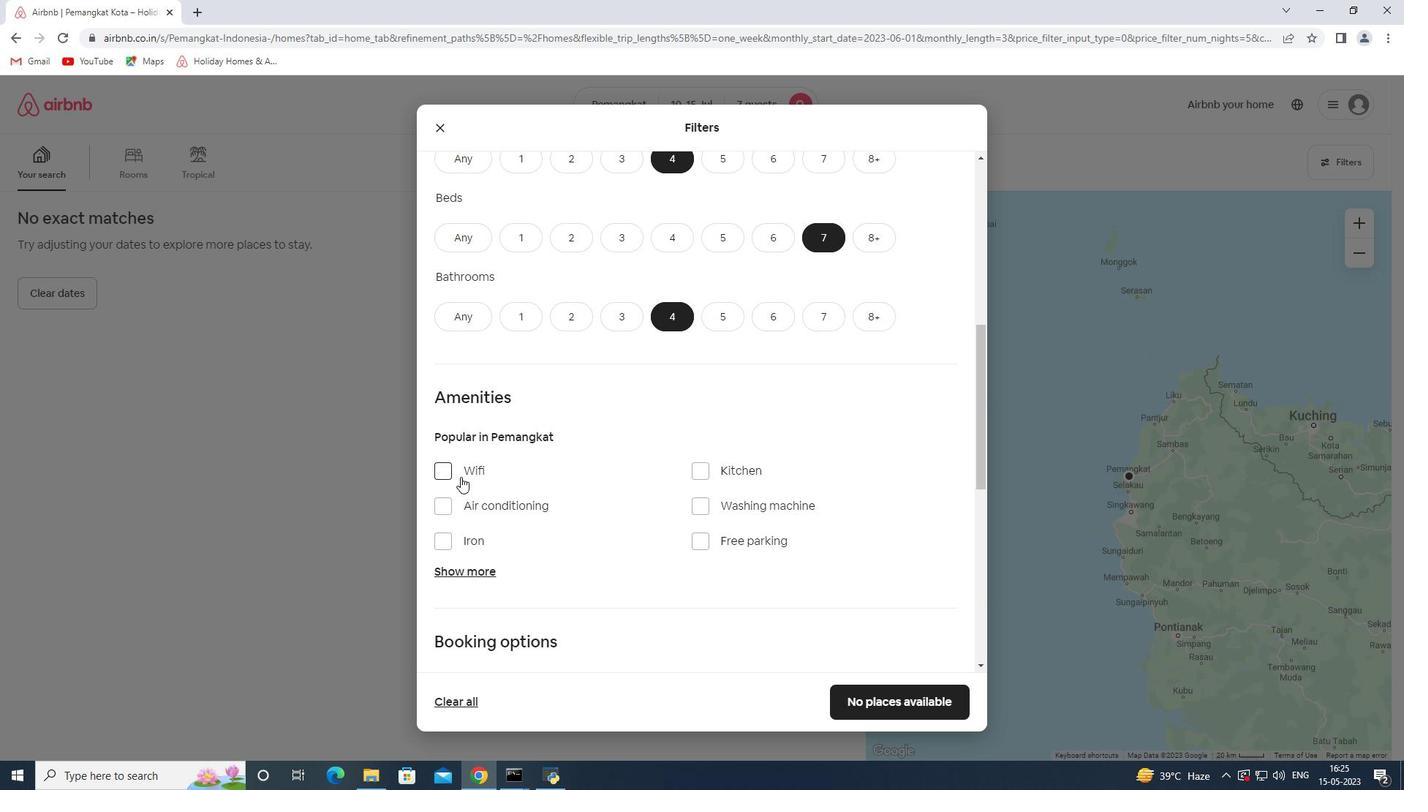 
Action: Mouse pressed left at (461, 471)
Screenshot: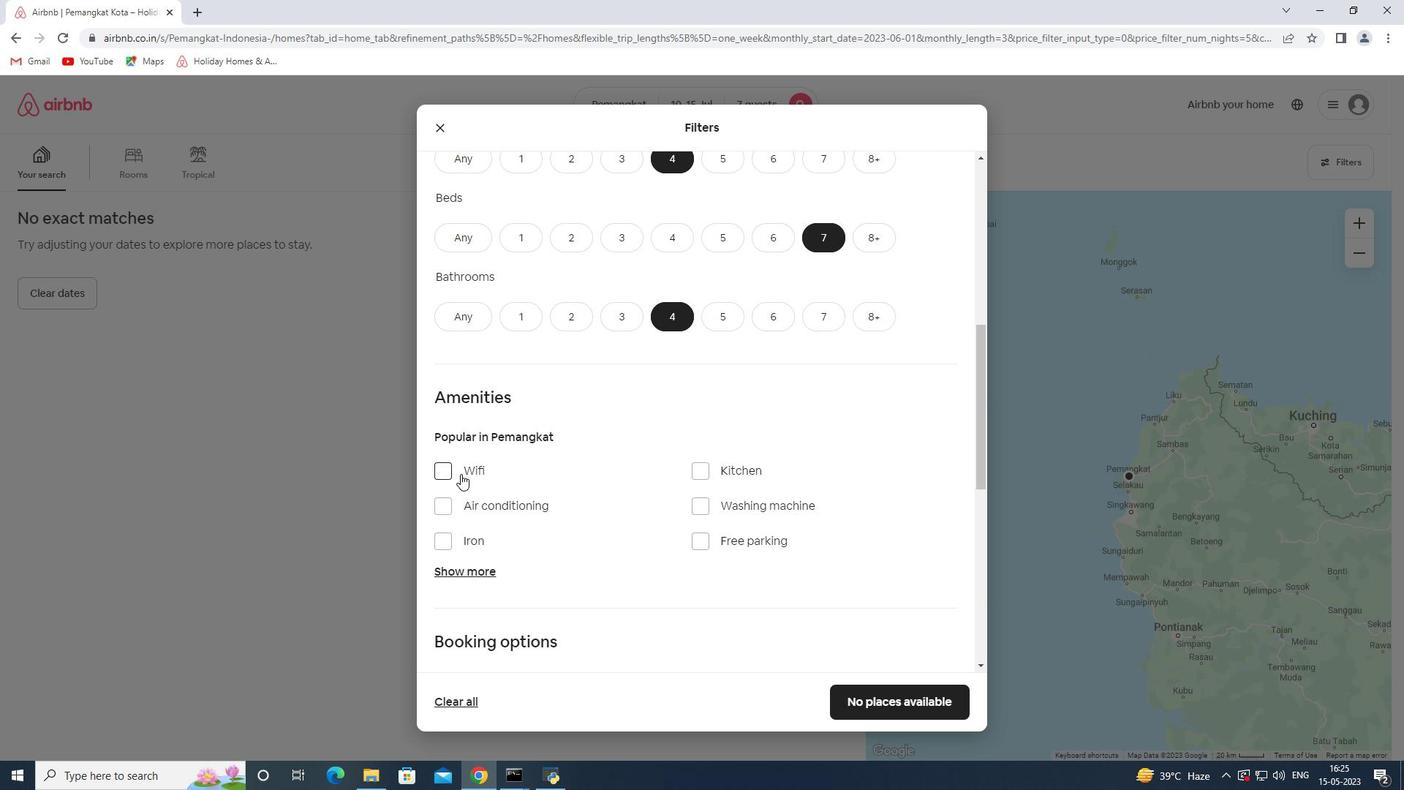 
Action: Mouse moved to (722, 542)
Screenshot: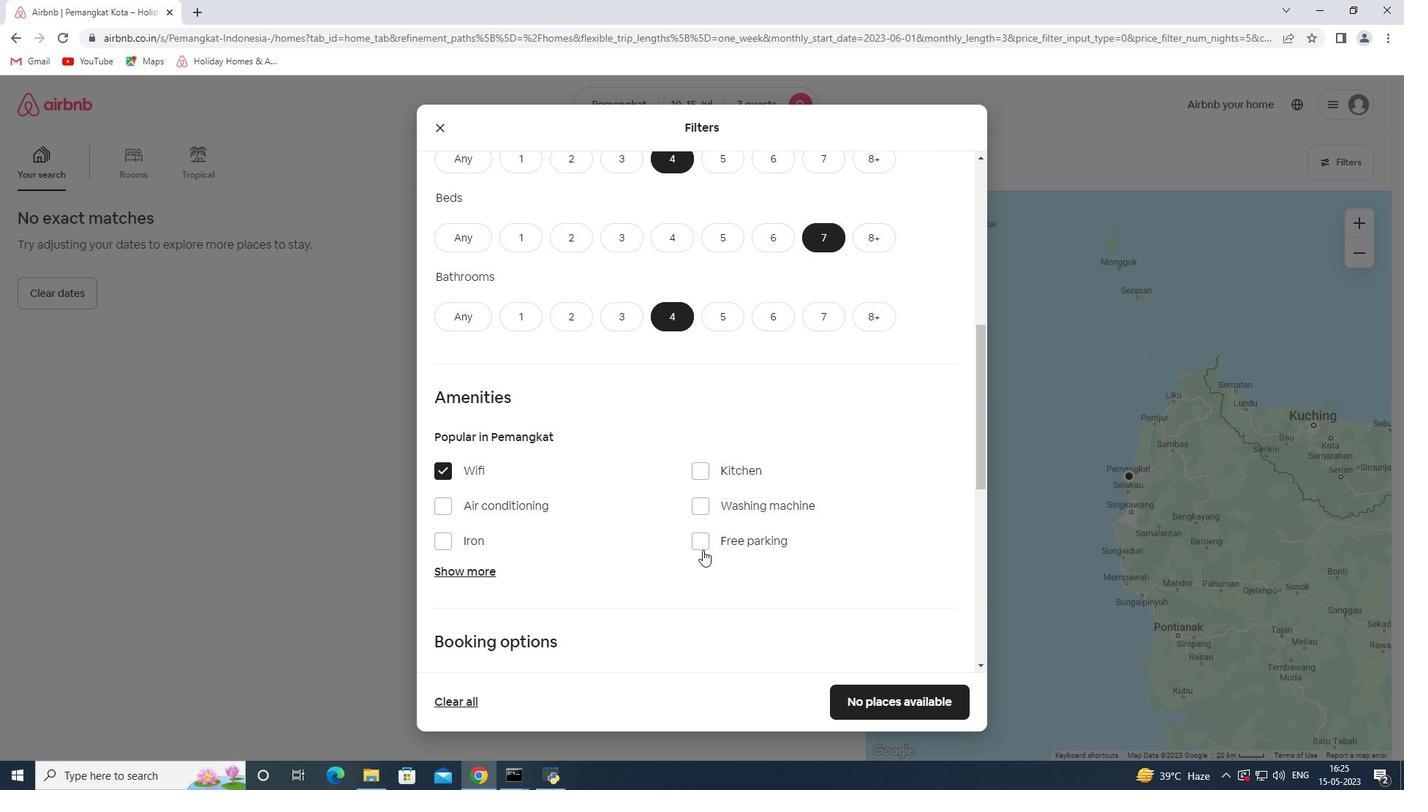 
Action: Mouse pressed left at (722, 542)
Screenshot: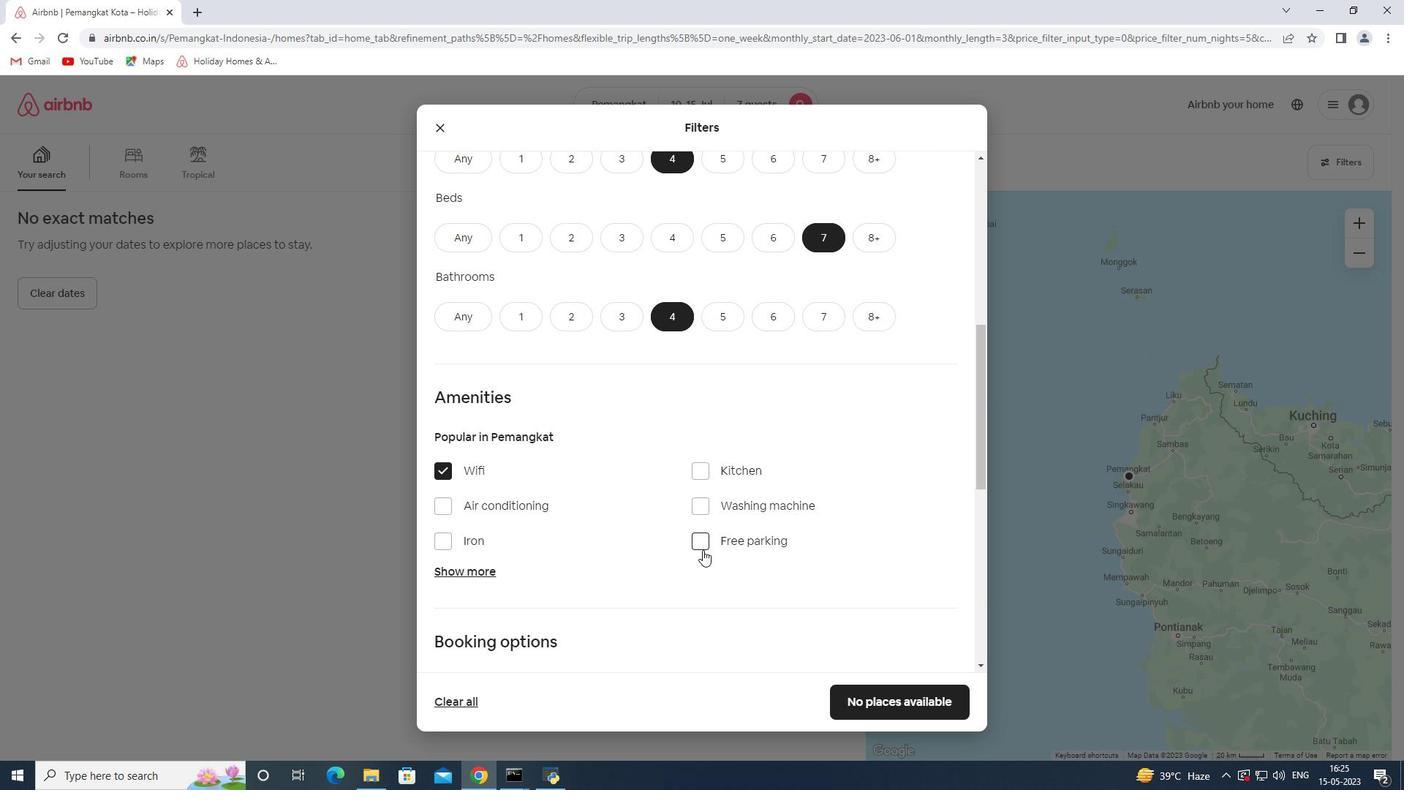 
Action: Mouse moved to (463, 567)
Screenshot: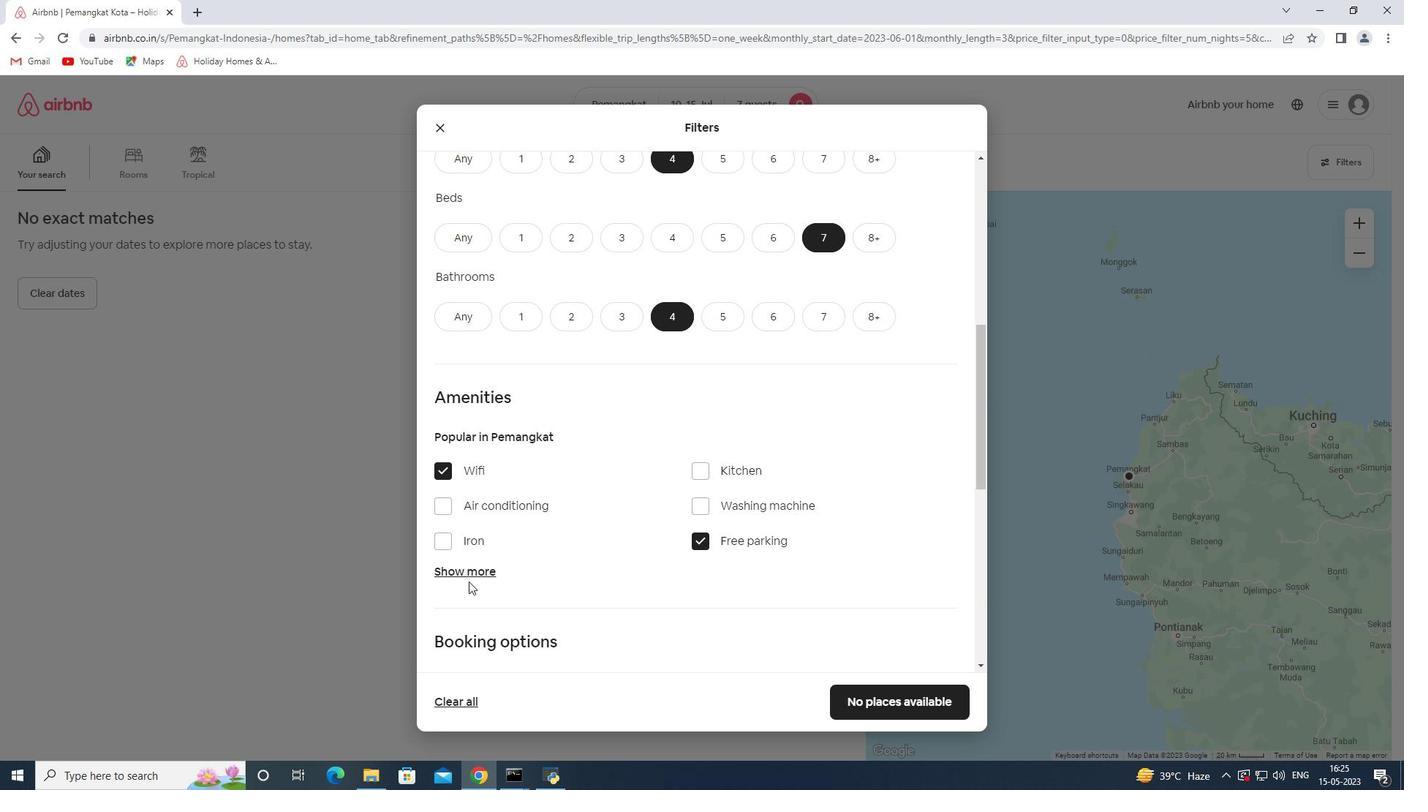 
Action: Mouse pressed left at (463, 567)
Screenshot: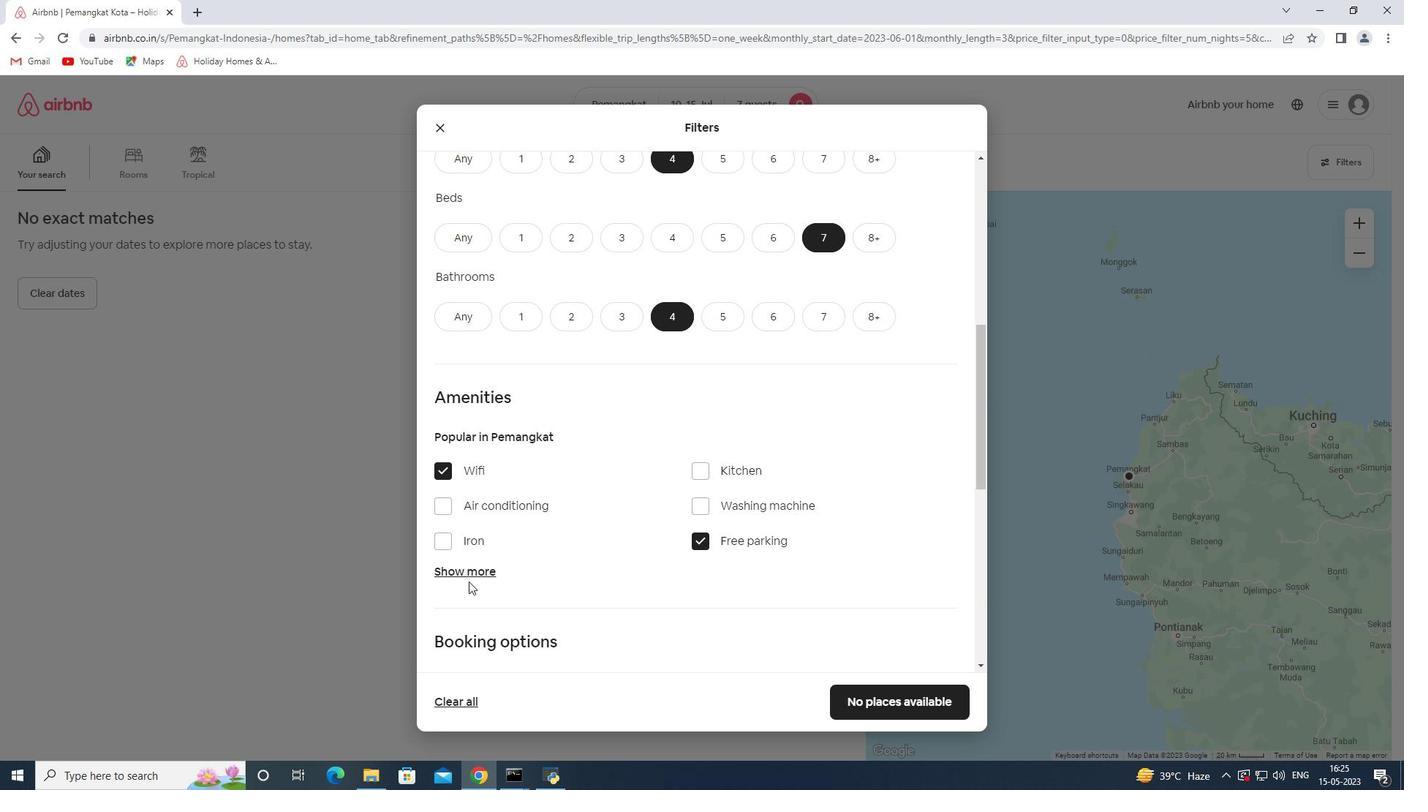 
Action: Mouse moved to (506, 567)
Screenshot: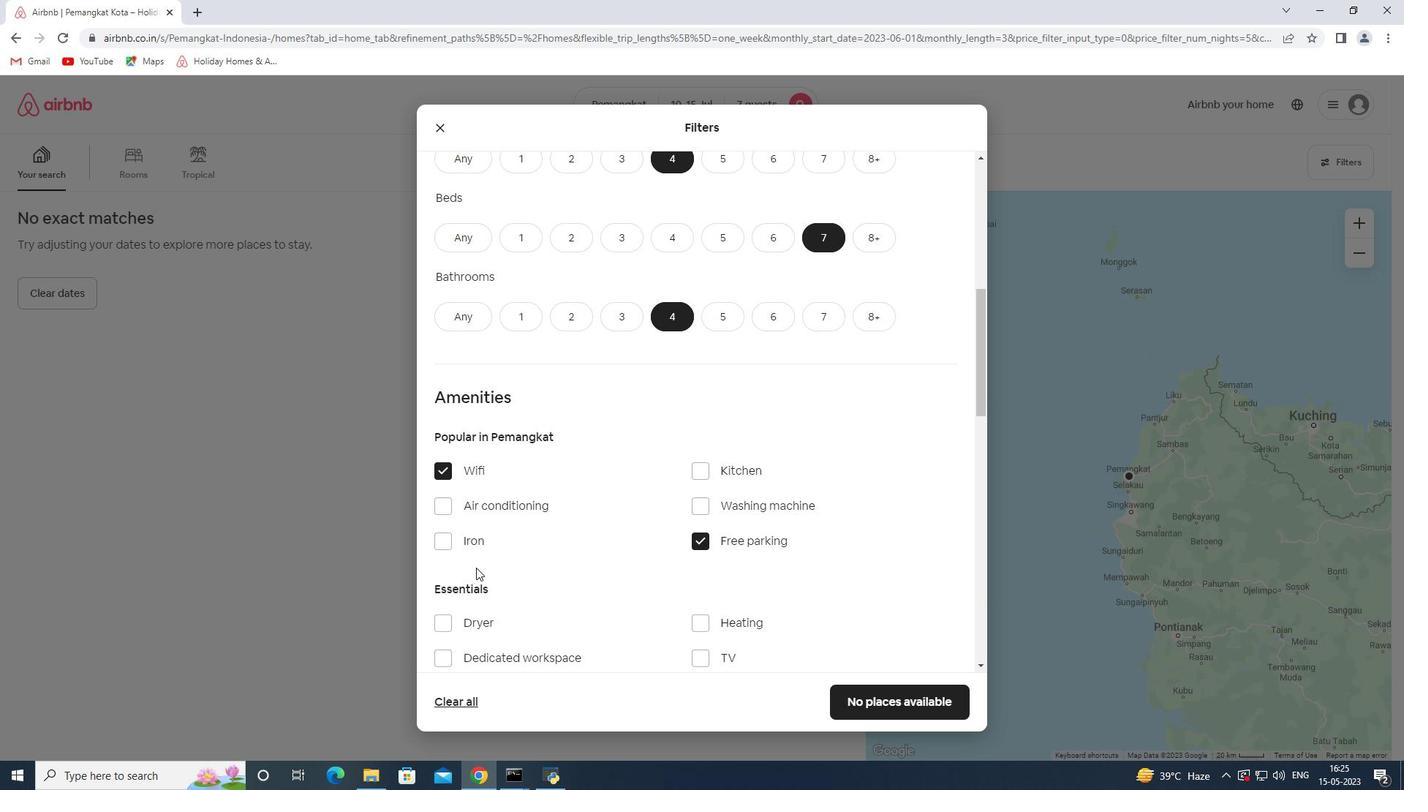 
Action: Mouse scrolled (506, 567) with delta (0, 0)
Screenshot: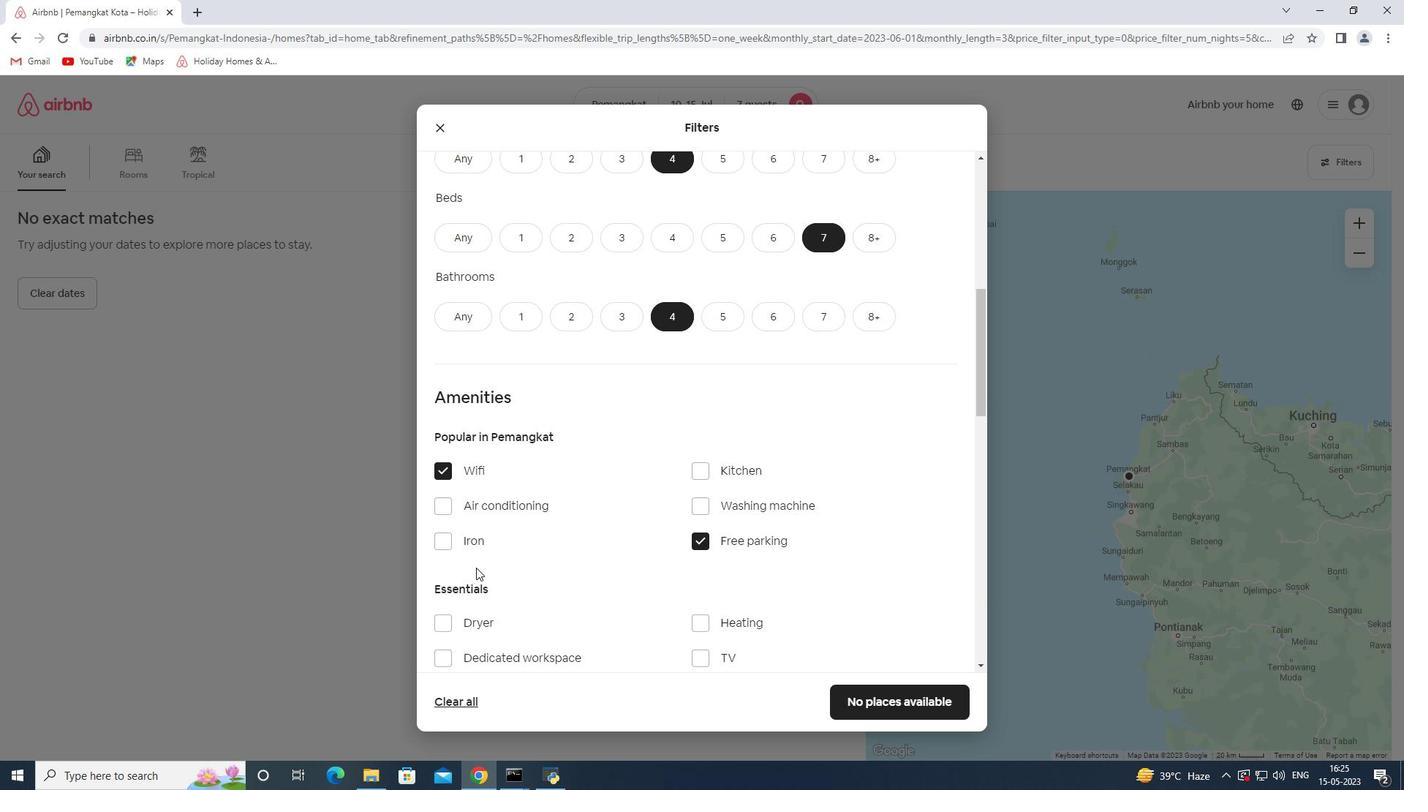 
Action: Mouse moved to (517, 567)
Screenshot: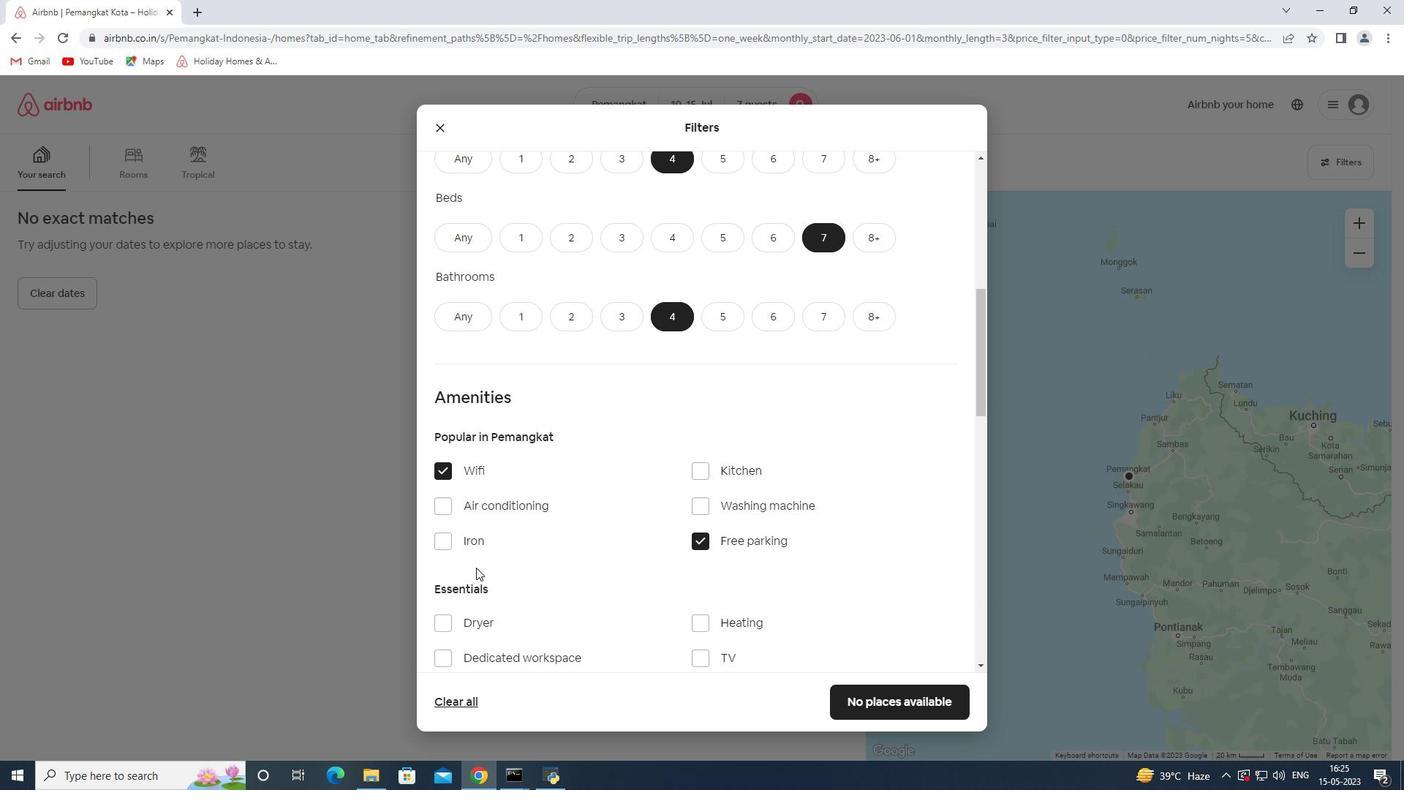 
Action: Mouse scrolled (514, 567) with delta (0, 0)
Screenshot: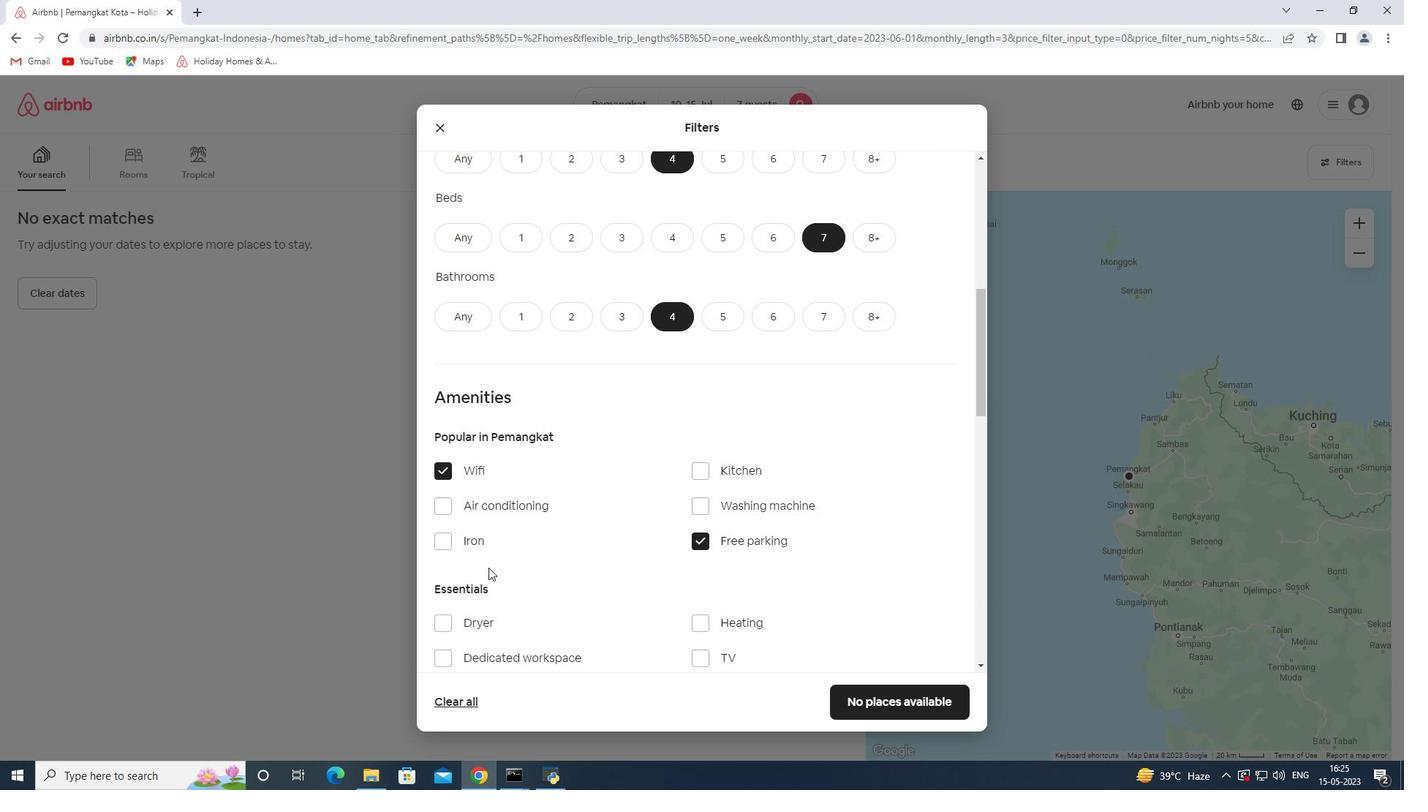
Action: Mouse moved to (530, 567)
Screenshot: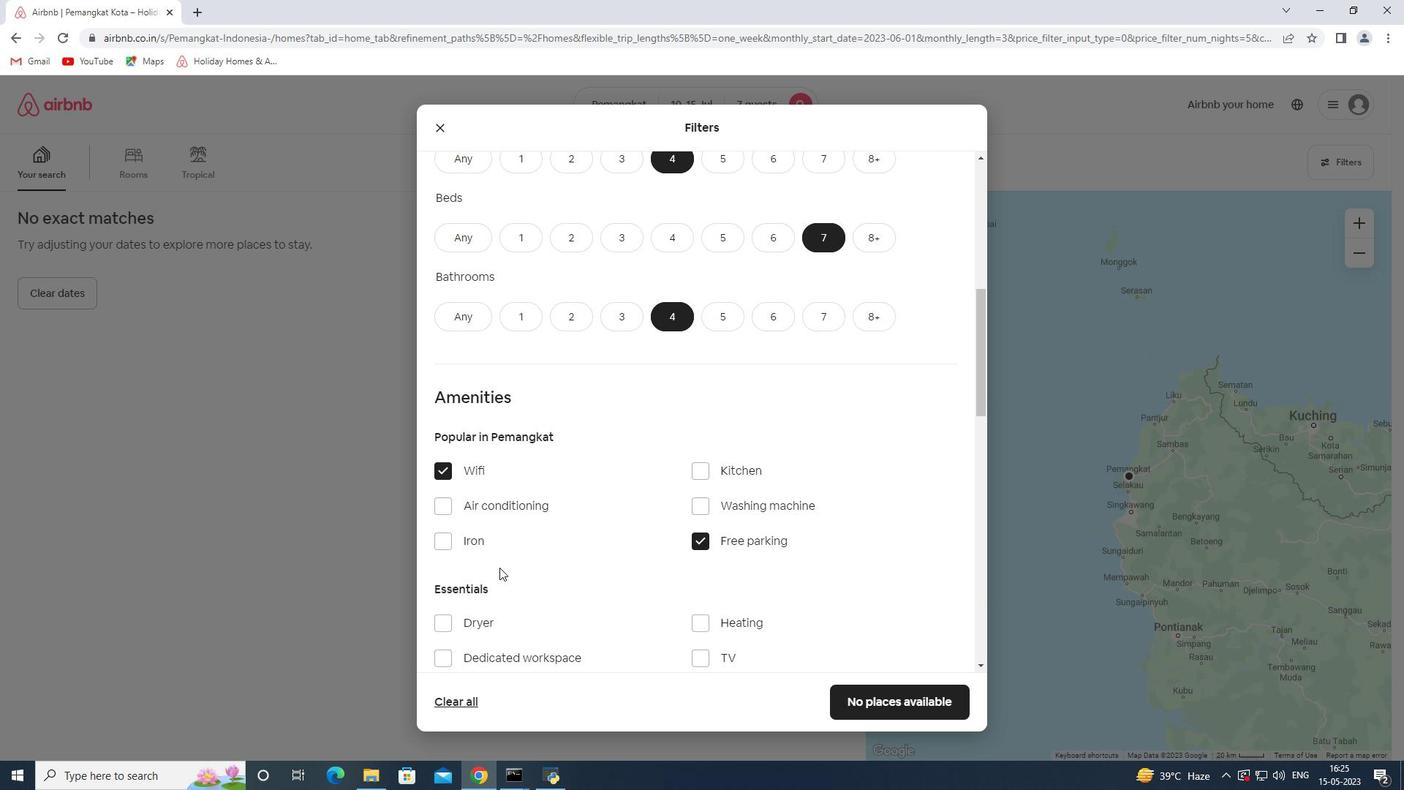 
Action: Mouse scrolled (530, 567) with delta (0, 0)
Screenshot: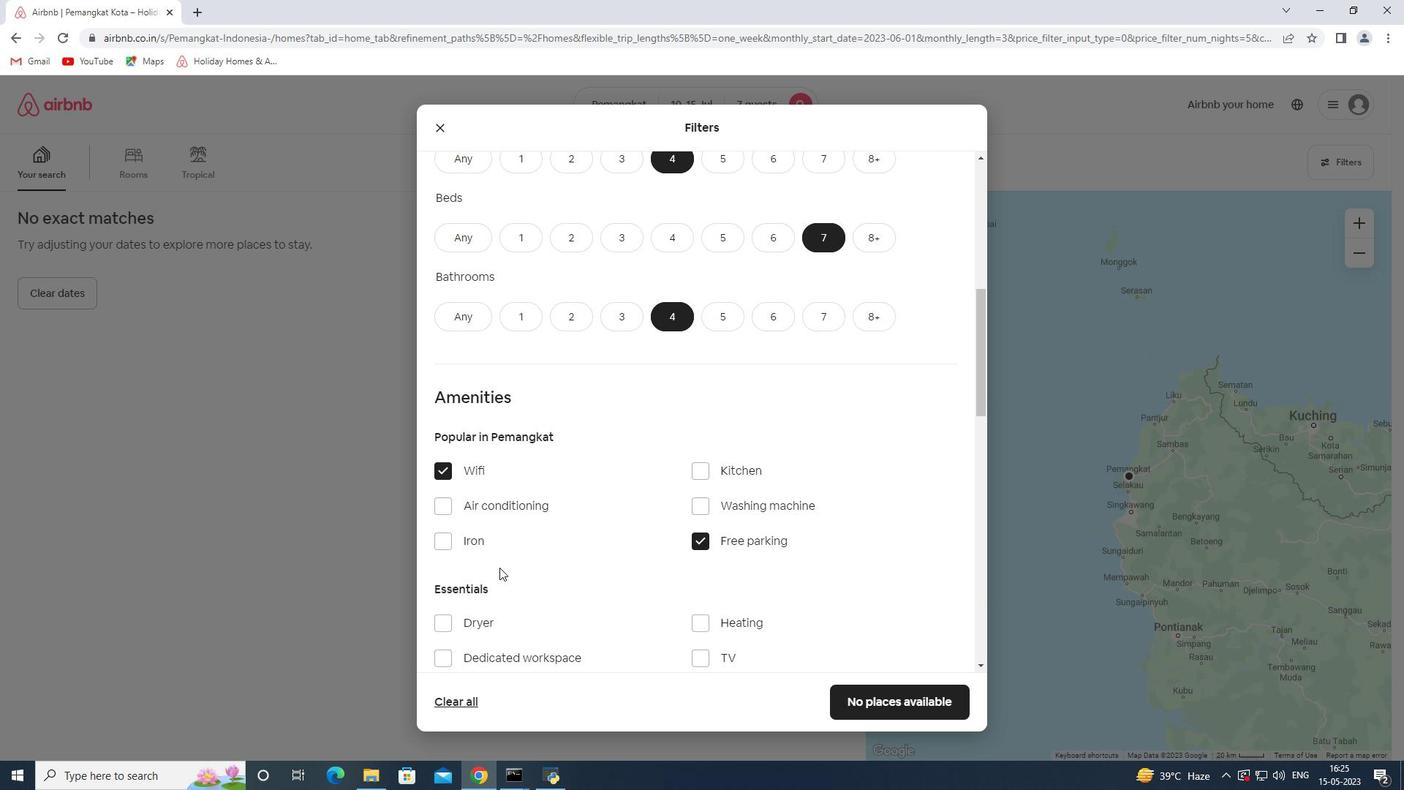 
Action: Mouse moved to (701, 447)
Screenshot: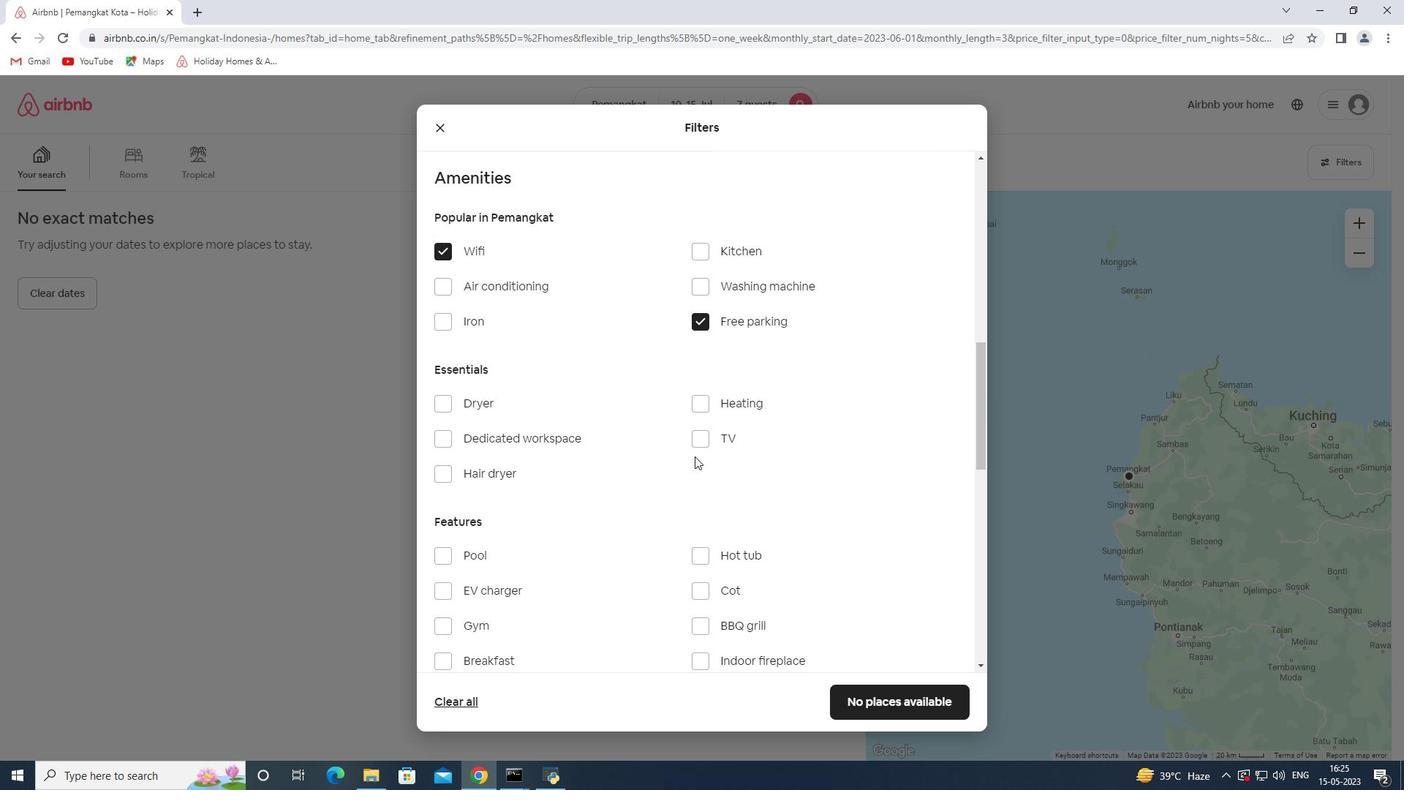 
Action: Mouse pressed left at (701, 447)
Screenshot: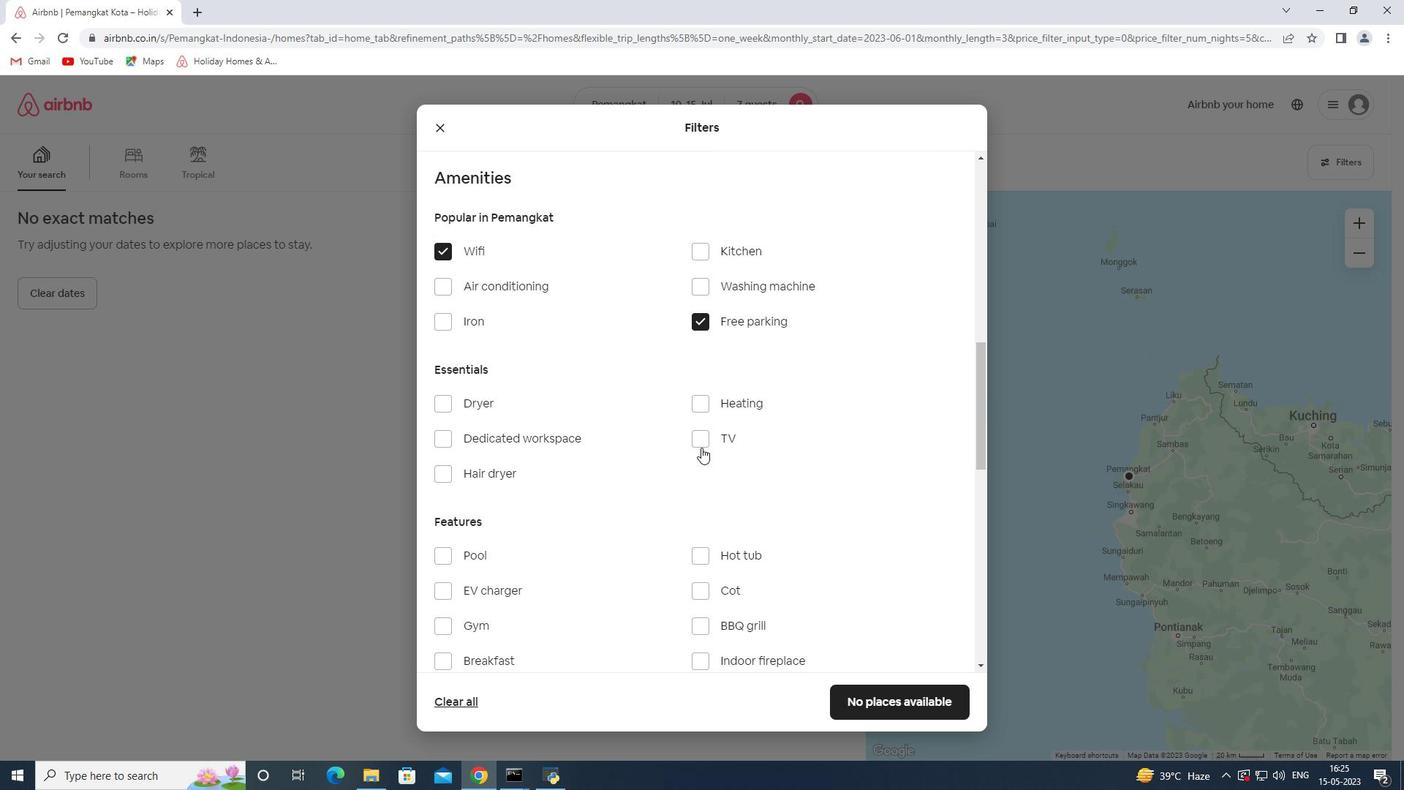 
Action: Mouse moved to (634, 177)
Screenshot: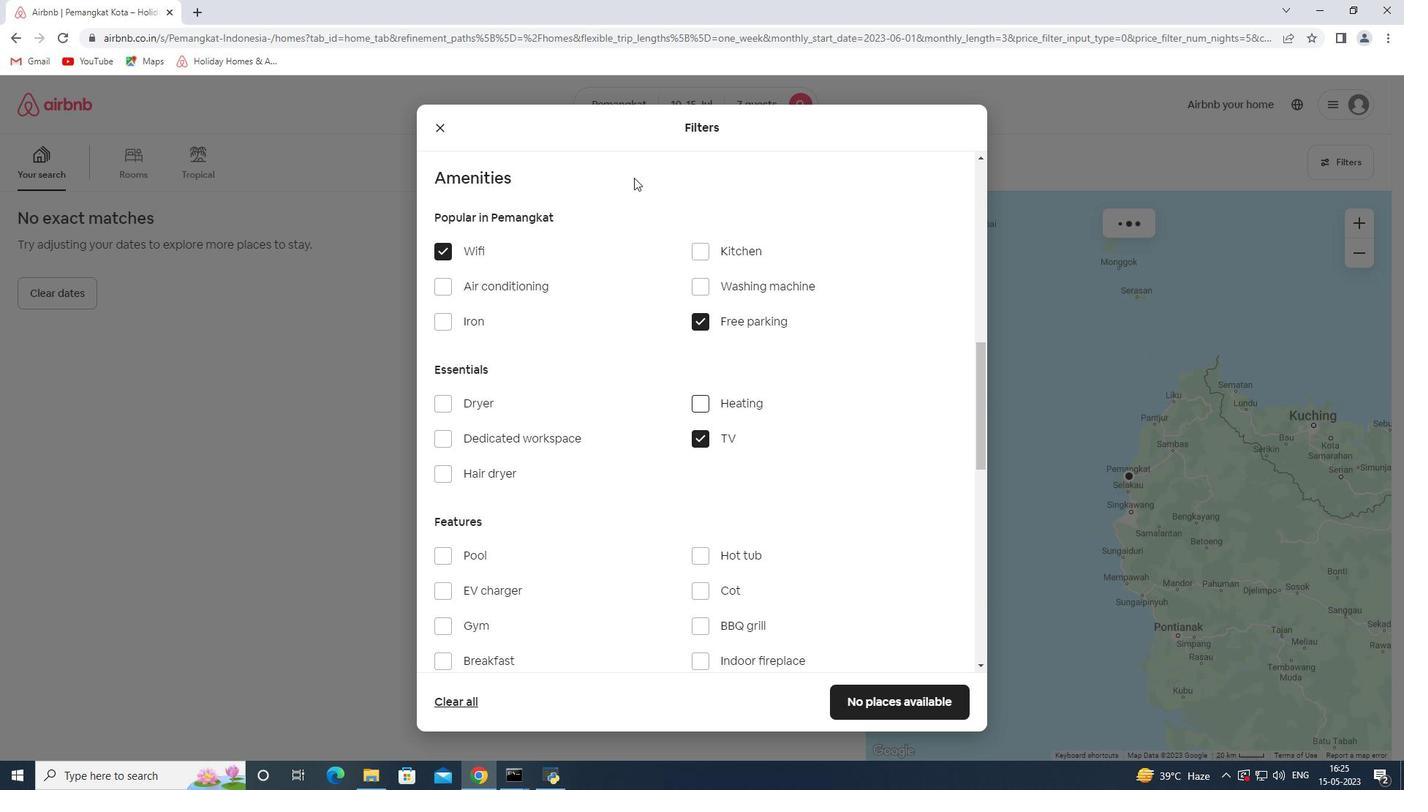 
Action: Mouse scrolled (634, 176) with delta (0, 0)
Screenshot: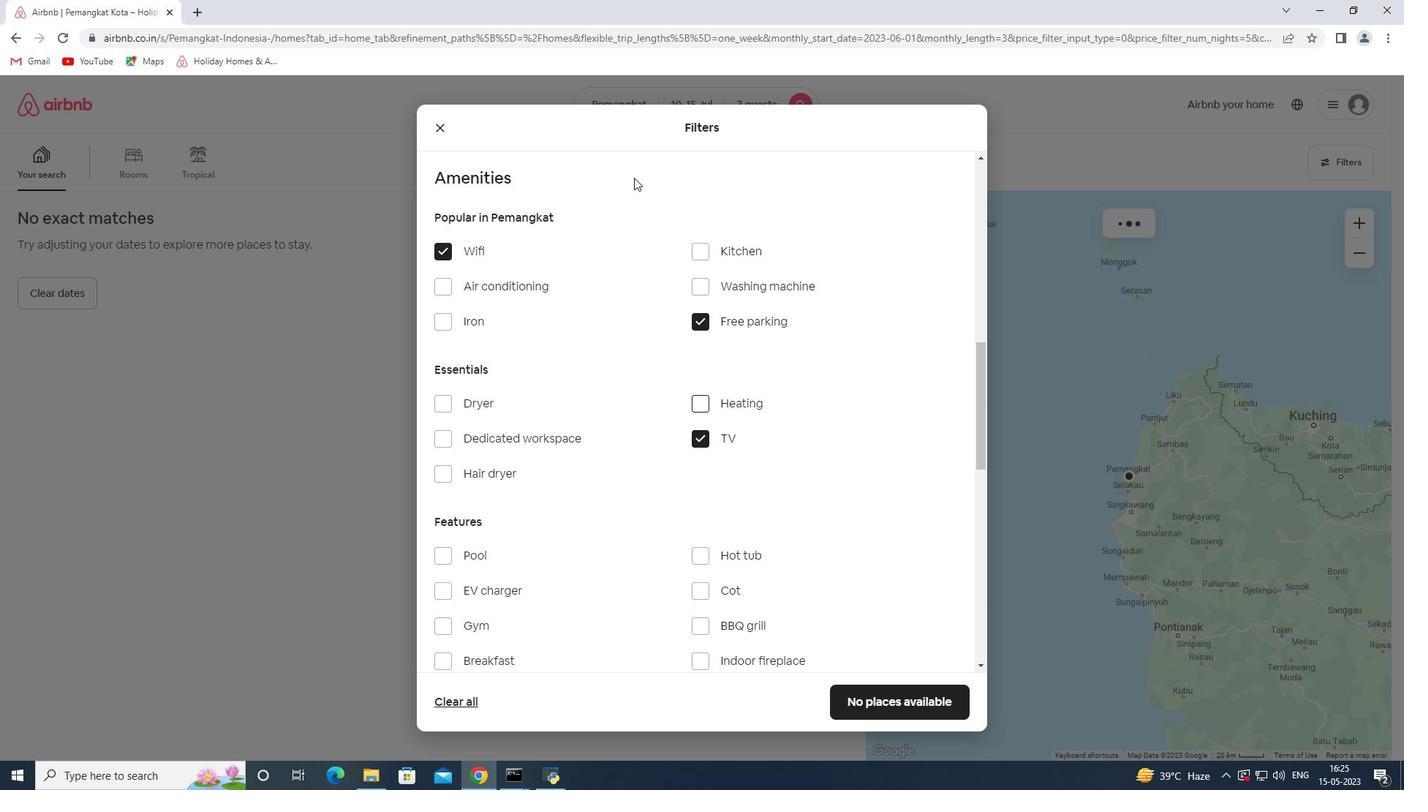 
Action: Mouse scrolled (634, 176) with delta (0, 0)
Screenshot: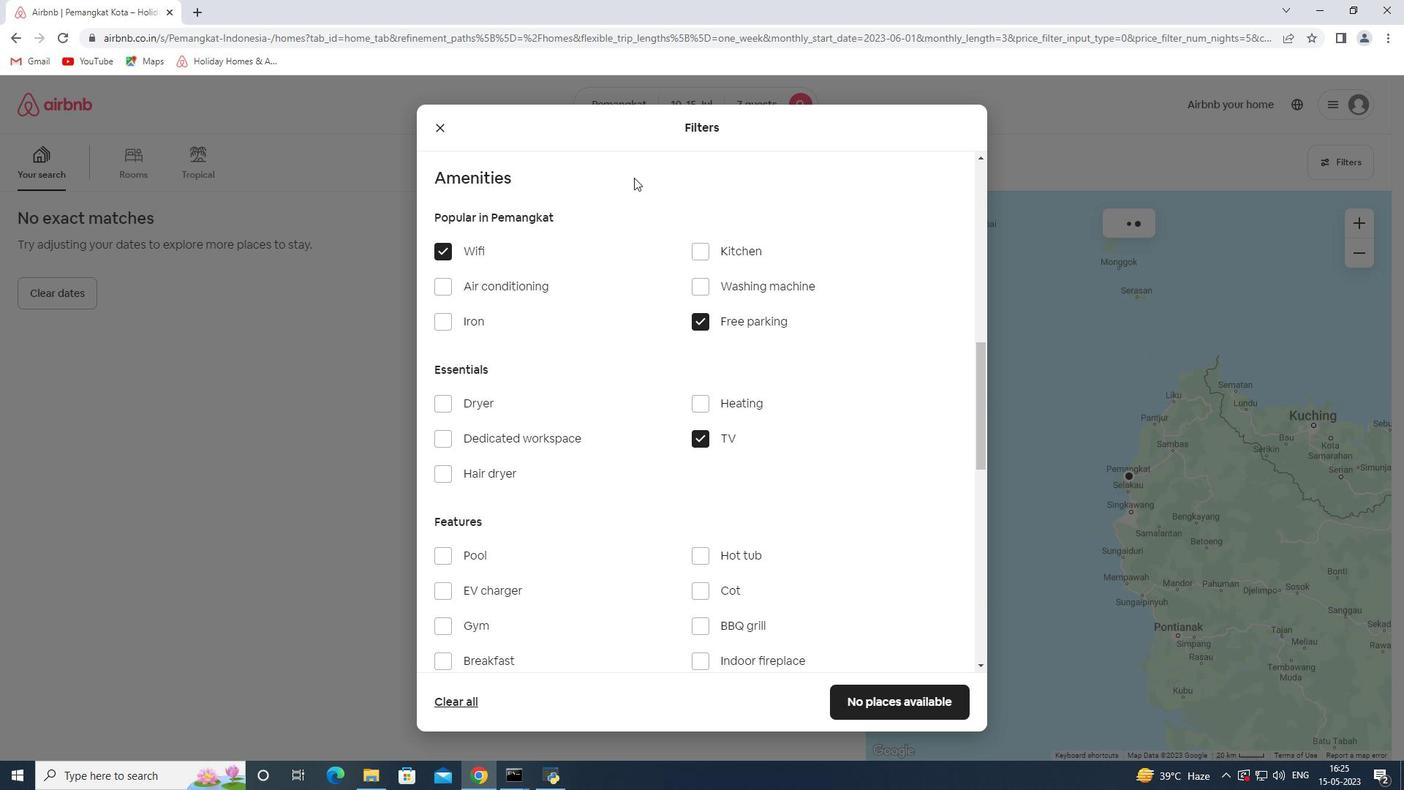
Action: Mouse scrolled (634, 176) with delta (0, 0)
Screenshot: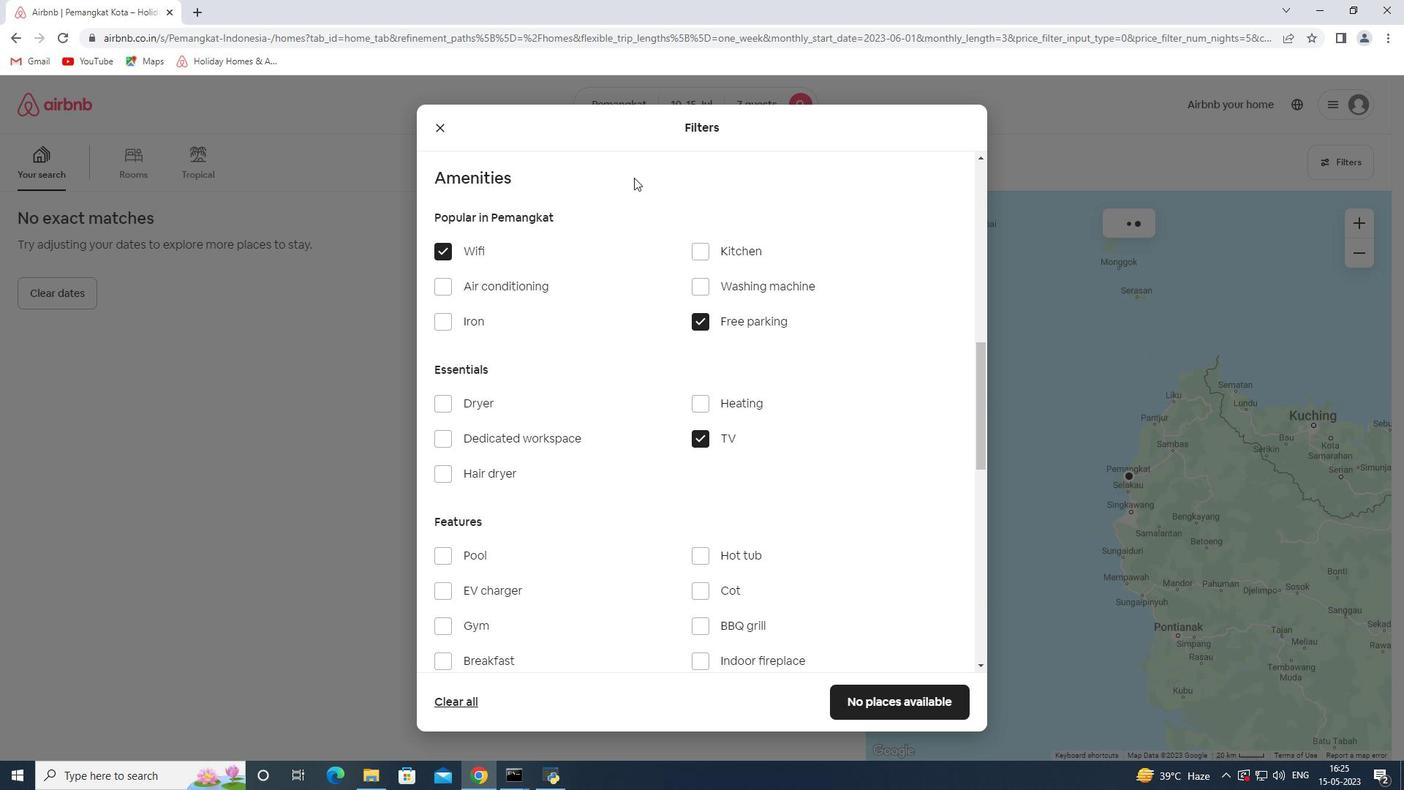 
Action: Mouse moved to (632, 177)
Screenshot: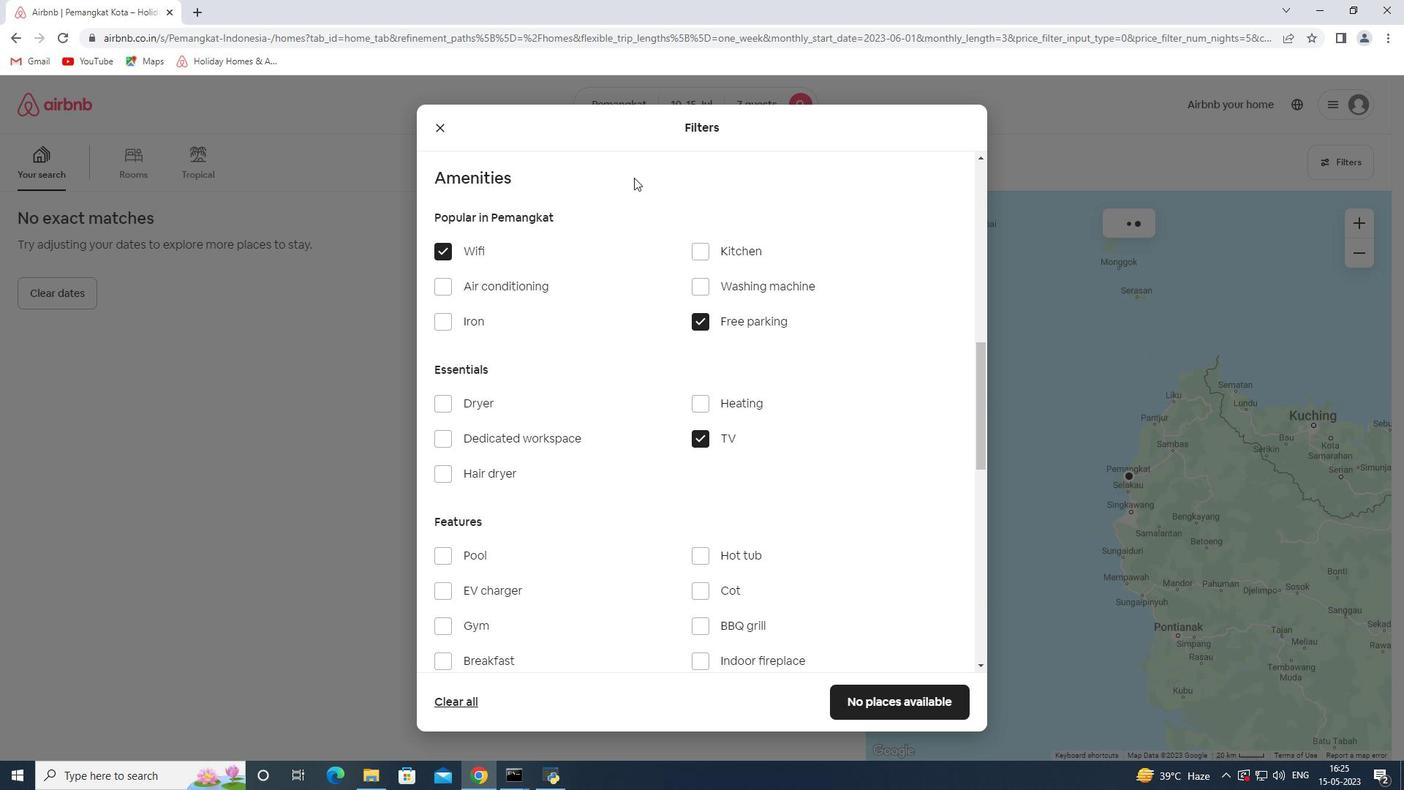 
Action: Mouse scrolled (632, 176) with delta (0, 0)
Screenshot: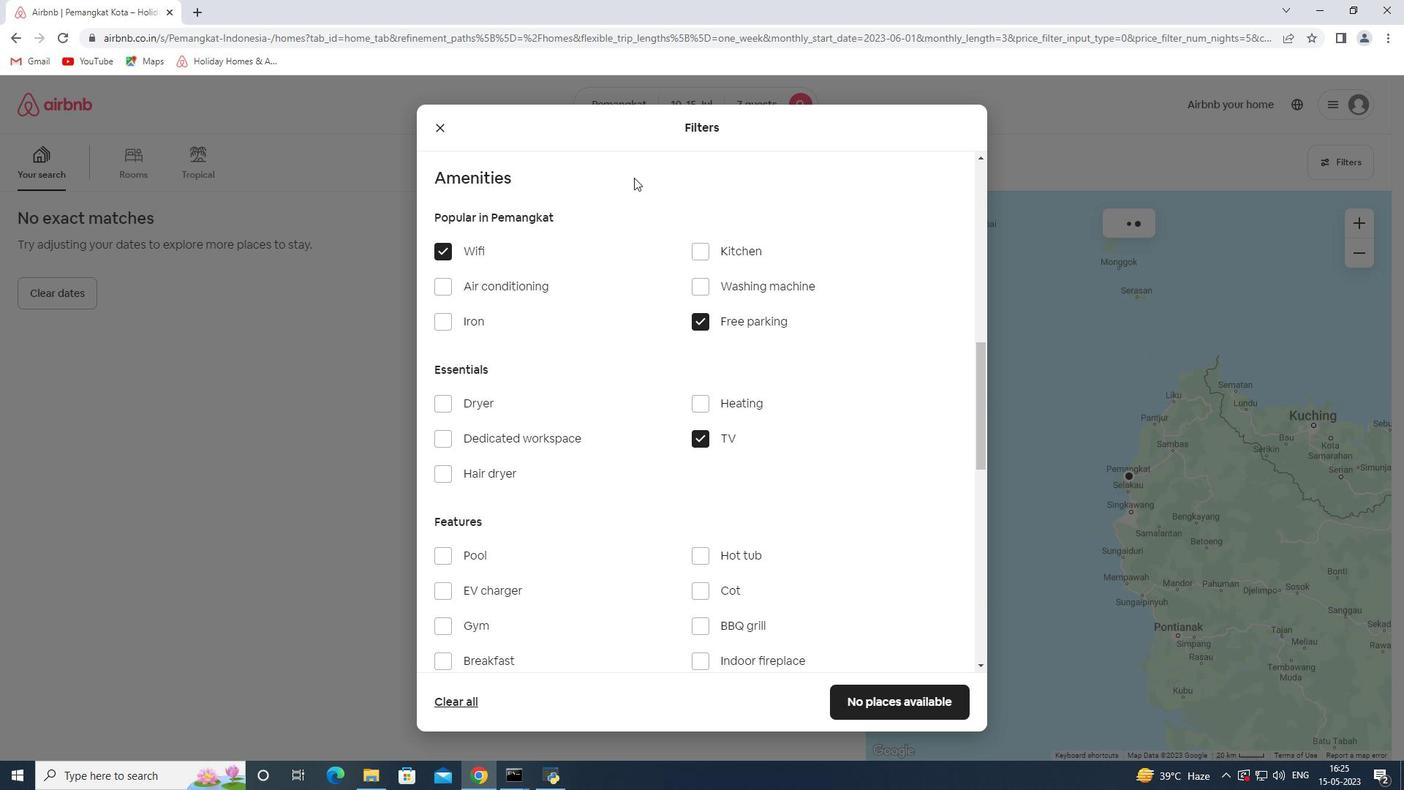 
Action: Mouse moved to (632, 177)
Screenshot: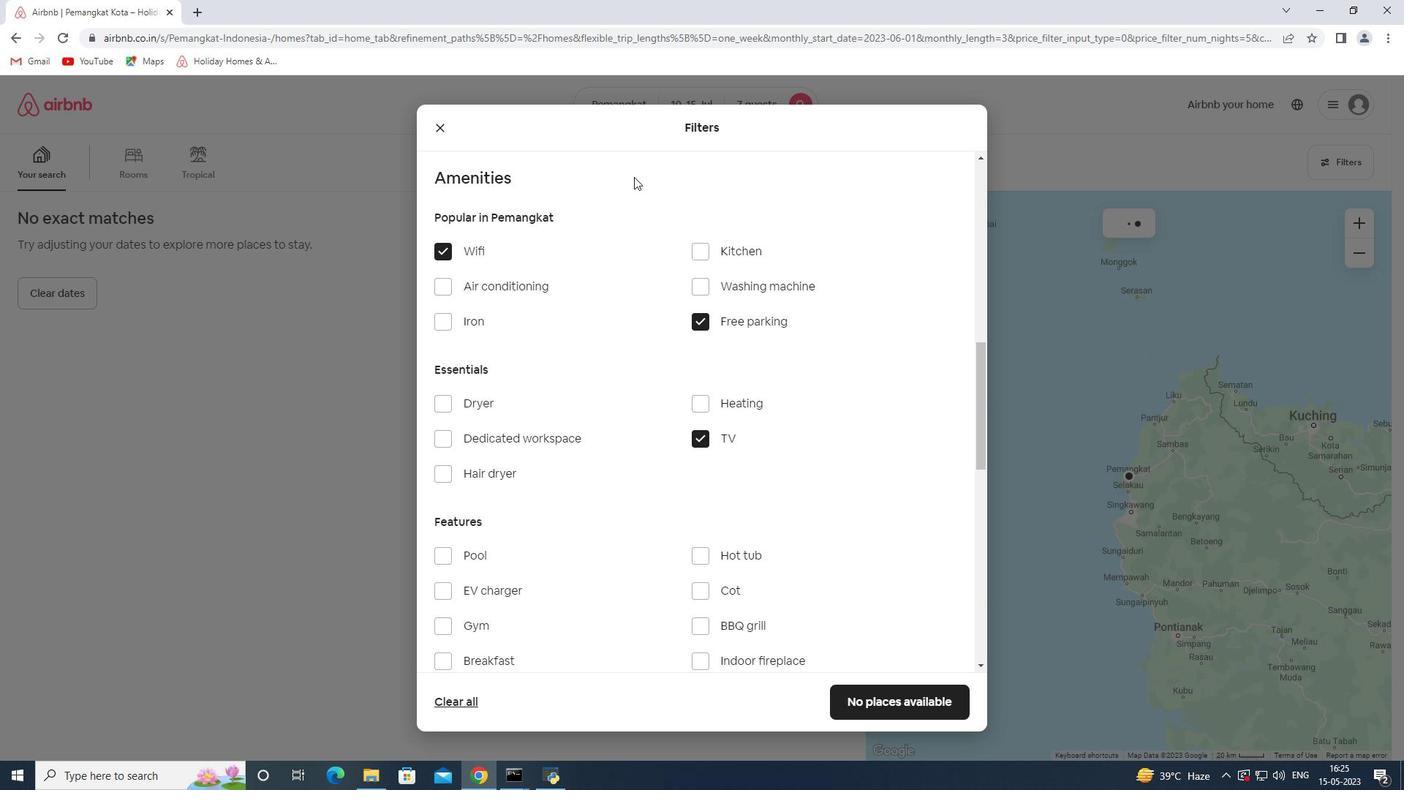 
Action: Mouse scrolled (632, 177) with delta (0, 0)
Screenshot: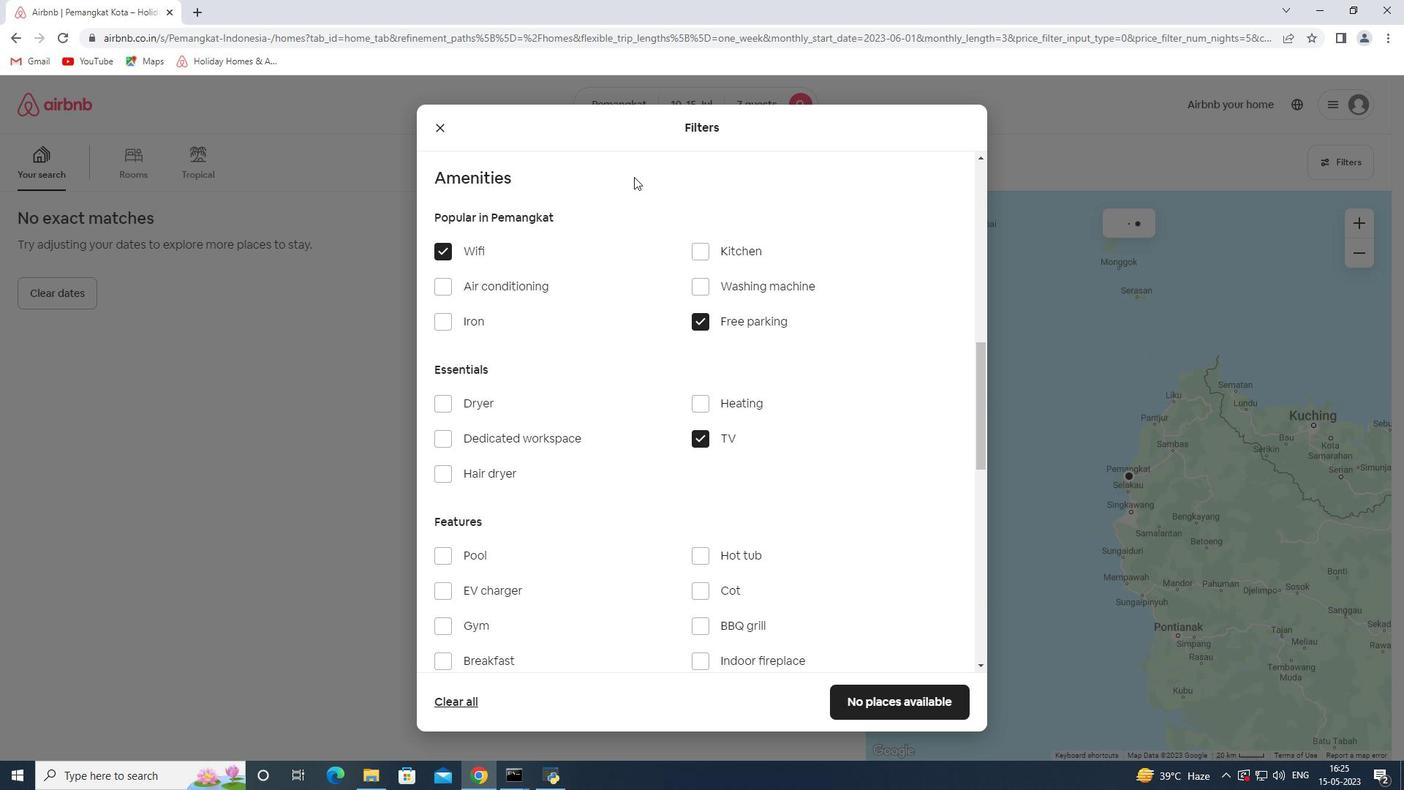 
Action: Mouse moved to (476, 256)
Screenshot: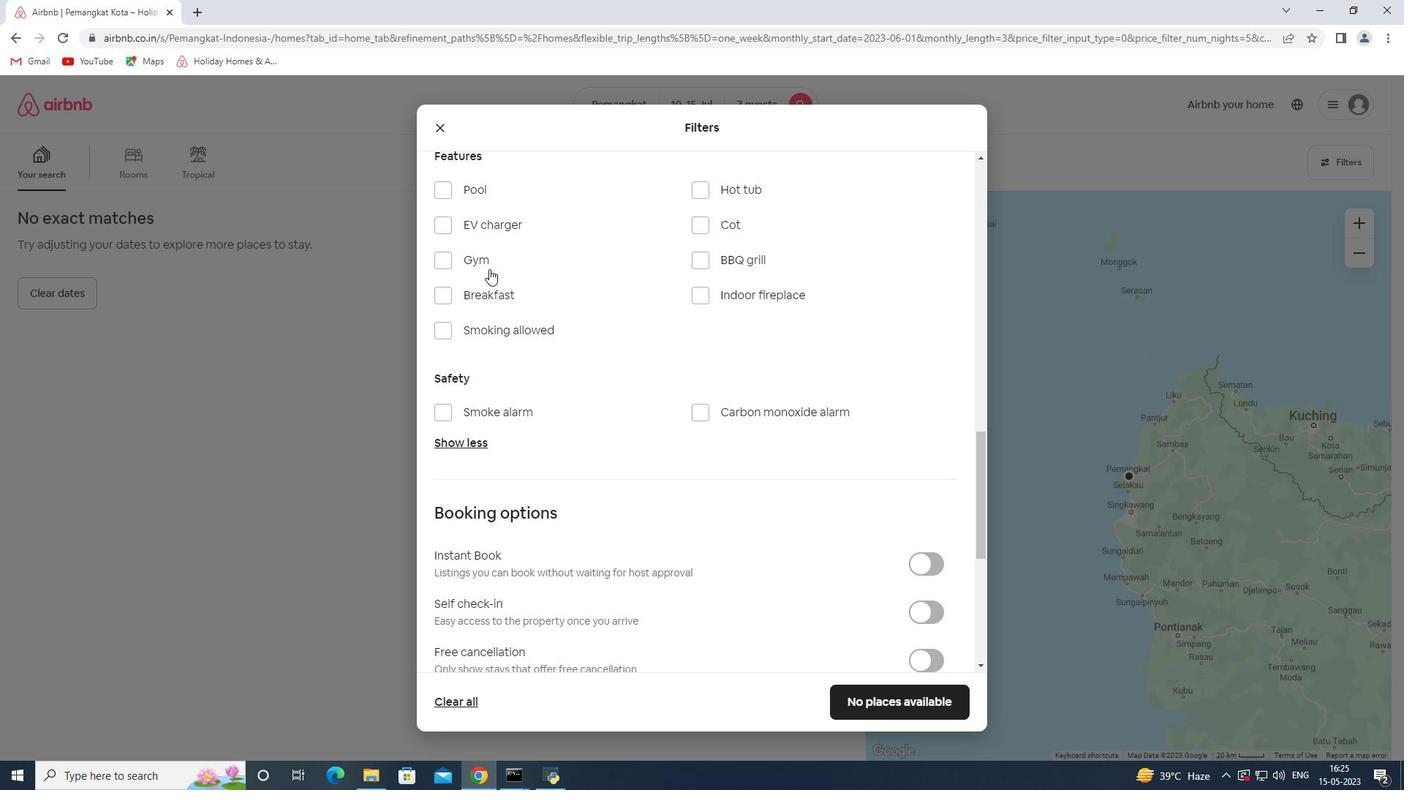
Action: Mouse pressed left at (476, 256)
Screenshot: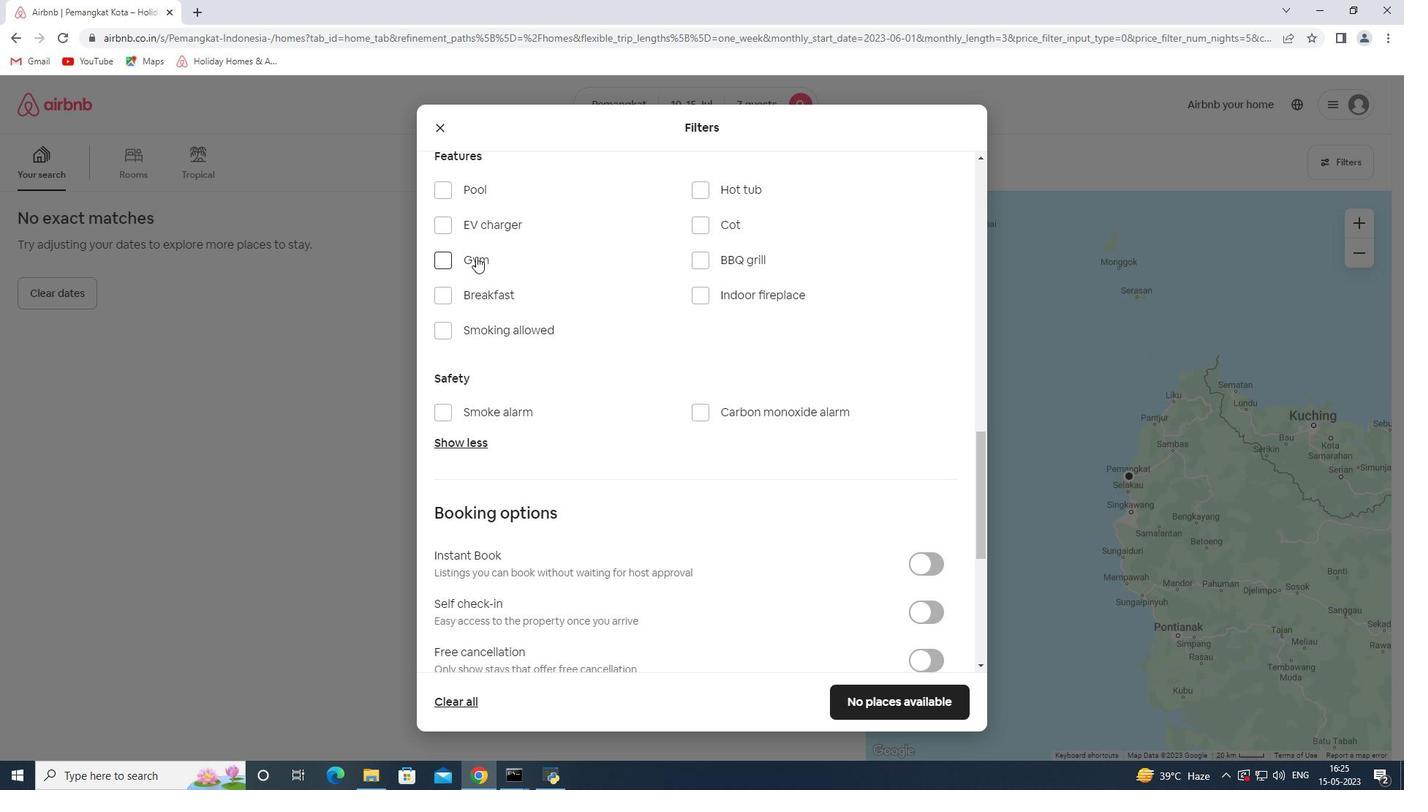 
Action: Mouse moved to (467, 294)
Screenshot: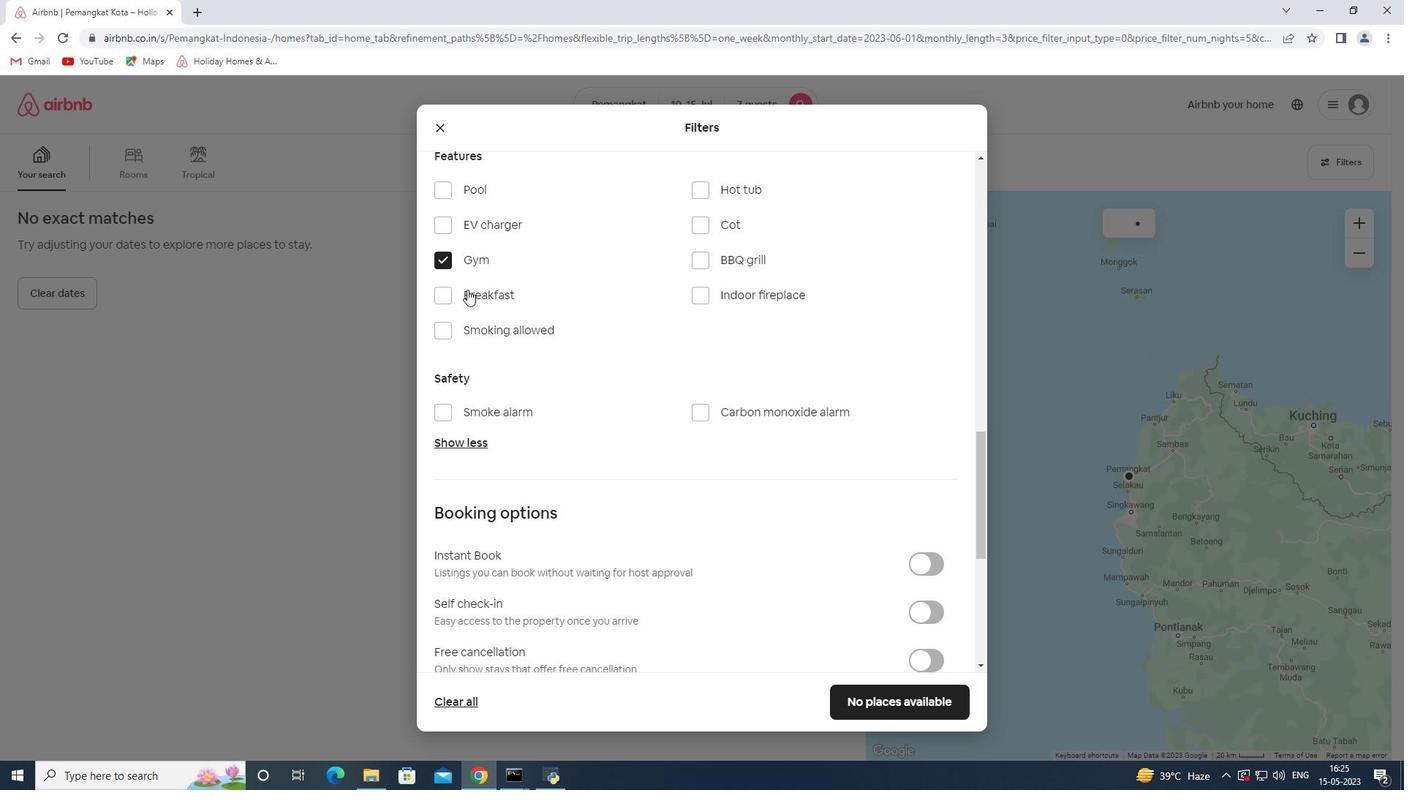 
Action: Mouse pressed left at (467, 294)
Screenshot: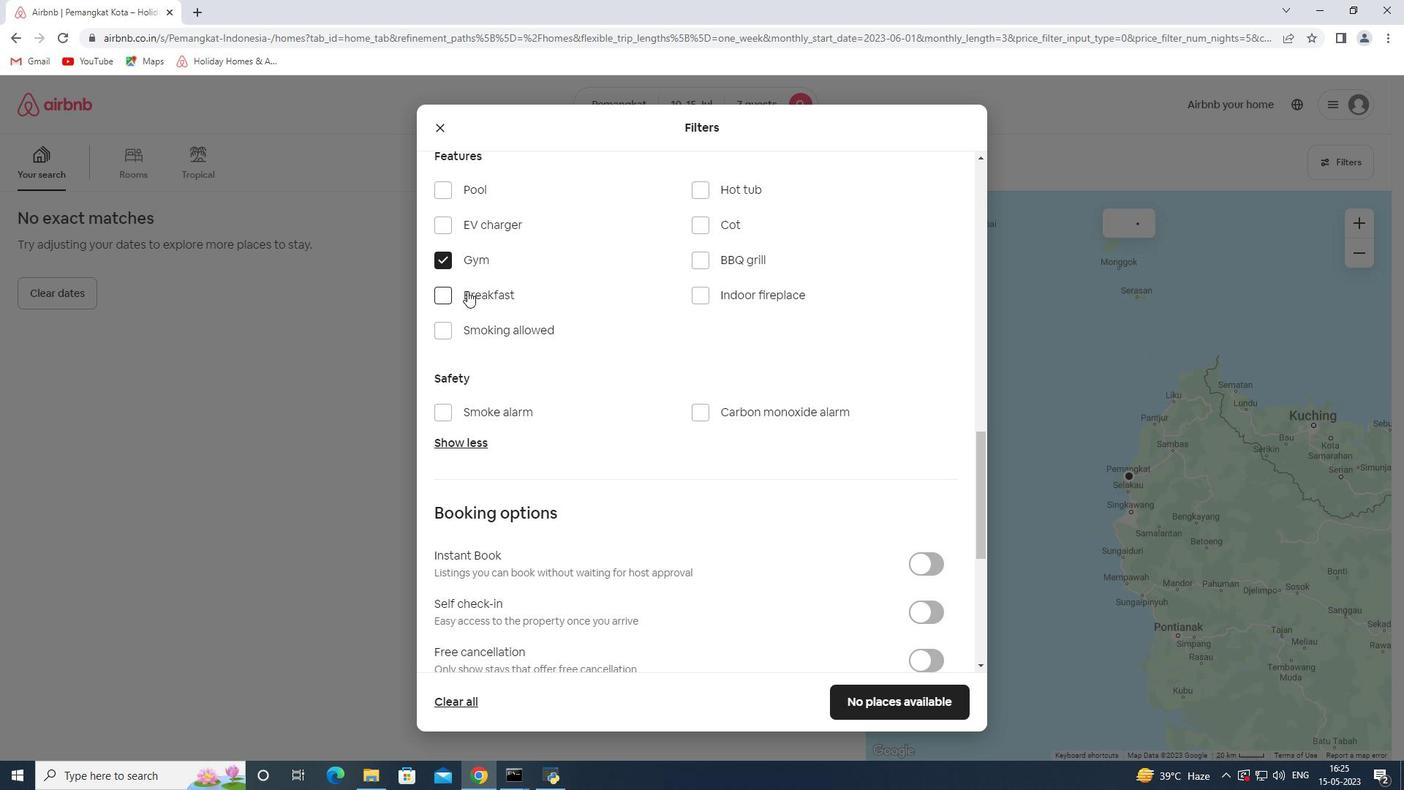 
Action: Mouse moved to (595, 282)
Screenshot: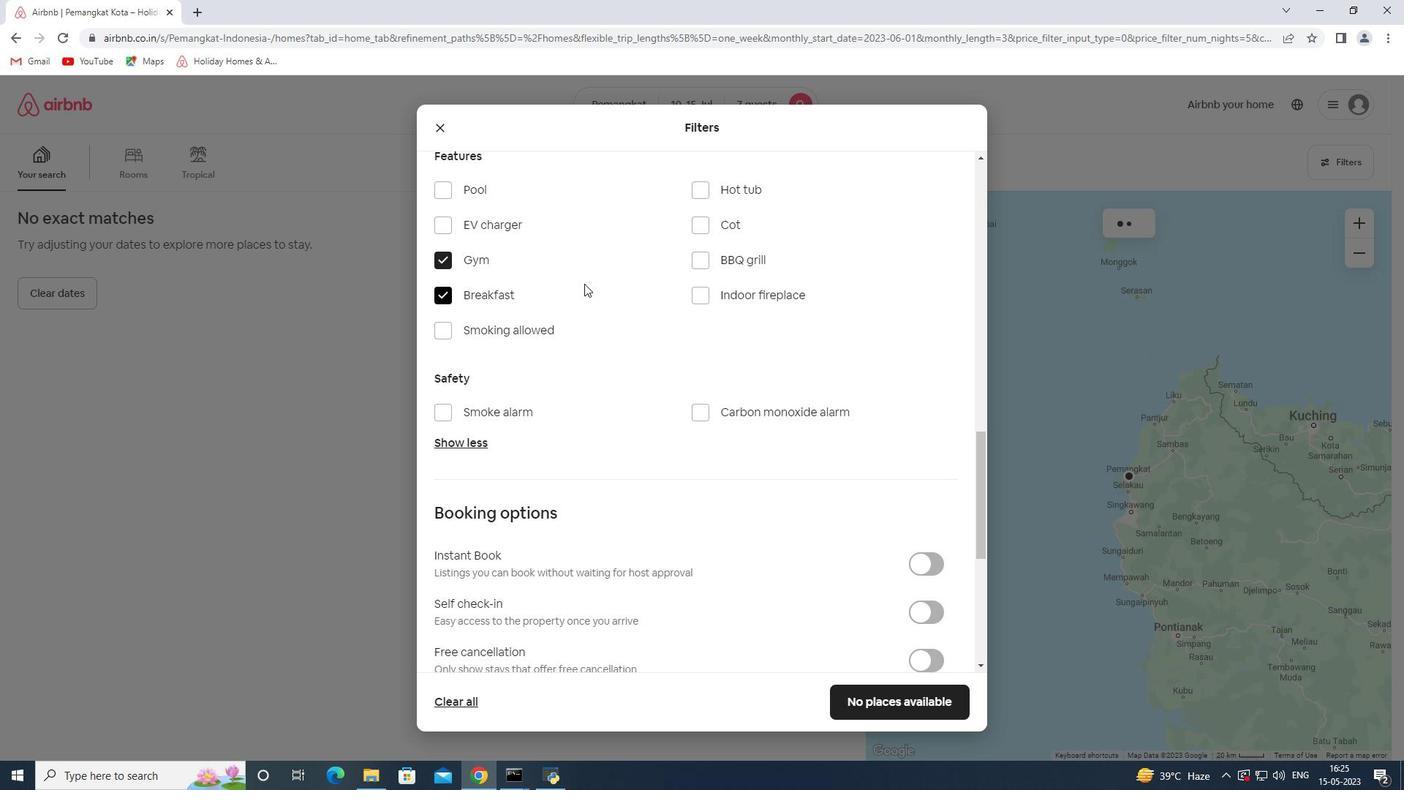 
Action: Mouse scrolled (595, 281) with delta (0, 0)
Screenshot: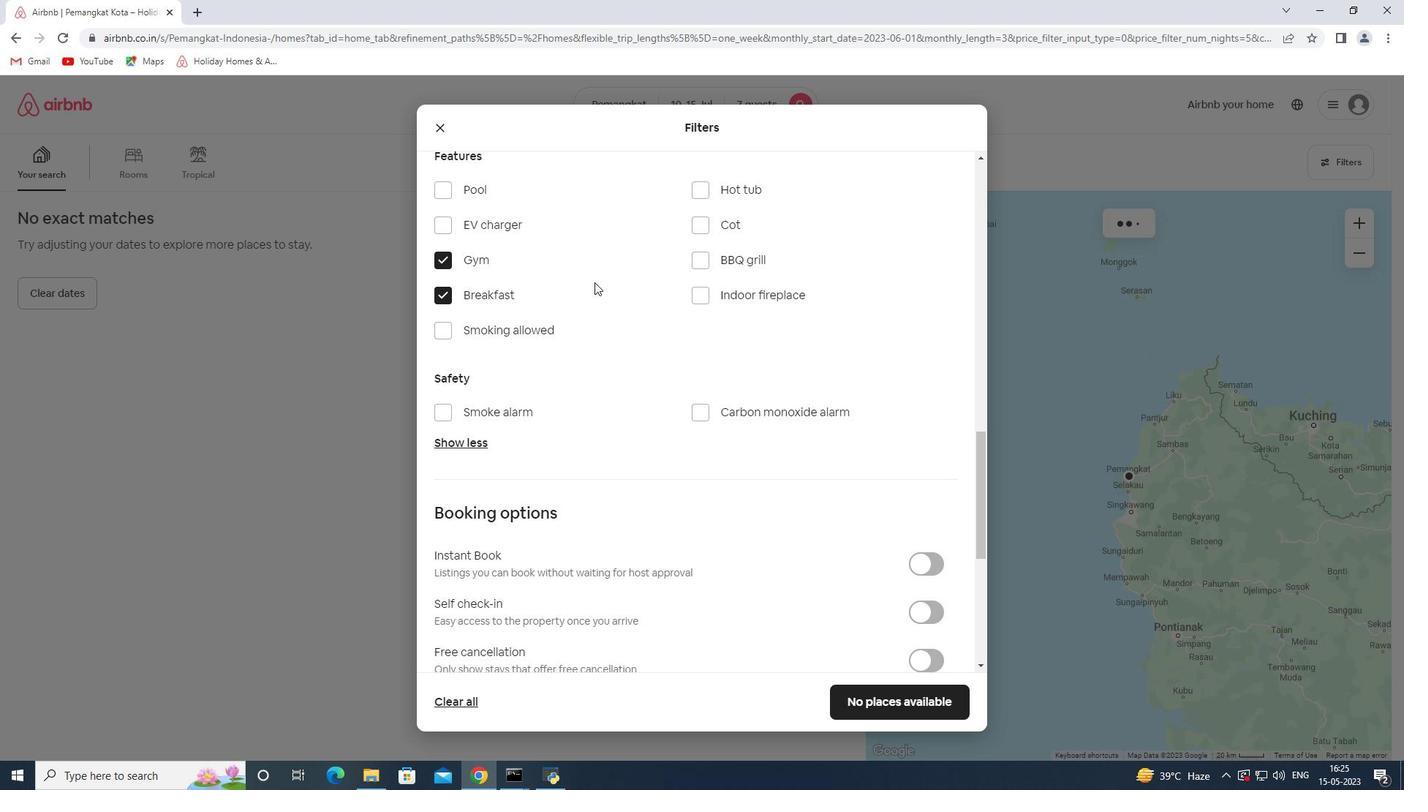
Action: Mouse moved to (597, 282)
Screenshot: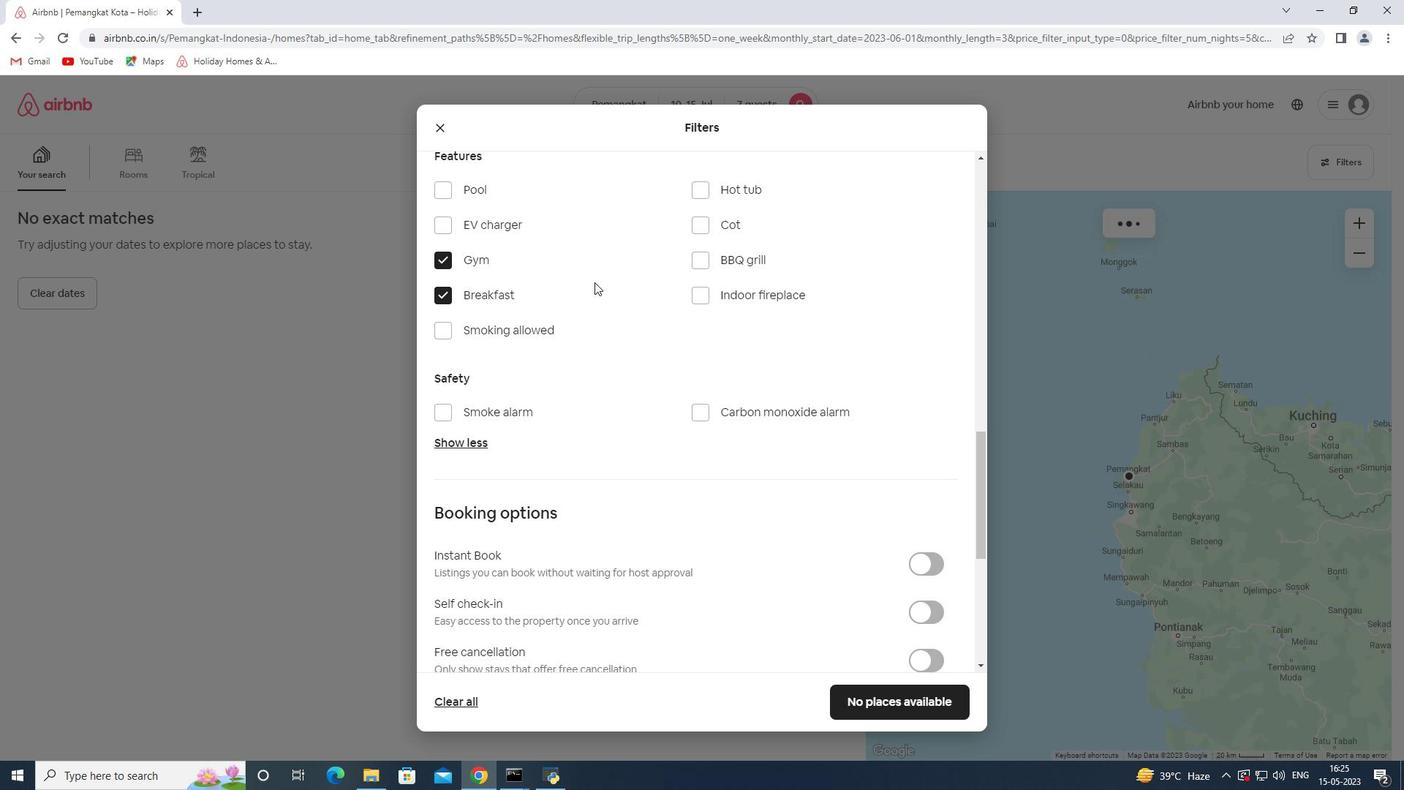 
Action: Mouse scrolled (597, 281) with delta (0, 0)
Screenshot: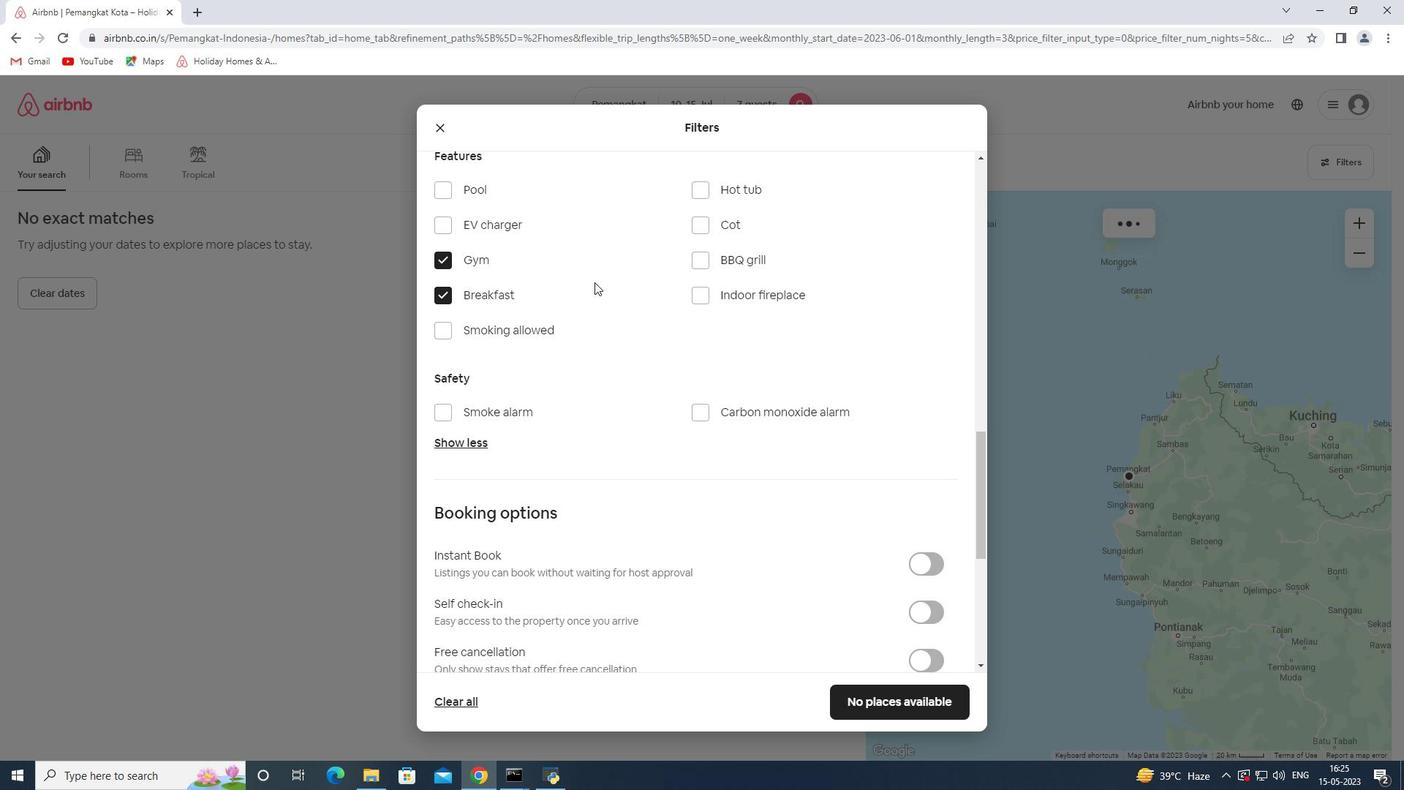
Action: Mouse moved to (630, 283)
Screenshot: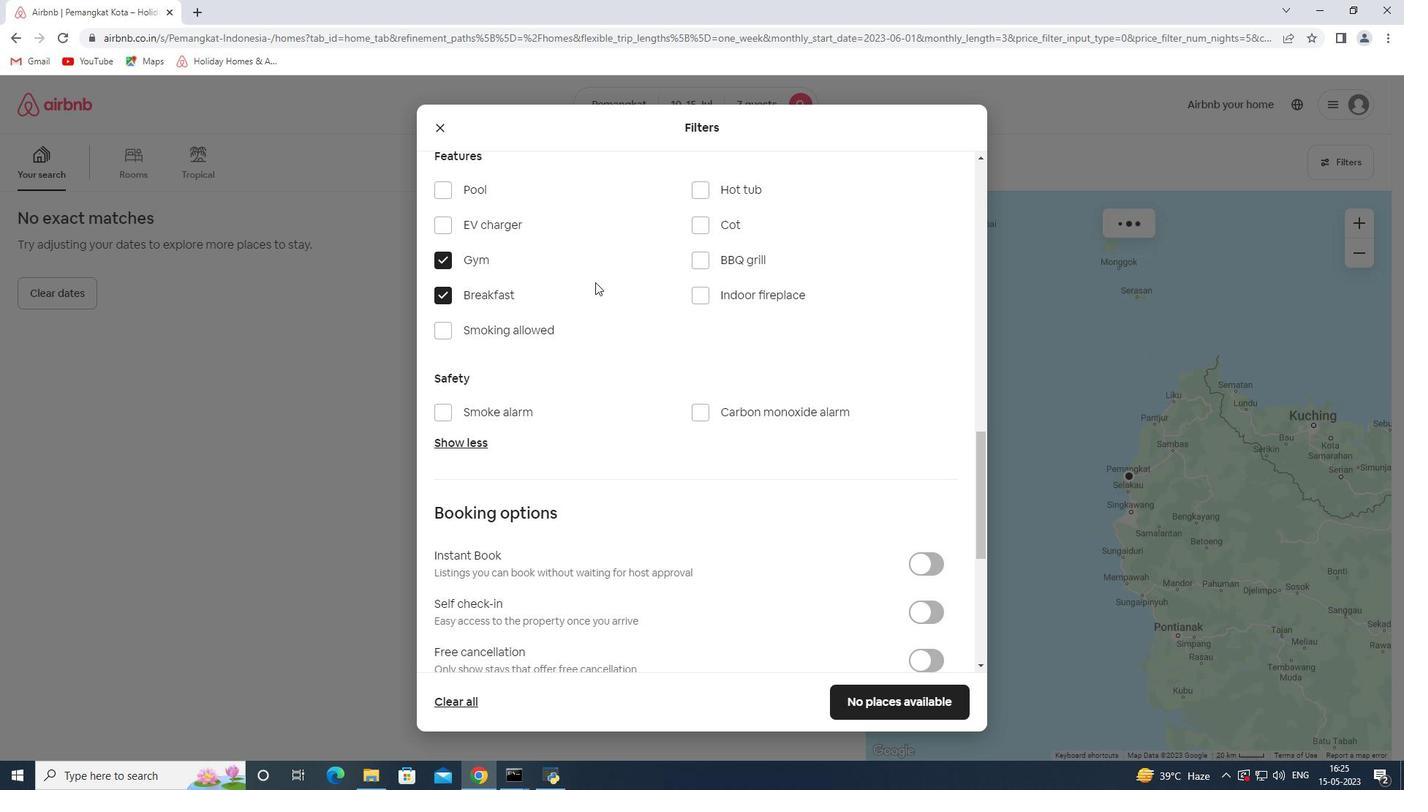 
Action: Mouse scrolled (624, 282) with delta (0, 0)
Screenshot: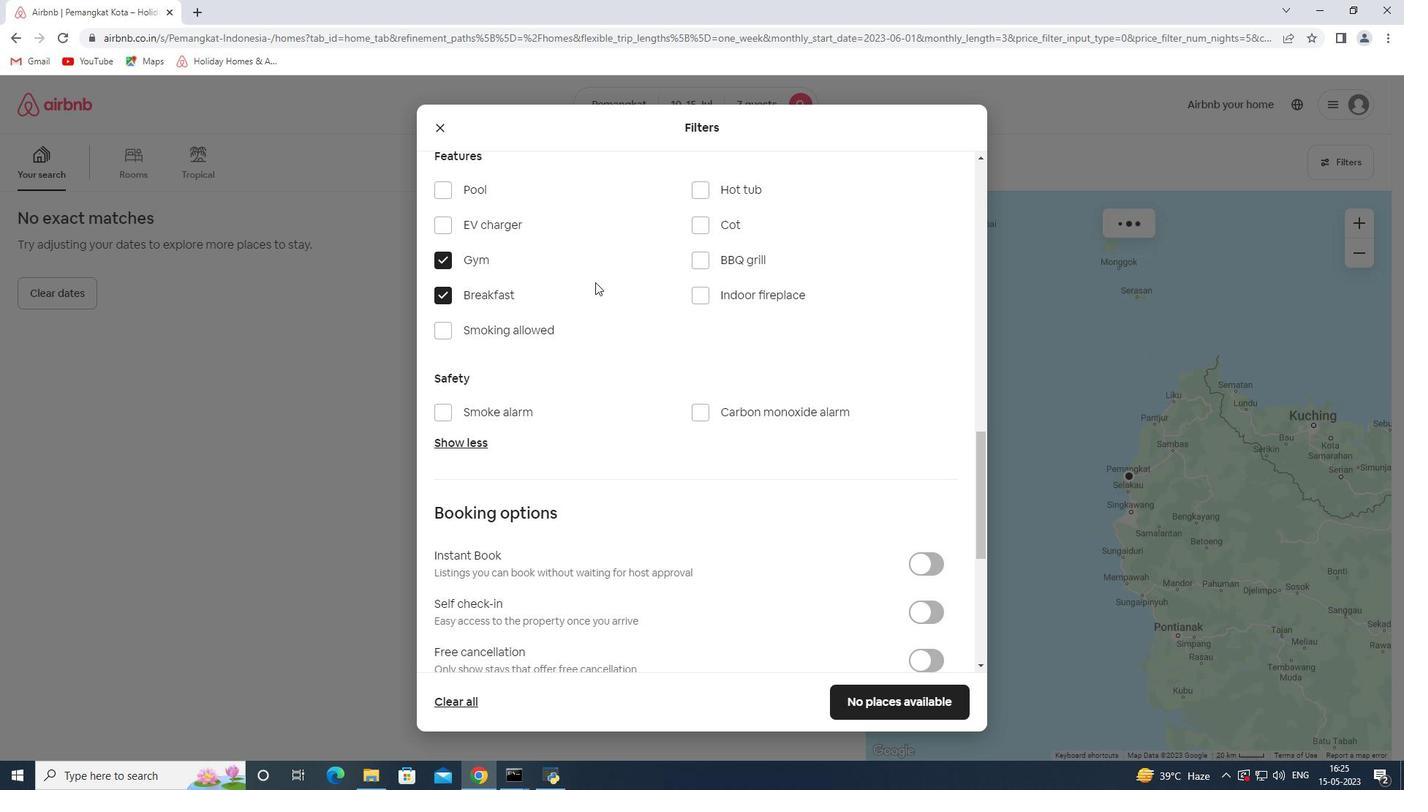 
Action: Mouse moved to (926, 387)
Screenshot: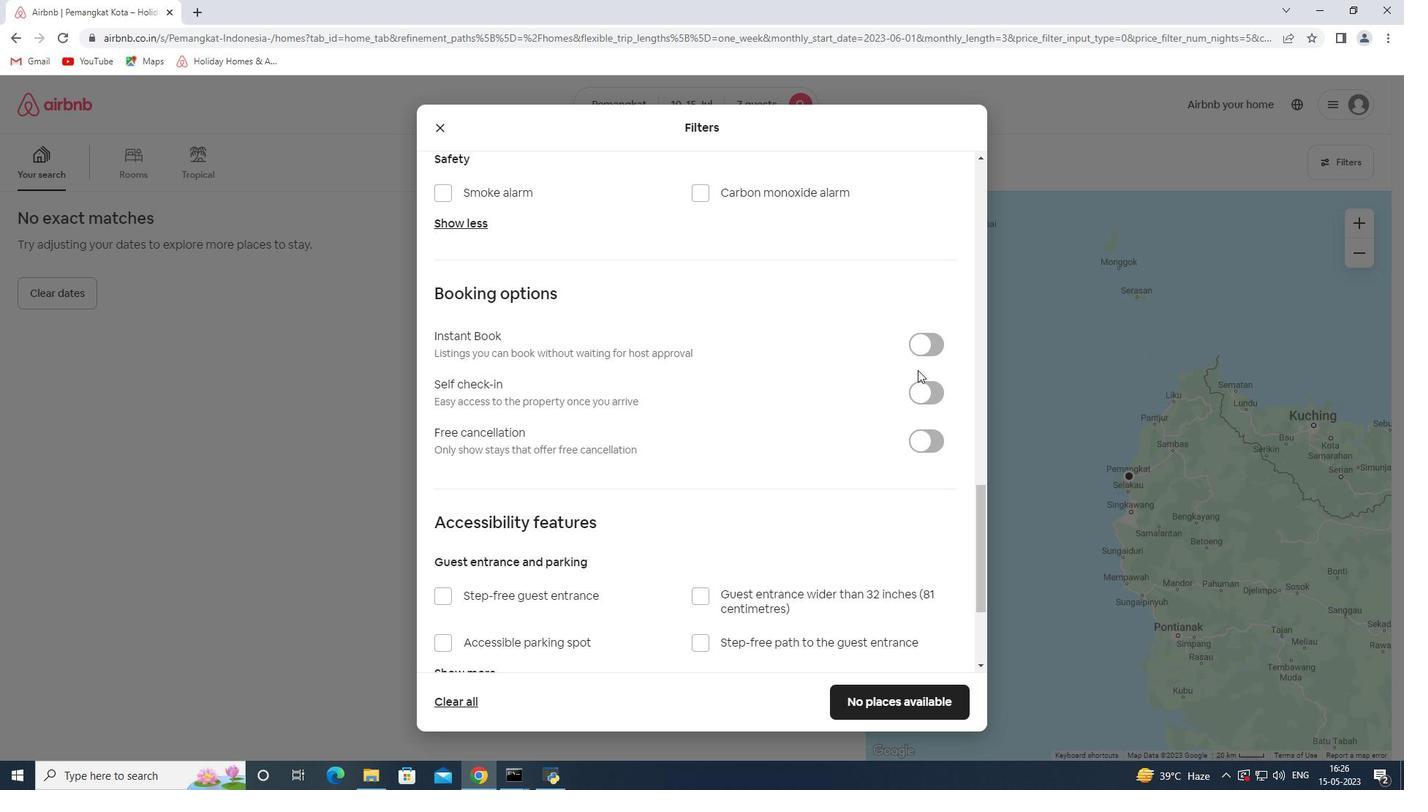 
Action: Mouse pressed left at (926, 387)
Screenshot: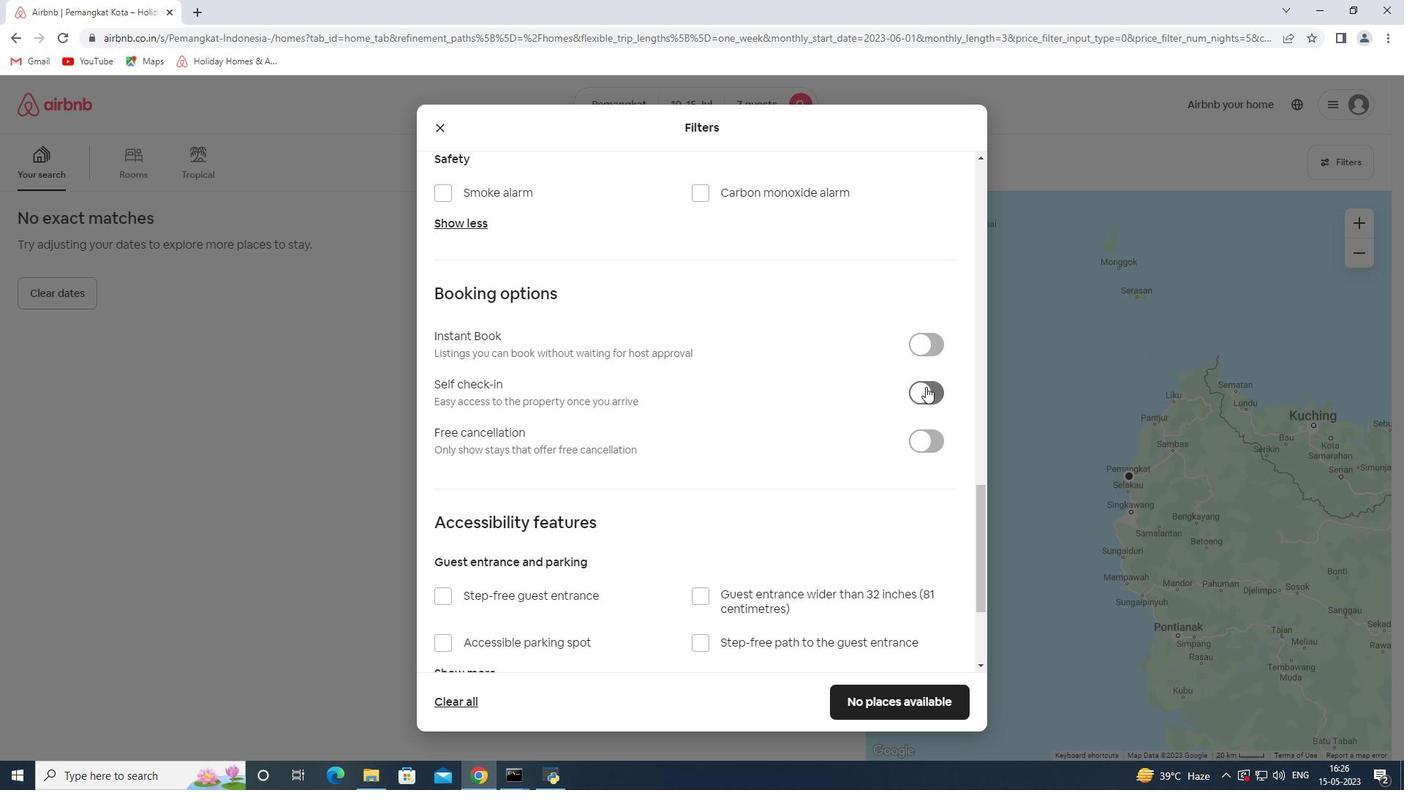 
Action: Mouse moved to (790, 379)
Screenshot: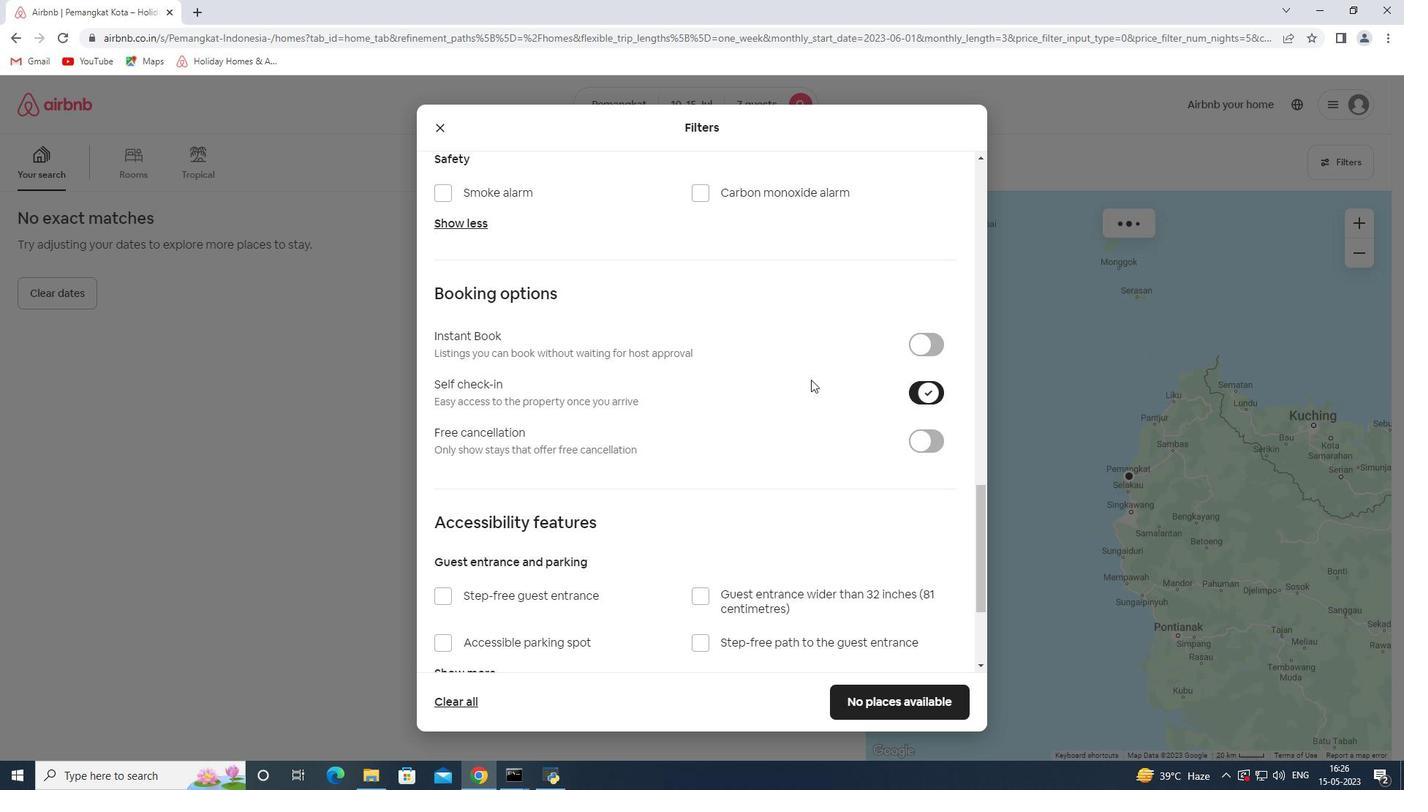
Action: Mouse scrolled (790, 379) with delta (0, 0)
Screenshot: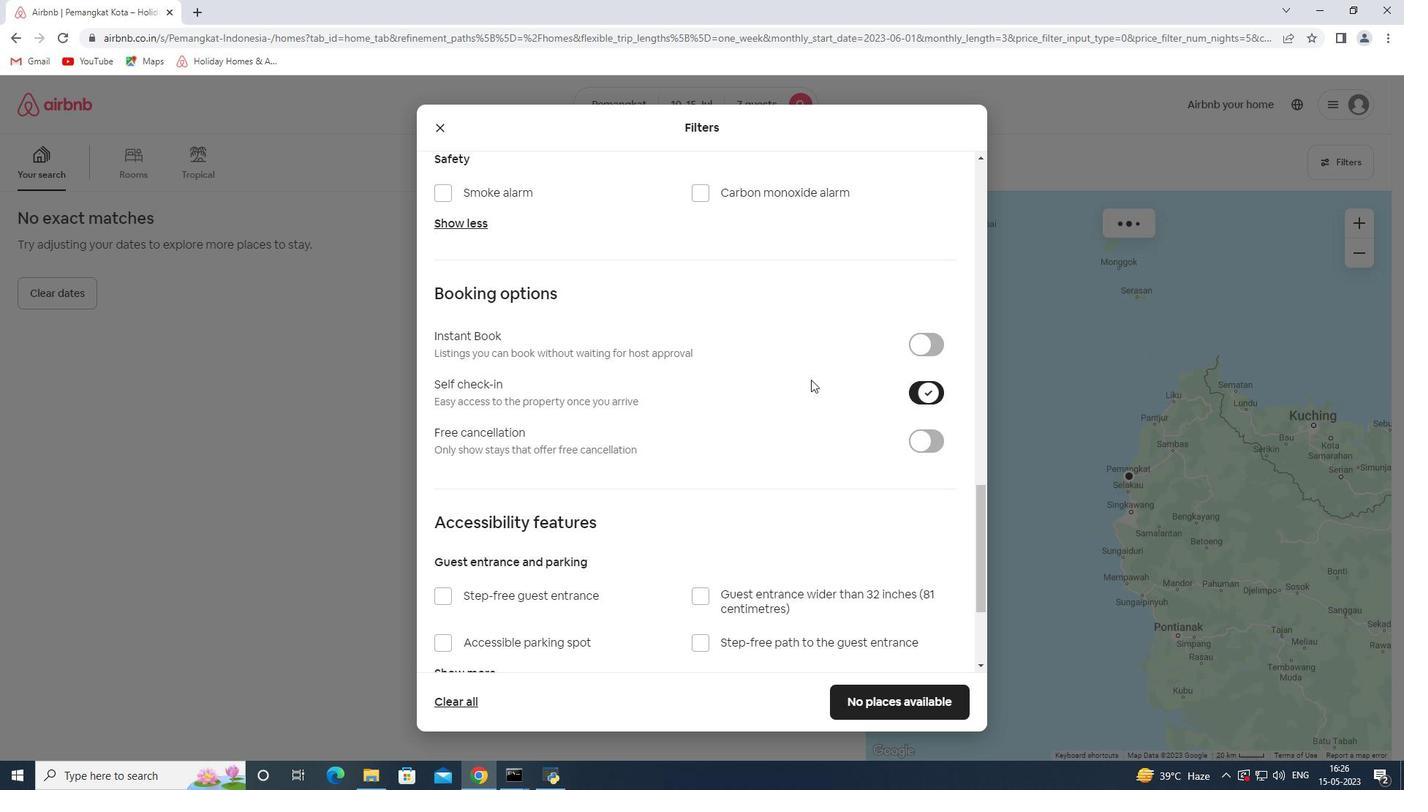 
Action: Mouse scrolled (790, 379) with delta (0, 0)
Screenshot: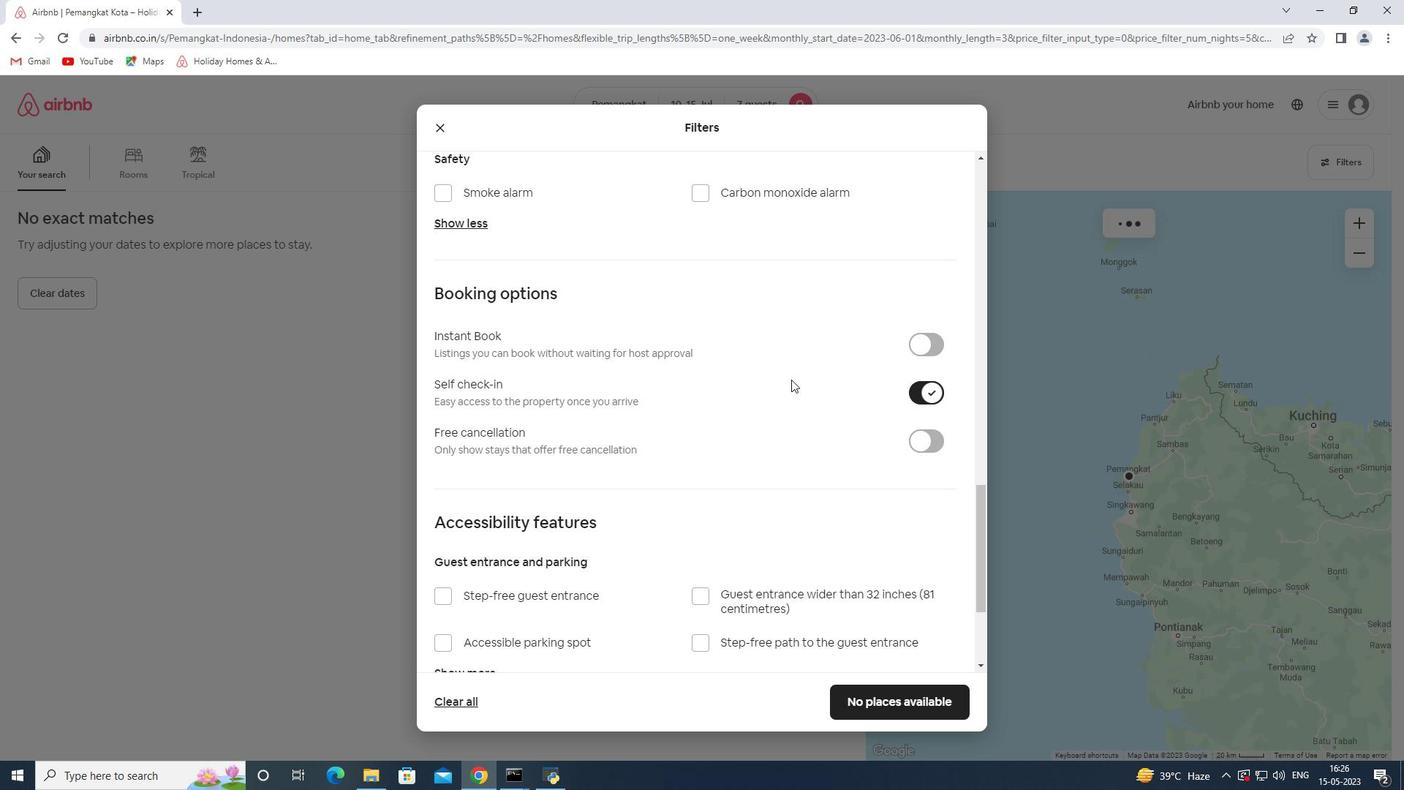 
Action: Mouse scrolled (790, 379) with delta (0, 0)
Screenshot: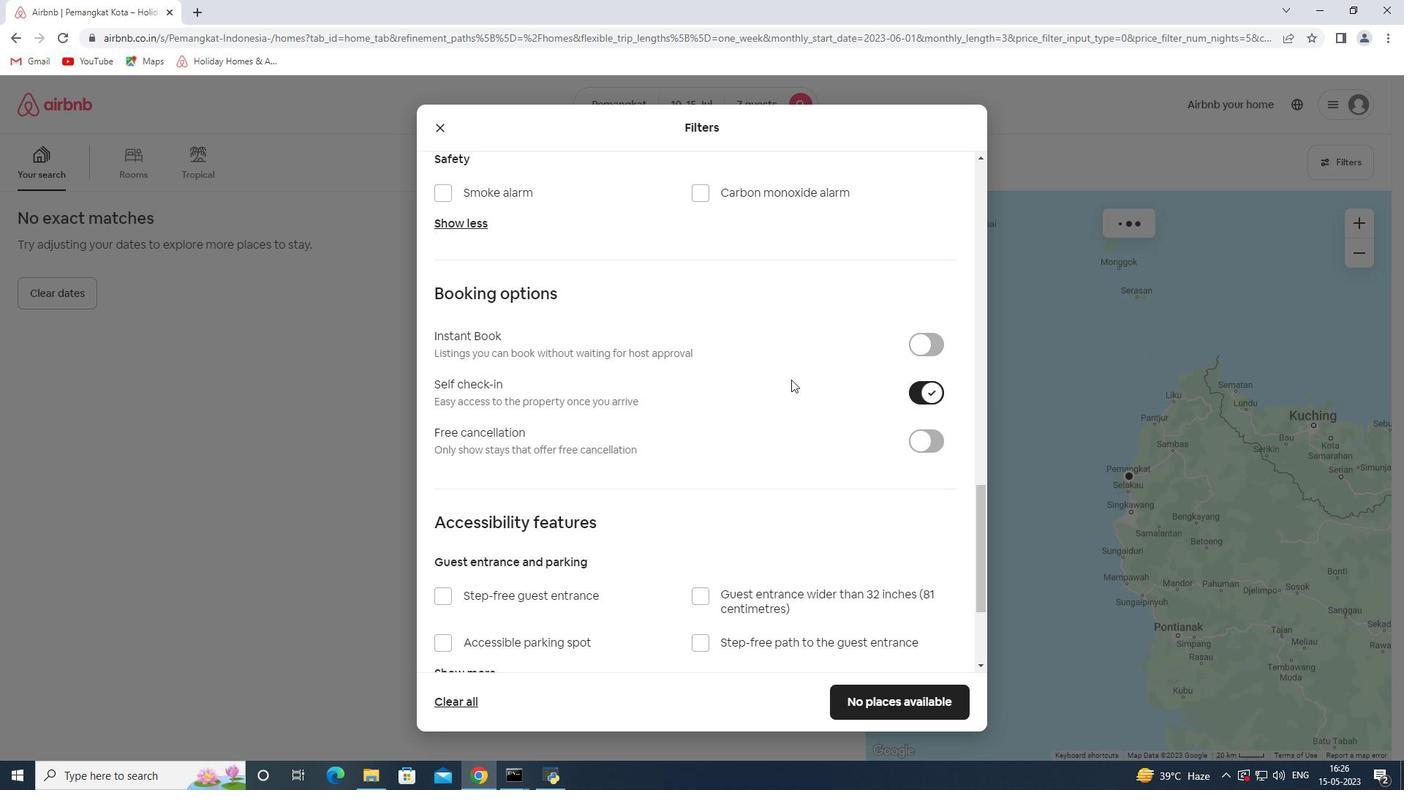 
Action: Mouse moved to (789, 379)
Screenshot: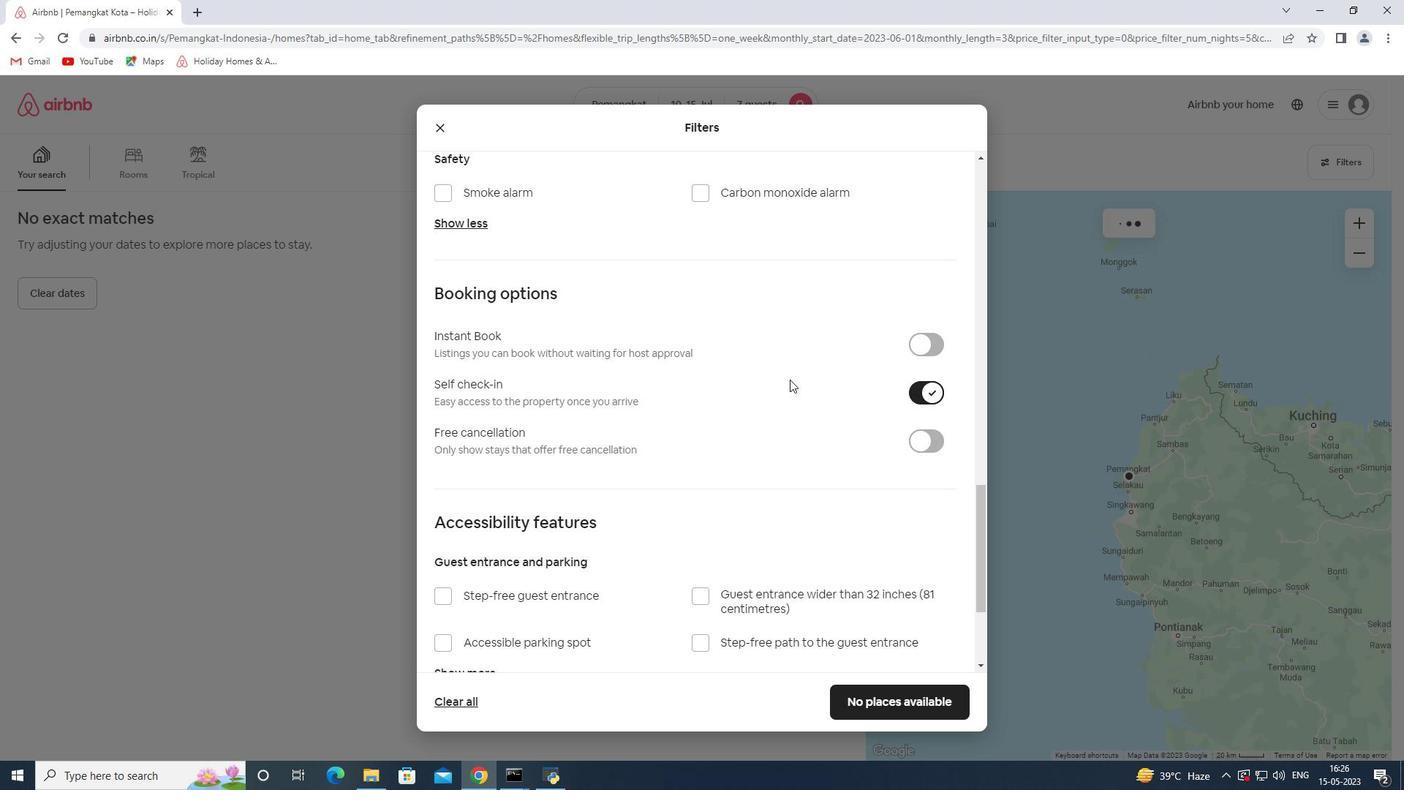 
Action: Mouse scrolled (789, 379) with delta (0, 0)
Screenshot: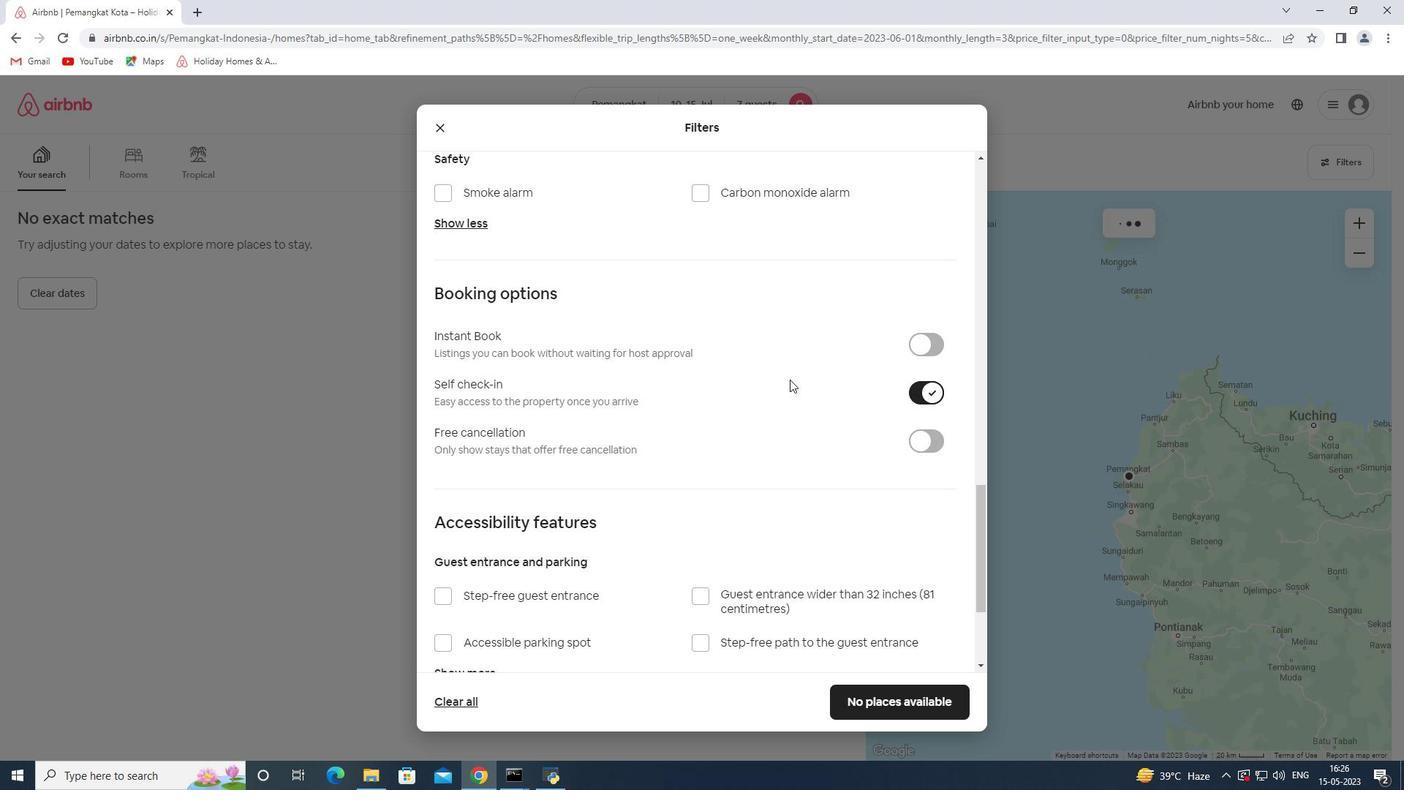 
Action: Mouse scrolled (789, 379) with delta (0, 0)
Screenshot: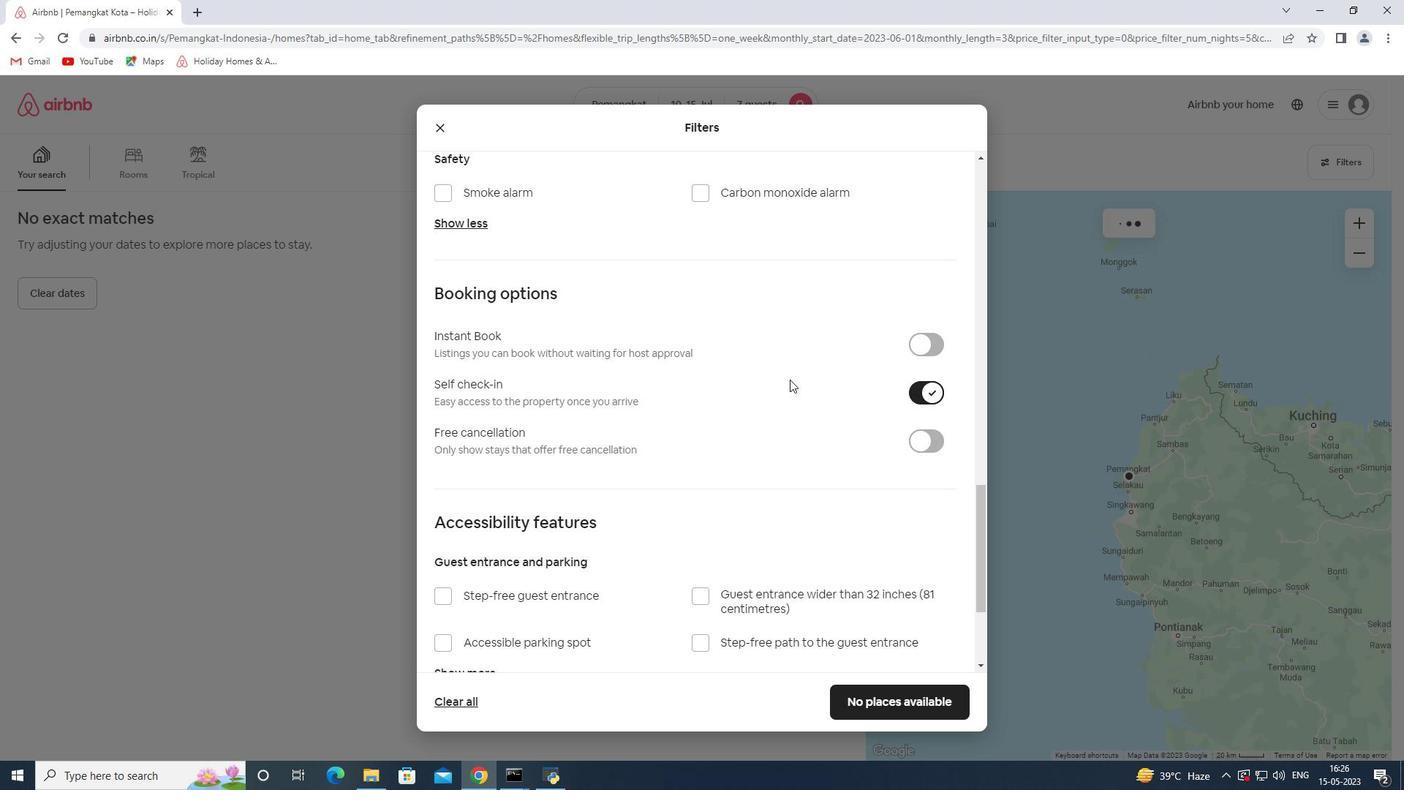 
Action: Mouse moved to (504, 624)
Screenshot: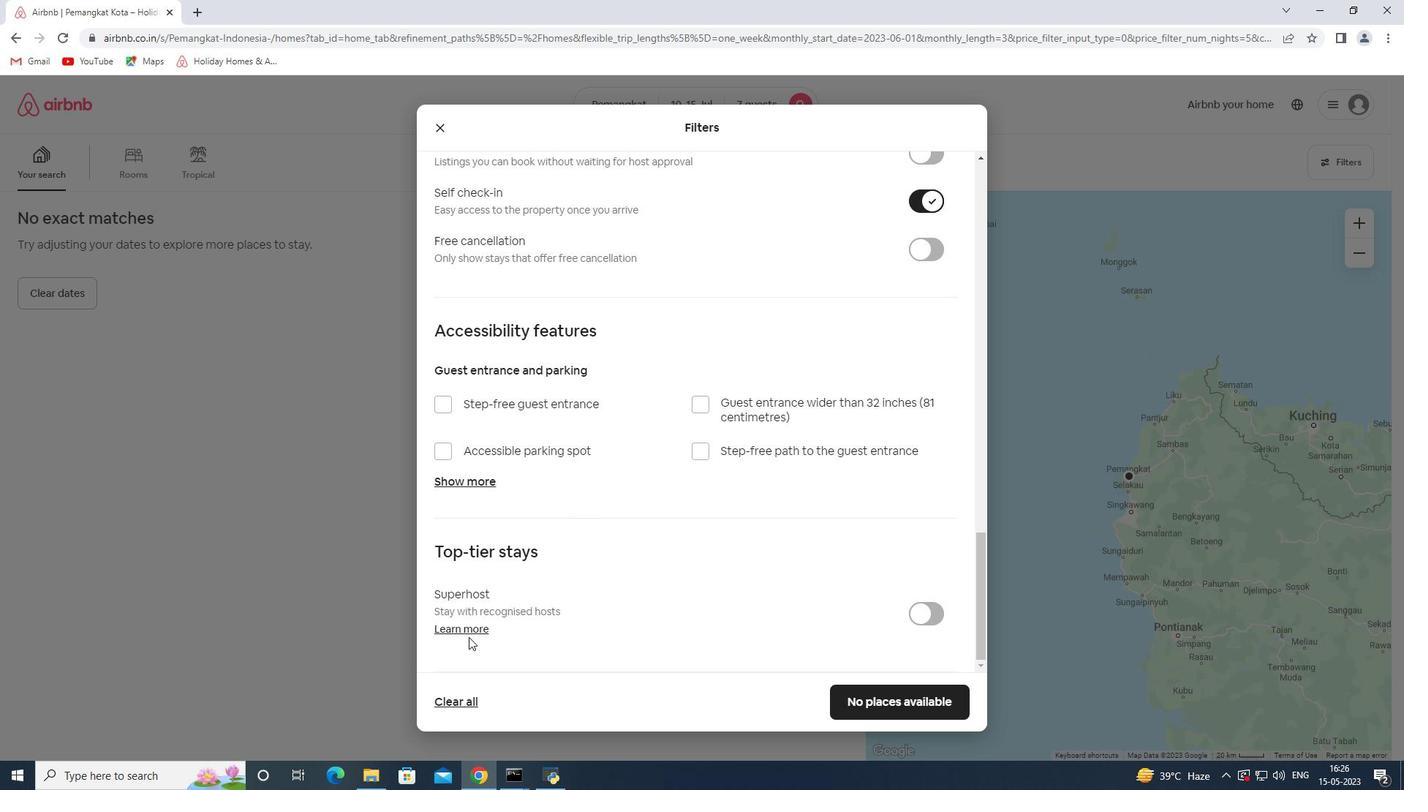 
Action: Mouse scrolled (504, 623) with delta (0, 0)
Screenshot: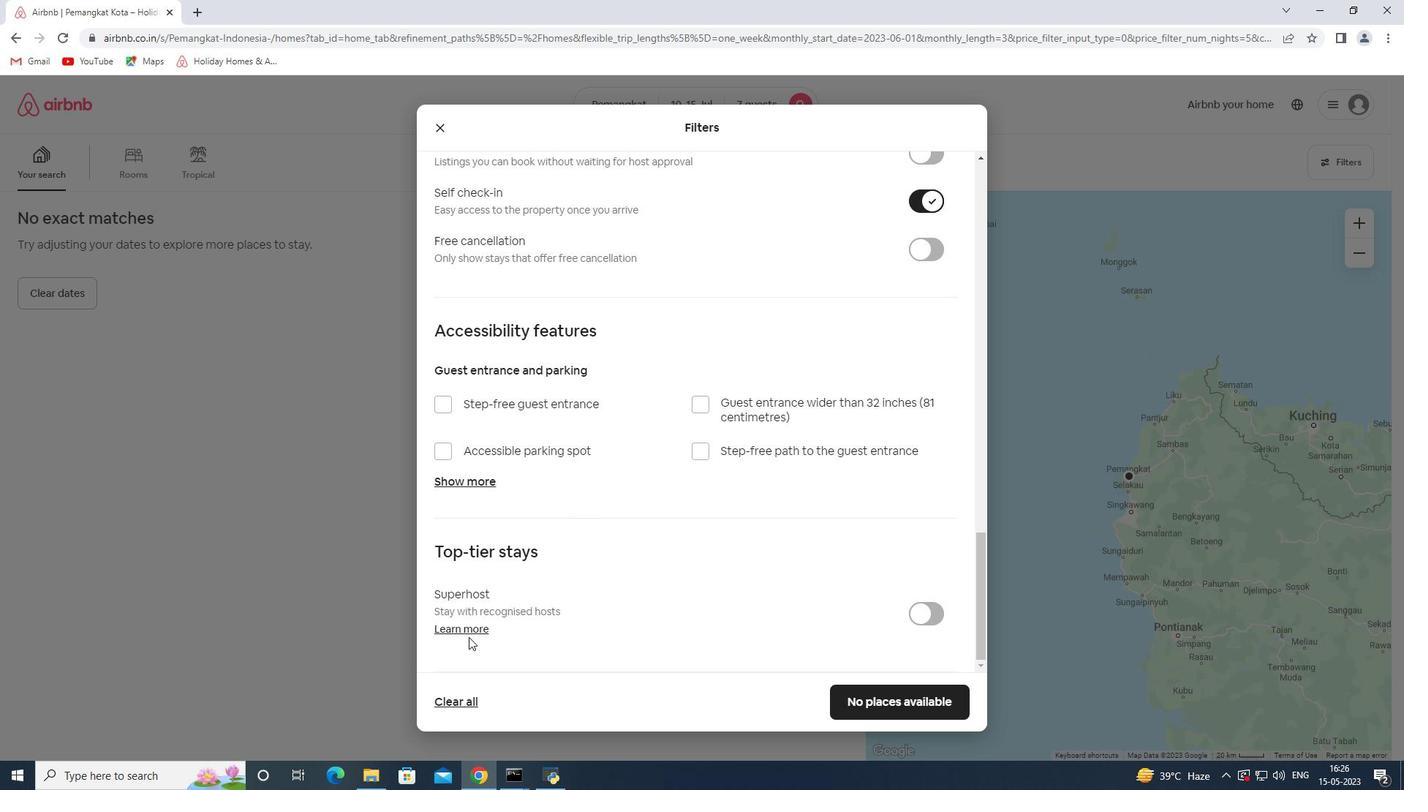 
Action: Mouse scrolled (504, 623) with delta (0, 0)
Screenshot: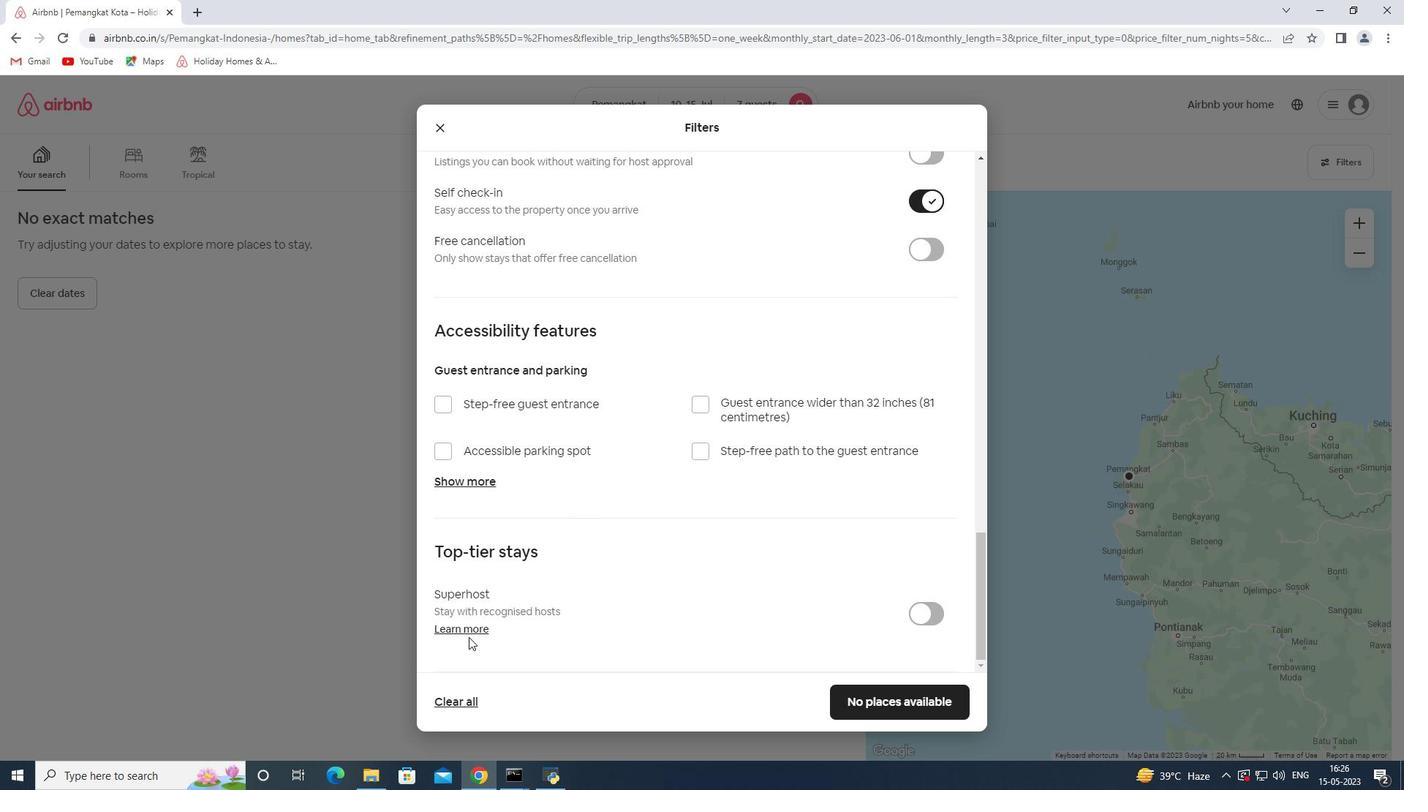
Action: Mouse scrolled (504, 623) with delta (0, 0)
Screenshot: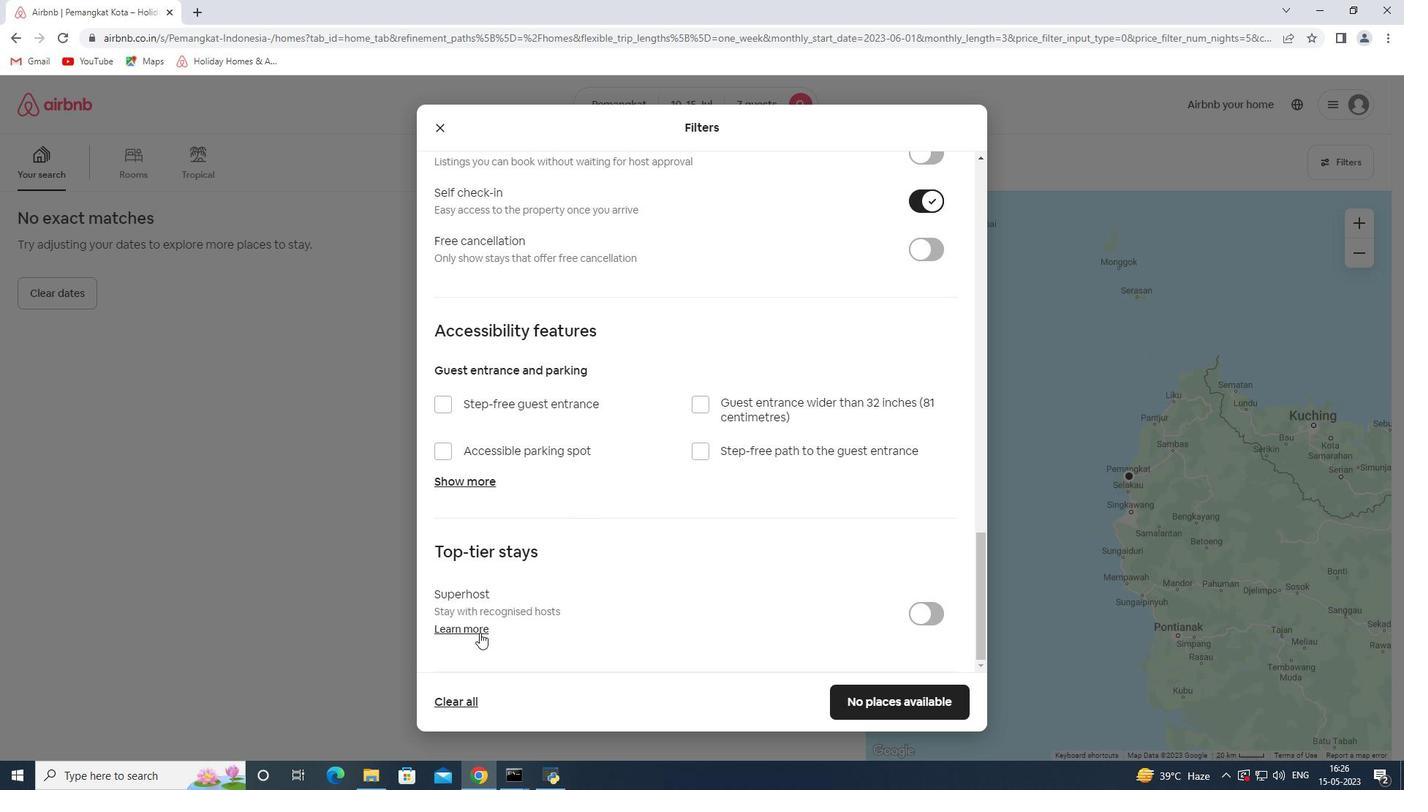 
Action: Mouse moved to (504, 624)
Screenshot: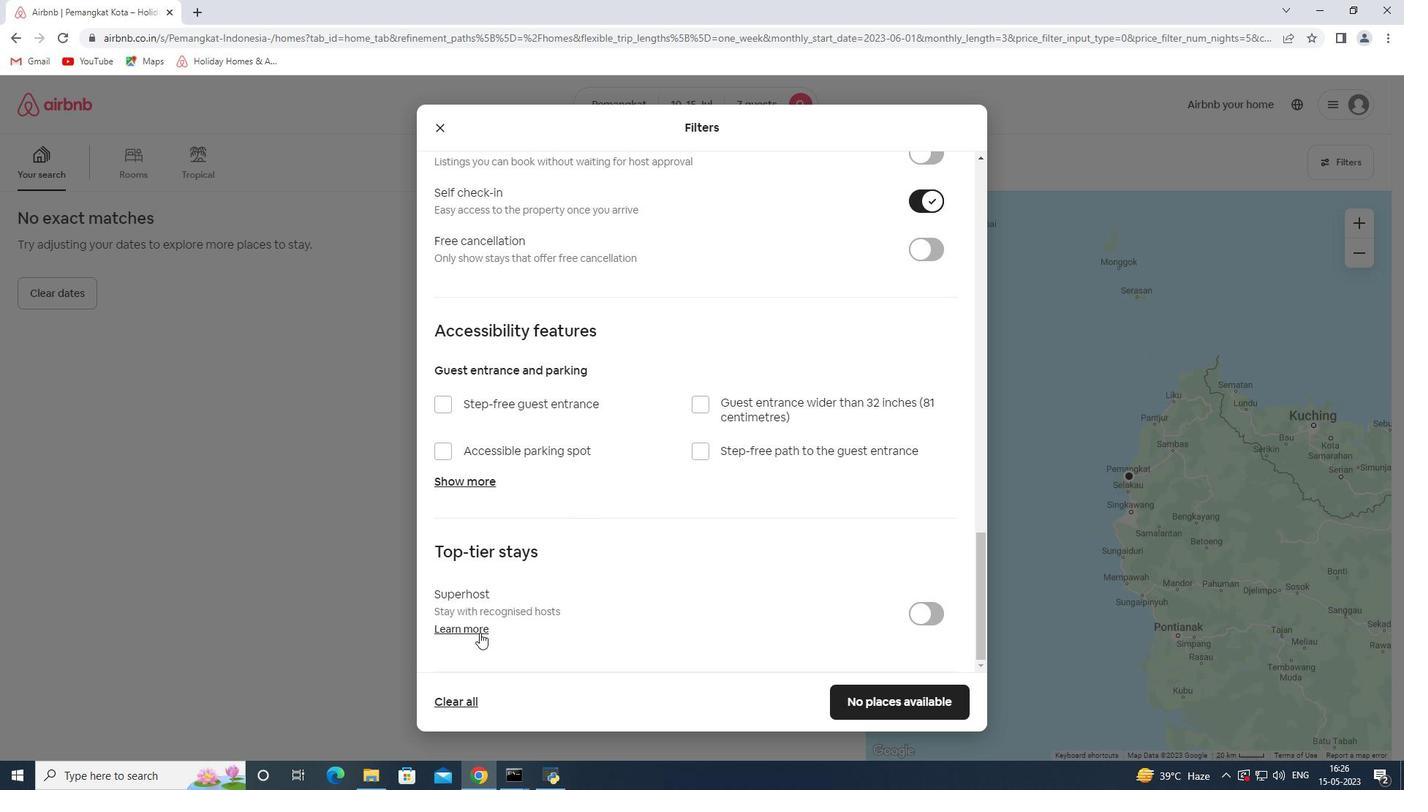 
Action: Mouse scrolled (504, 623) with delta (0, 0)
Screenshot: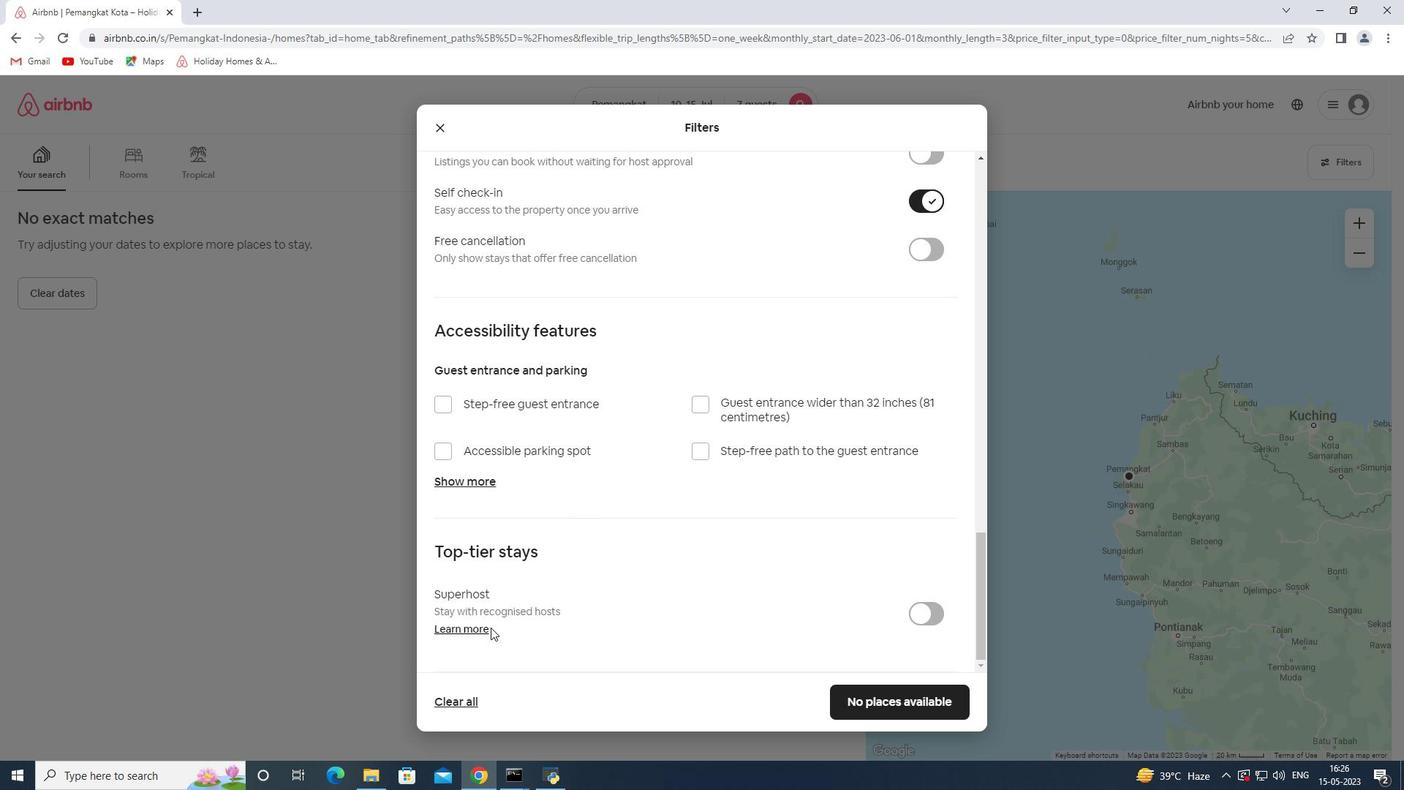 
Action: Mouse moved to (512, 622)
Screenshot: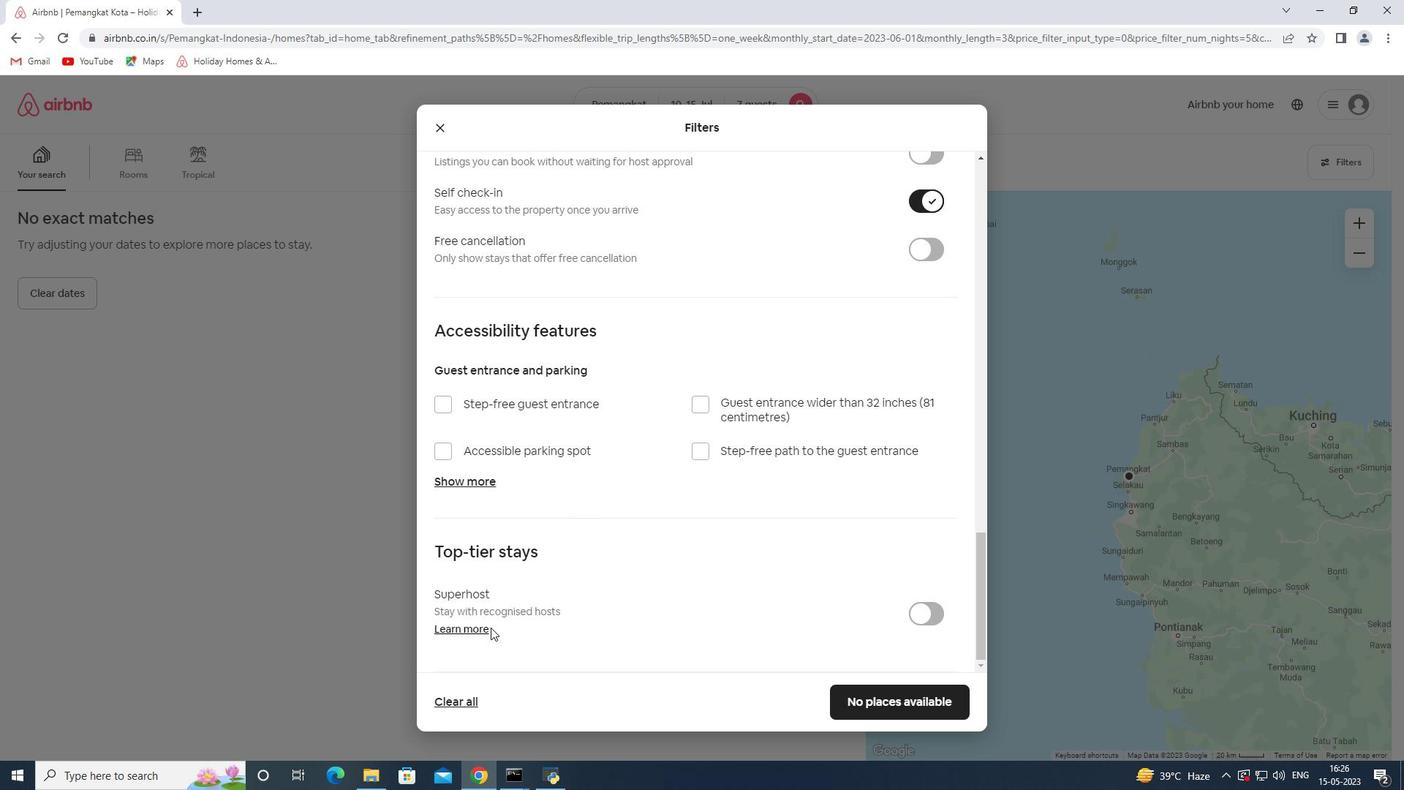 
Action: Mouse scrolled (512, 621) with delta (0, 0)
Screenshot: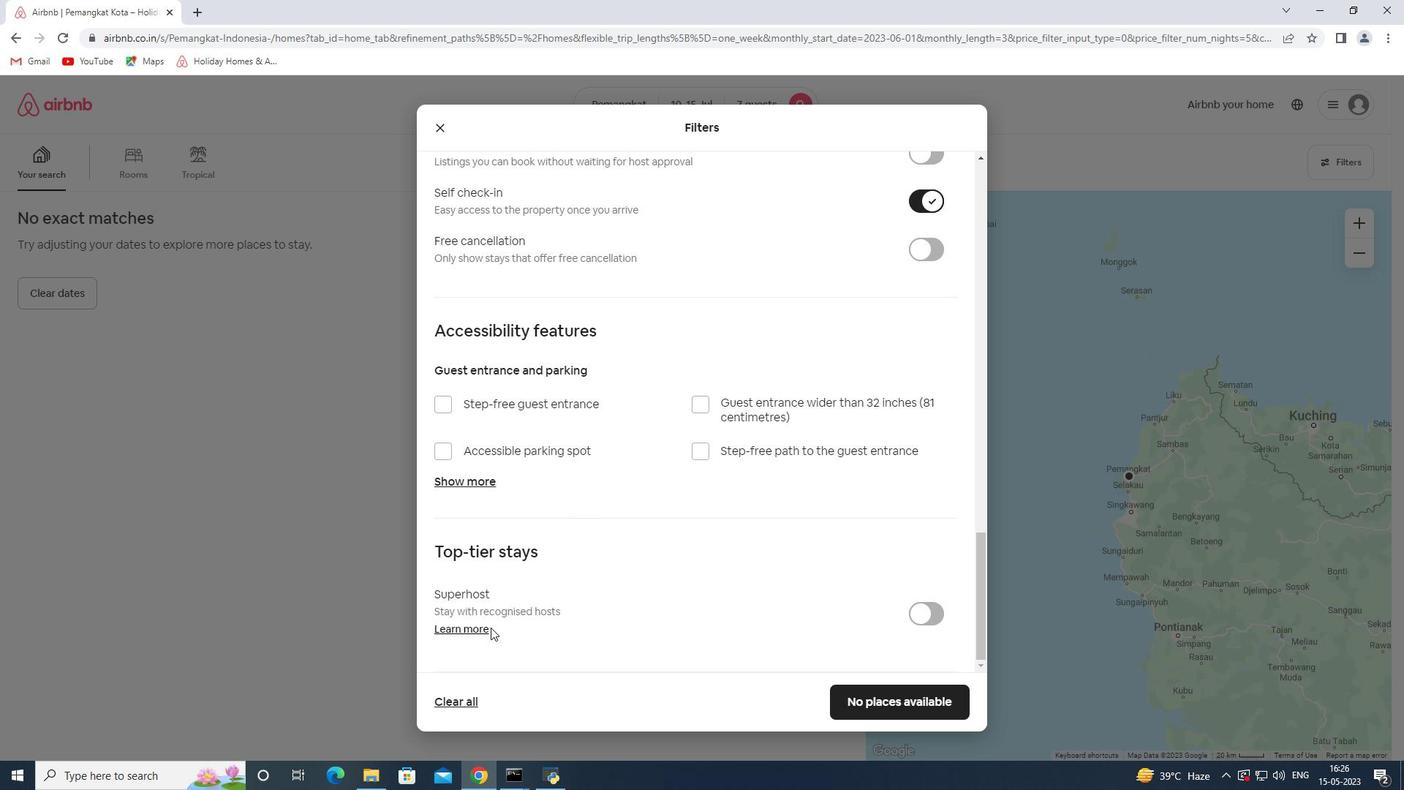 
Action: Mouse moved to (859, 706)
Screenshot: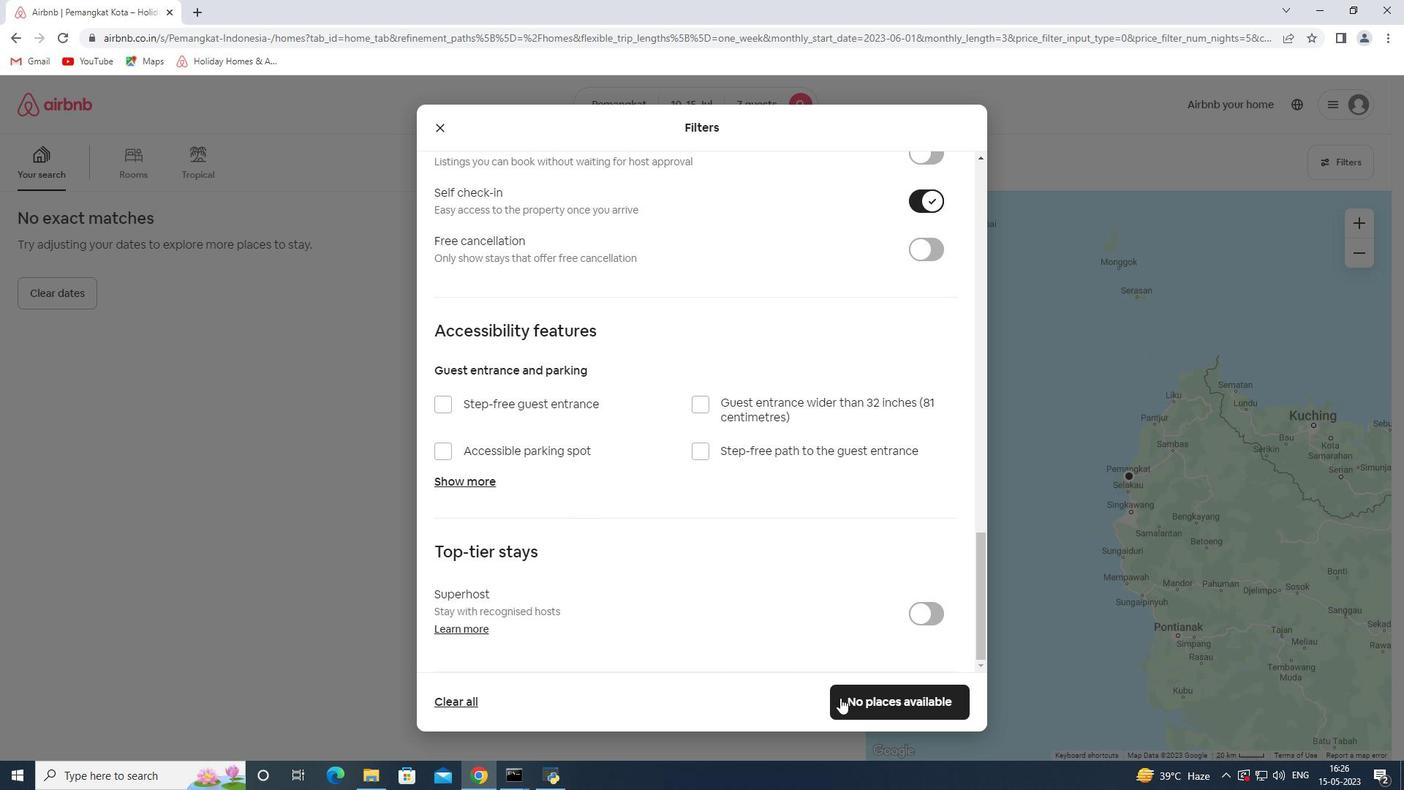 
Action: Mouse pressed left at (859, 706)
Screenshot: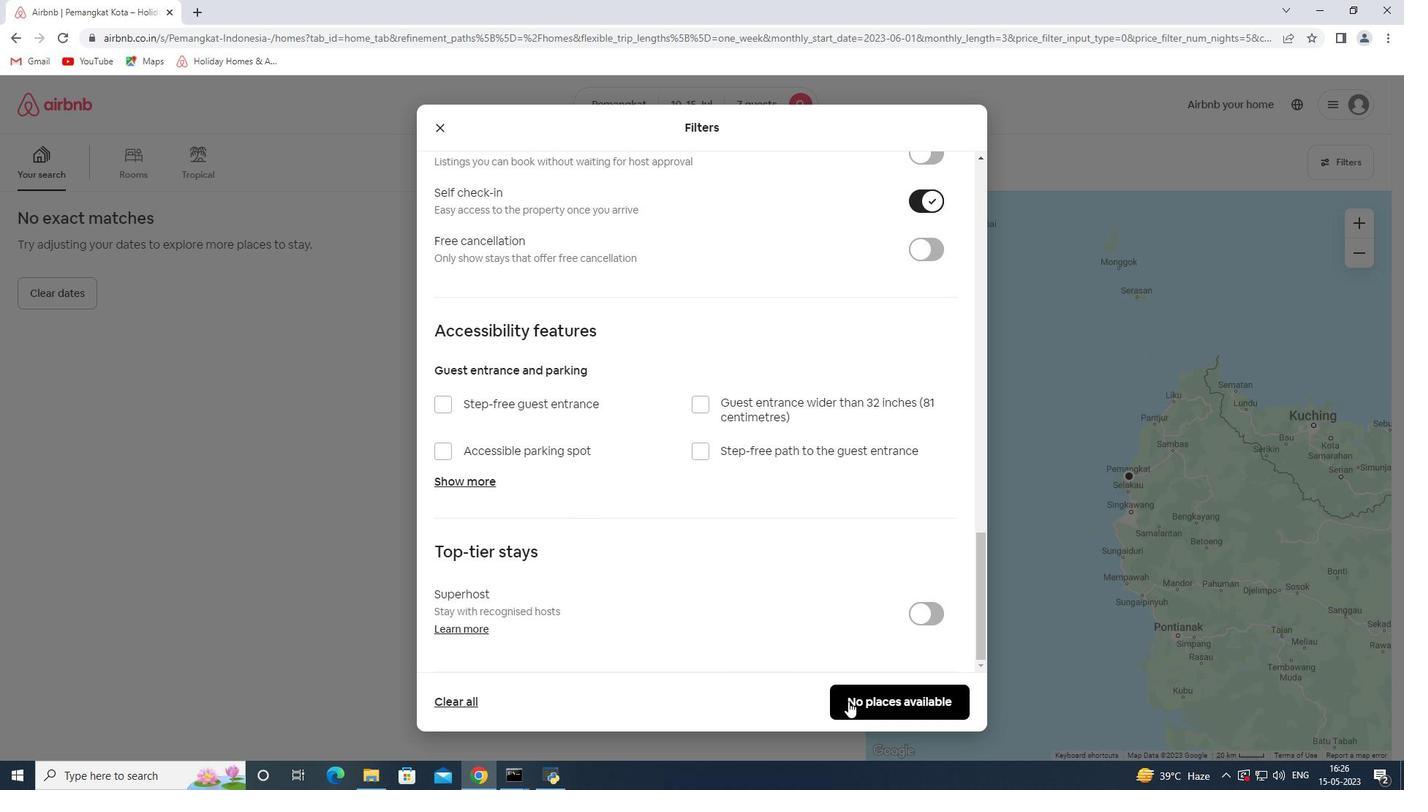 
